 Task: Open Card Third-Party Integrations in Board Market Segmentation and Targeting Planning to Workspace E-commerce and add a team member Softage.3@softage.net, a label Purple, a checklist Web Design, an attachment from your onedrive, a color Purple and finally, add a card description 'Conduct user testing for new website design' and a comment 'Let us approach this task with a sense of ownership and responsibility, recognizing that its success is our responsibility.'. Add a start date 'Jan 03, 1900' with a due date 'Jan 10, 1900'
Action: Mouse moved to (70, 302)
Screenshot: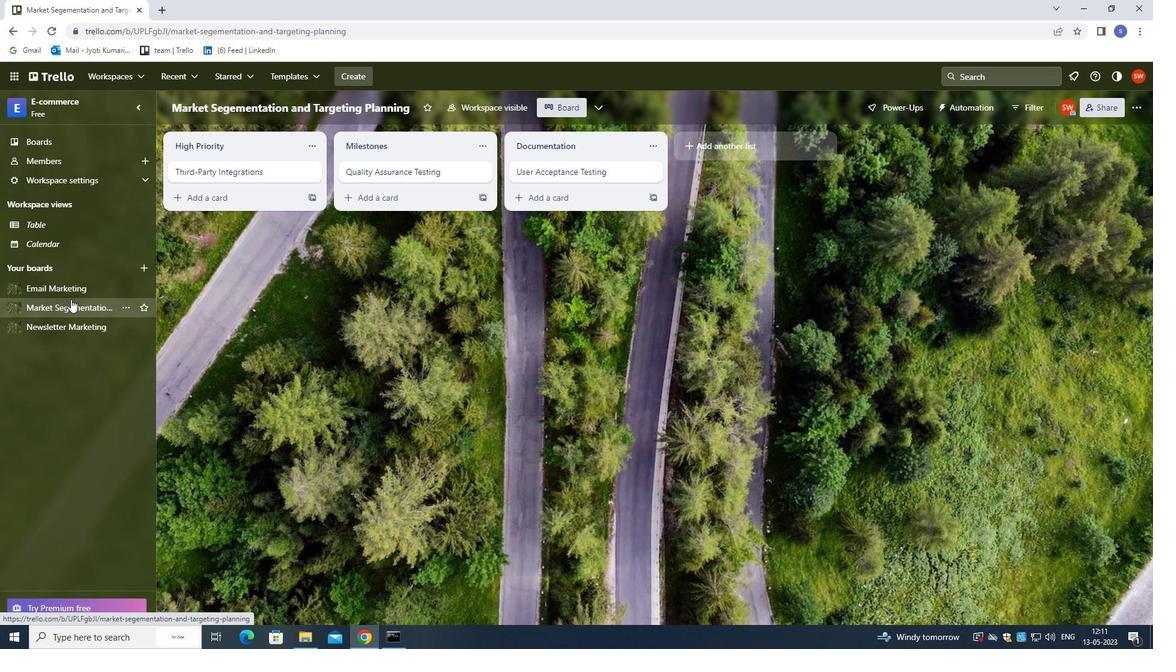 
Action: Mouse pressed left at (70, 302)
Screenshot: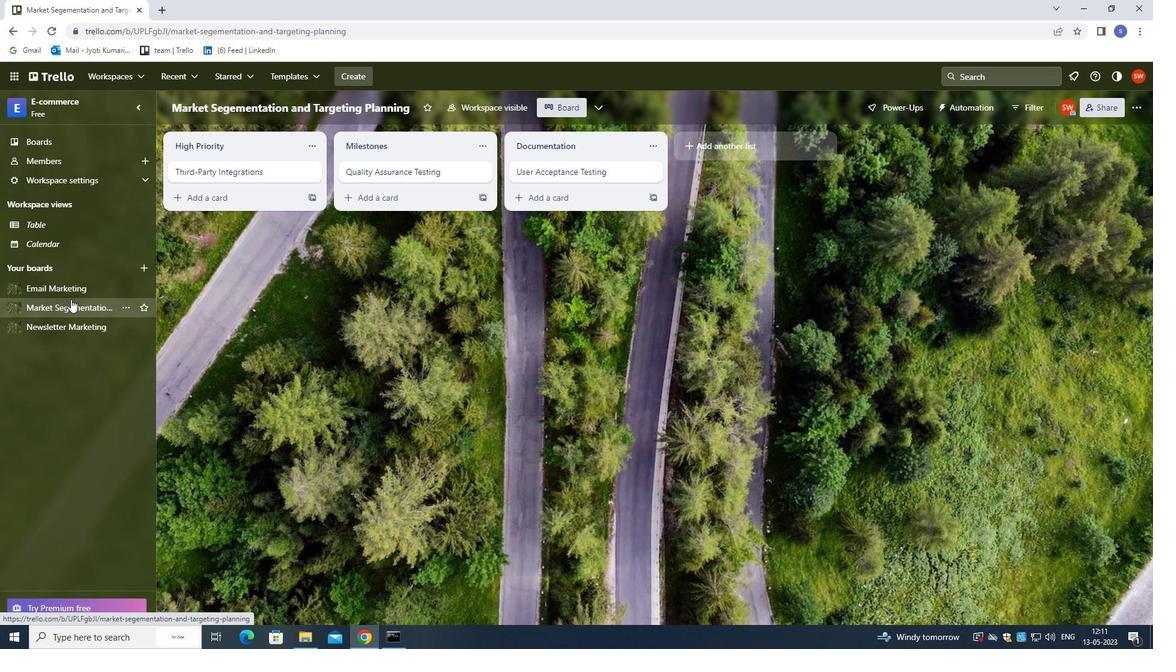 
Action: Mouse moved to (222, 165)
Screenshot: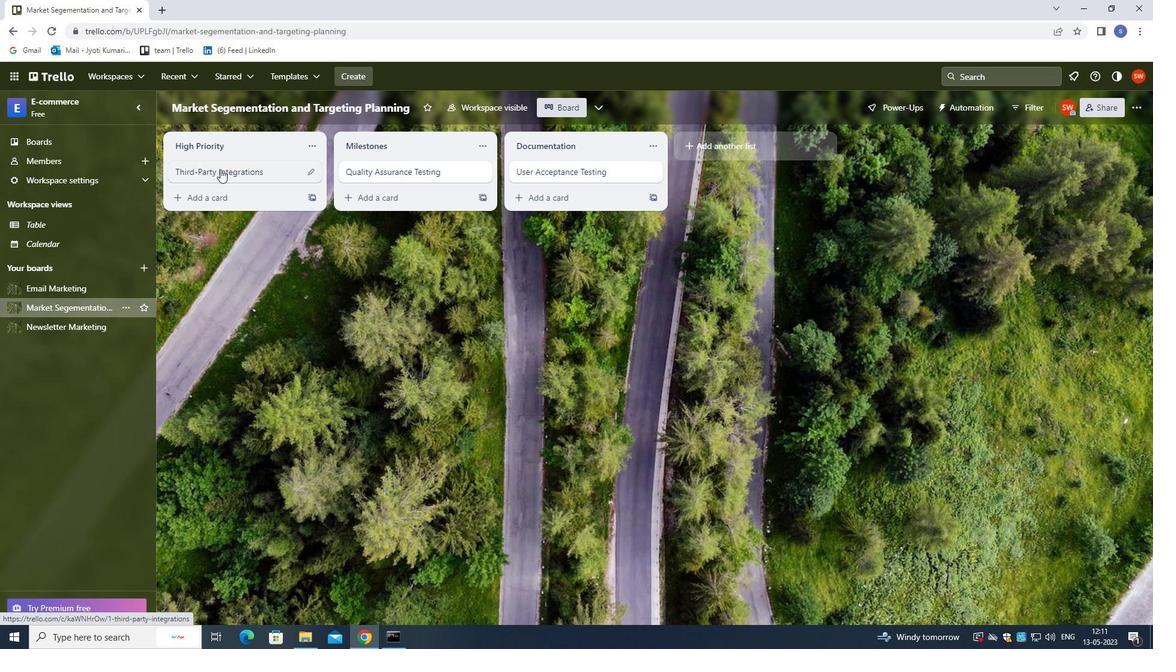 
Action: Mouse pressed left at (222, 165)
Screenshot: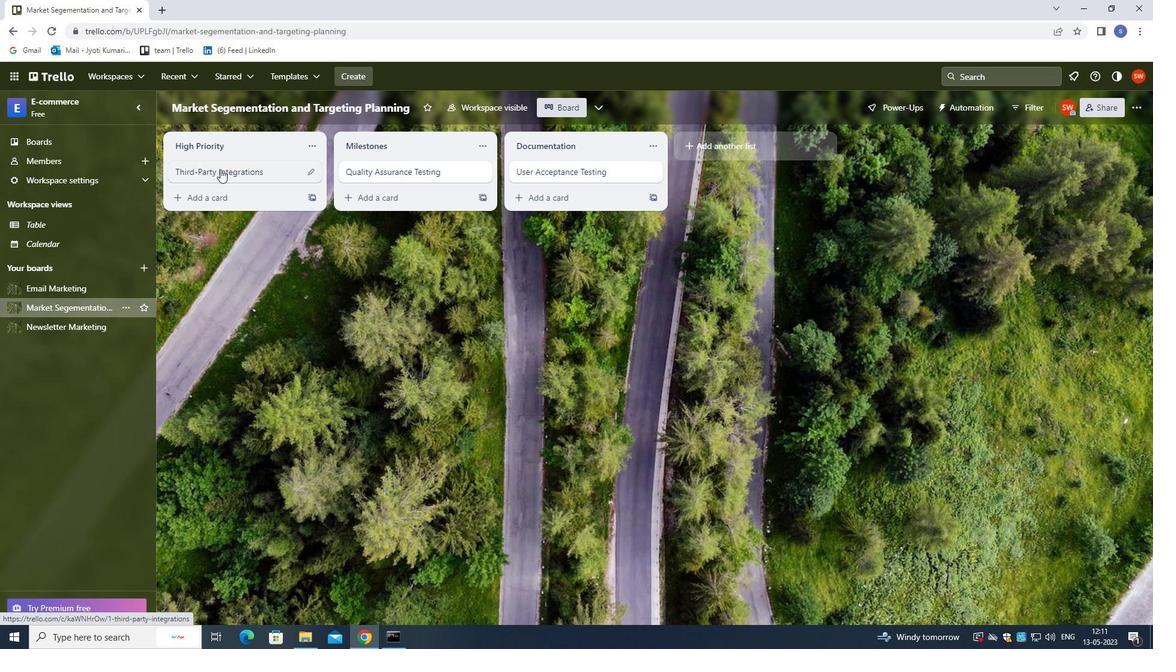 
Action: Mouse moved to (756, 172)
Screenshot: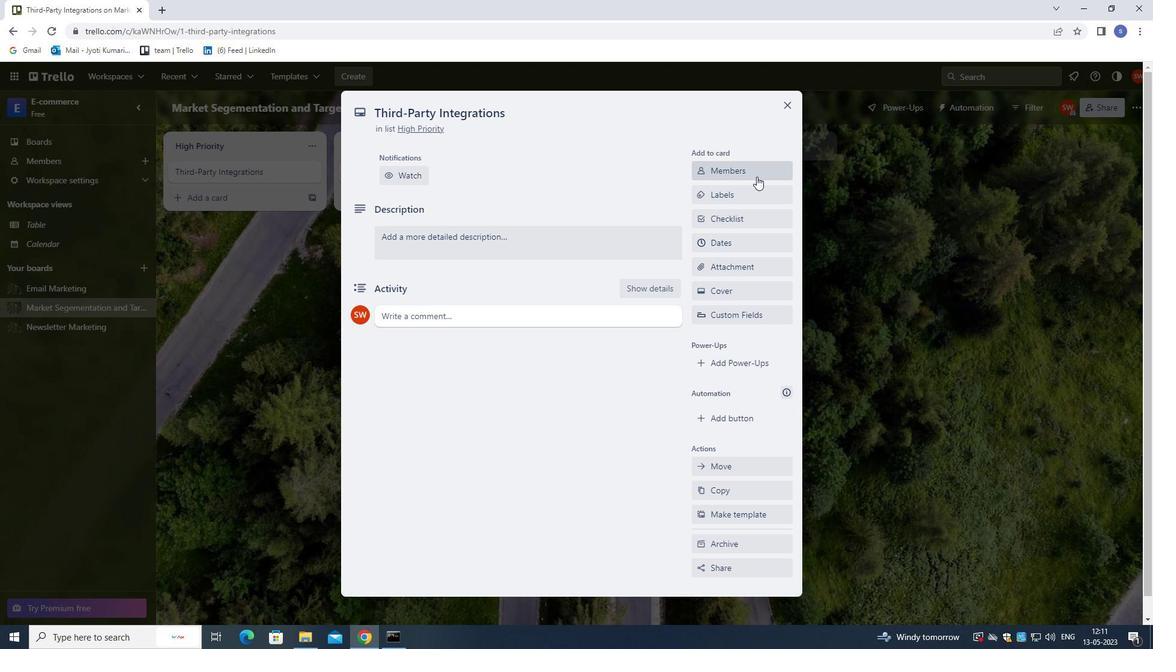 
Action: Mouse pressed left at (756, 172)
Screenshot: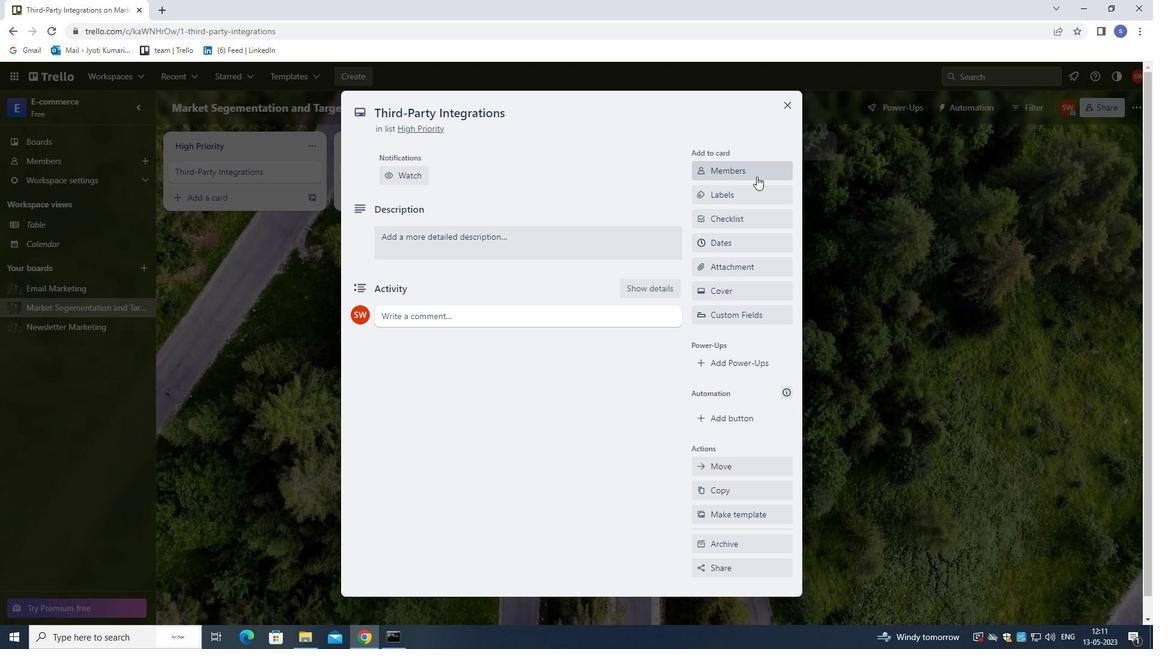 
Action: Mouse moved to (911, 364)
Screenshot: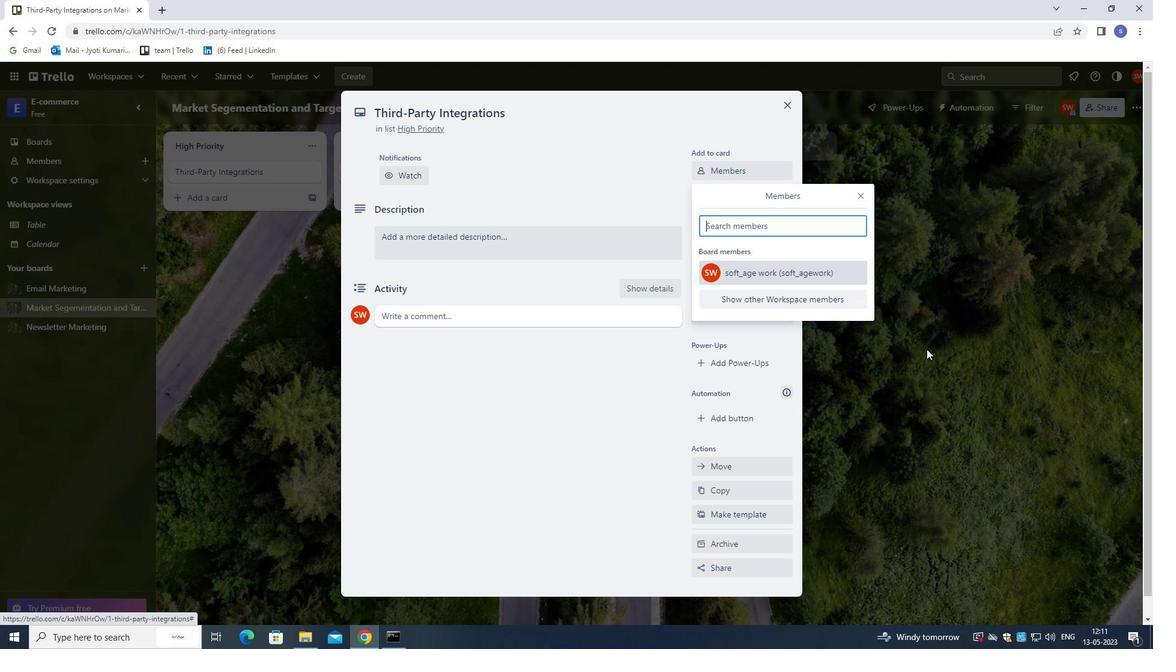 
Action: Key pressed softage.3<Key.shift>@SOFTAGE.NET
Screenshot: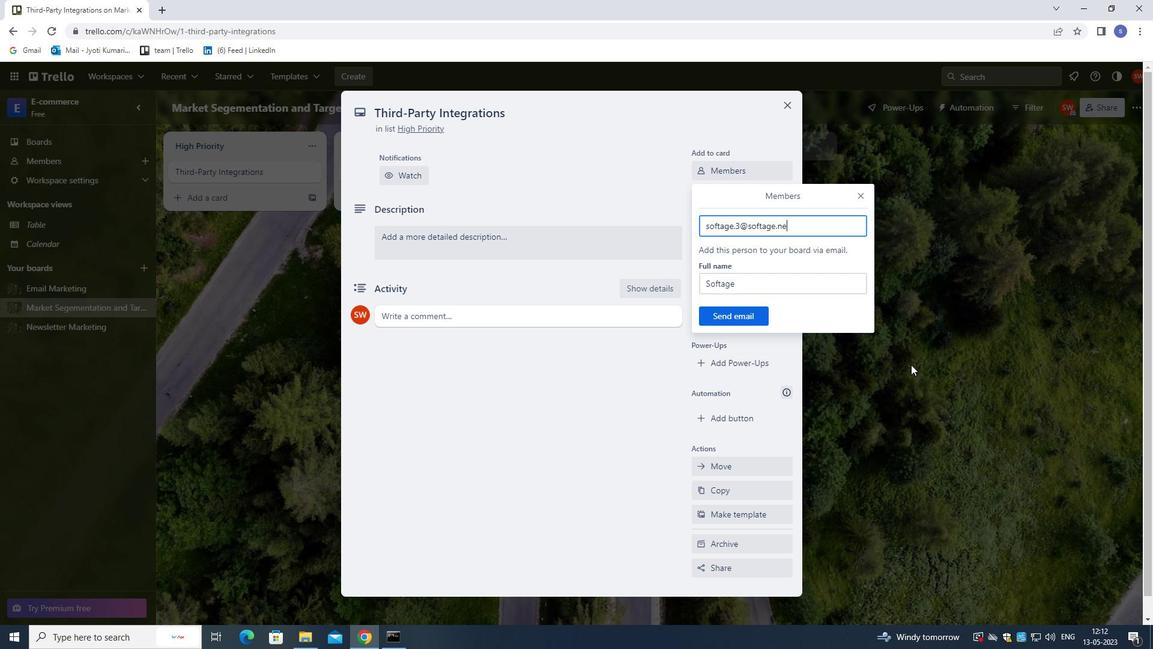 
Action: Mouse moved to (736, 314)
Screenshot: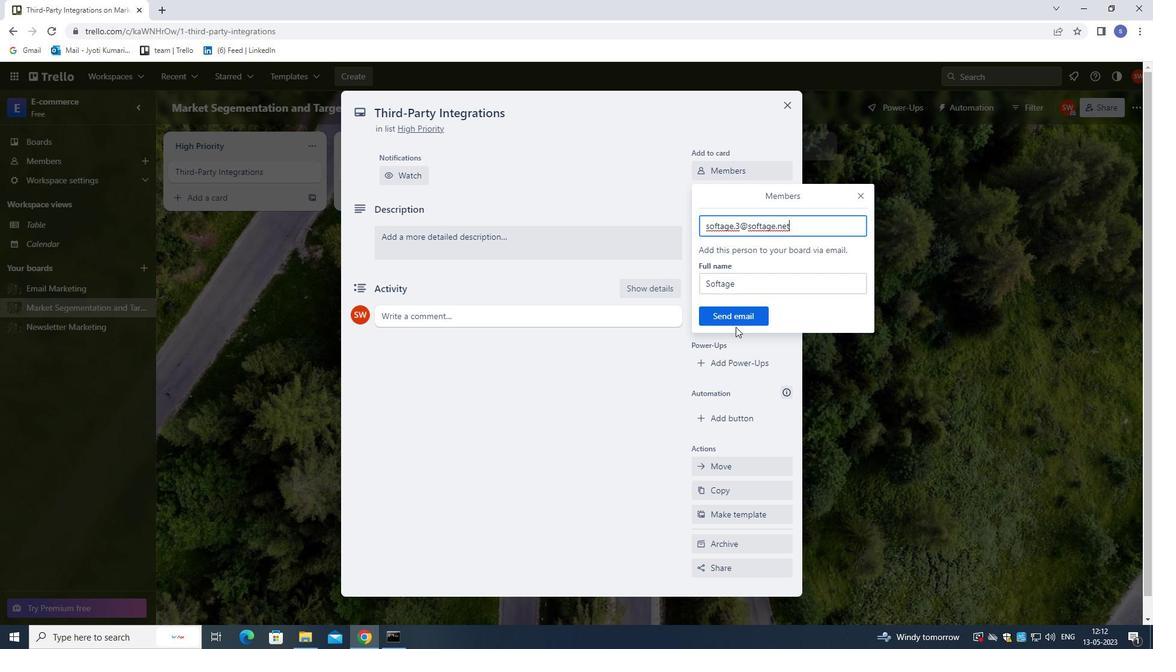 
Action: Mouse pressed left at (736, 314)
Screenshot: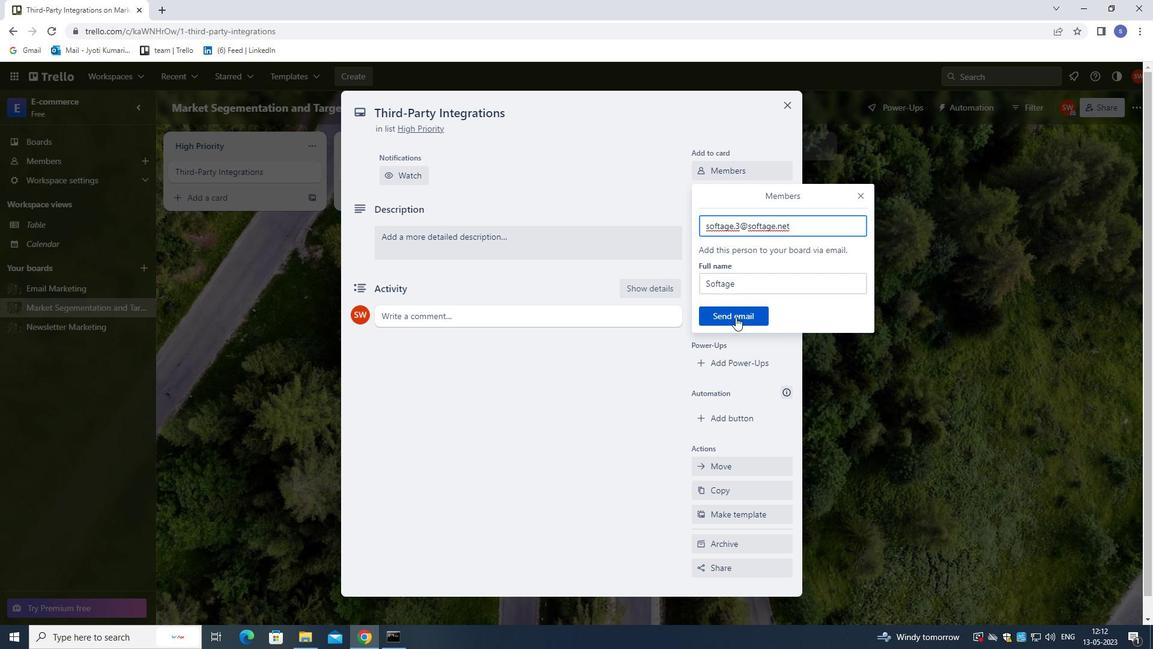 
Action: Mouse moved to (751, 238)
Screenshot: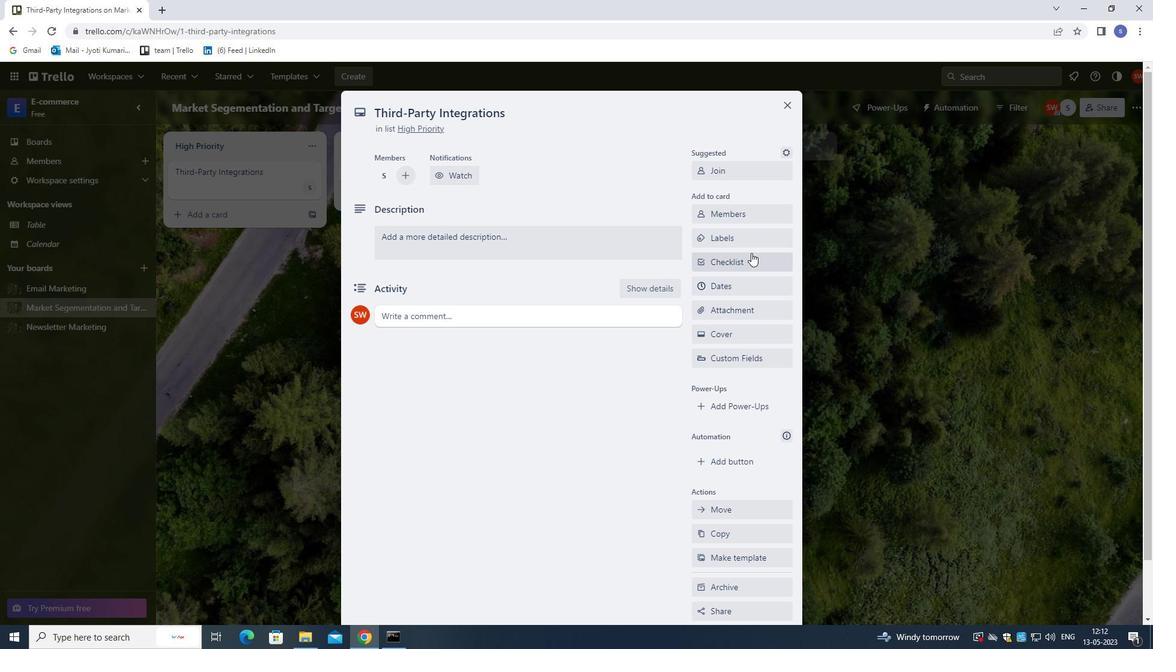 
Action: Mouse pressed left at (751, 238)
Screenshot: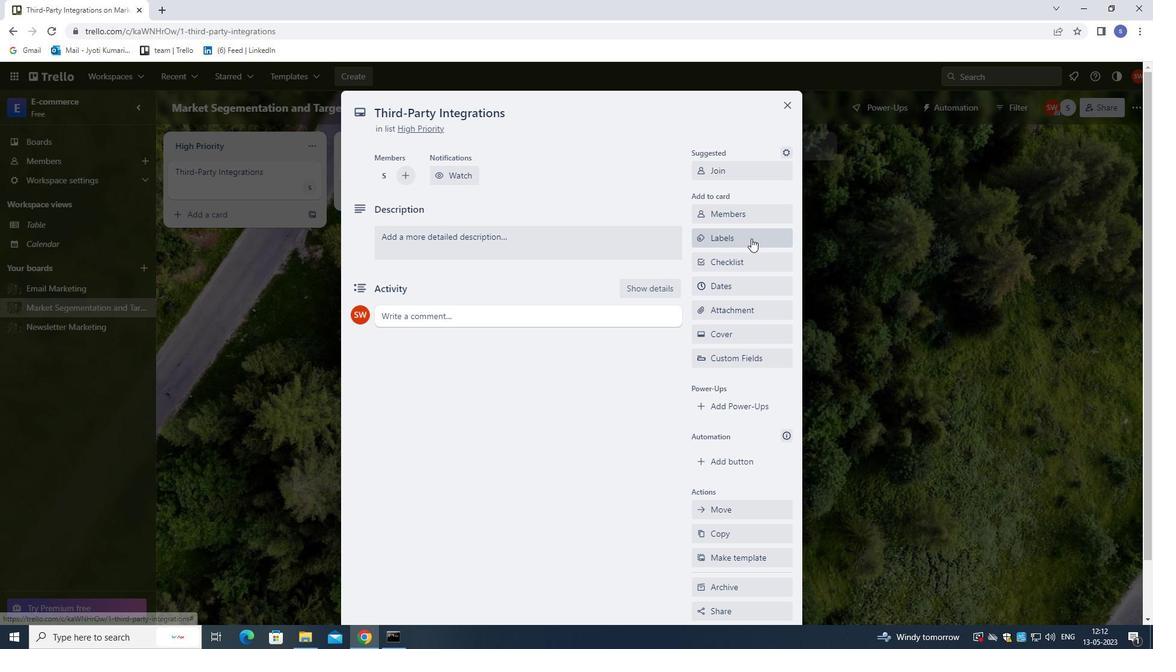 
Action: Mouse moved to (751, 238)
Screenshot: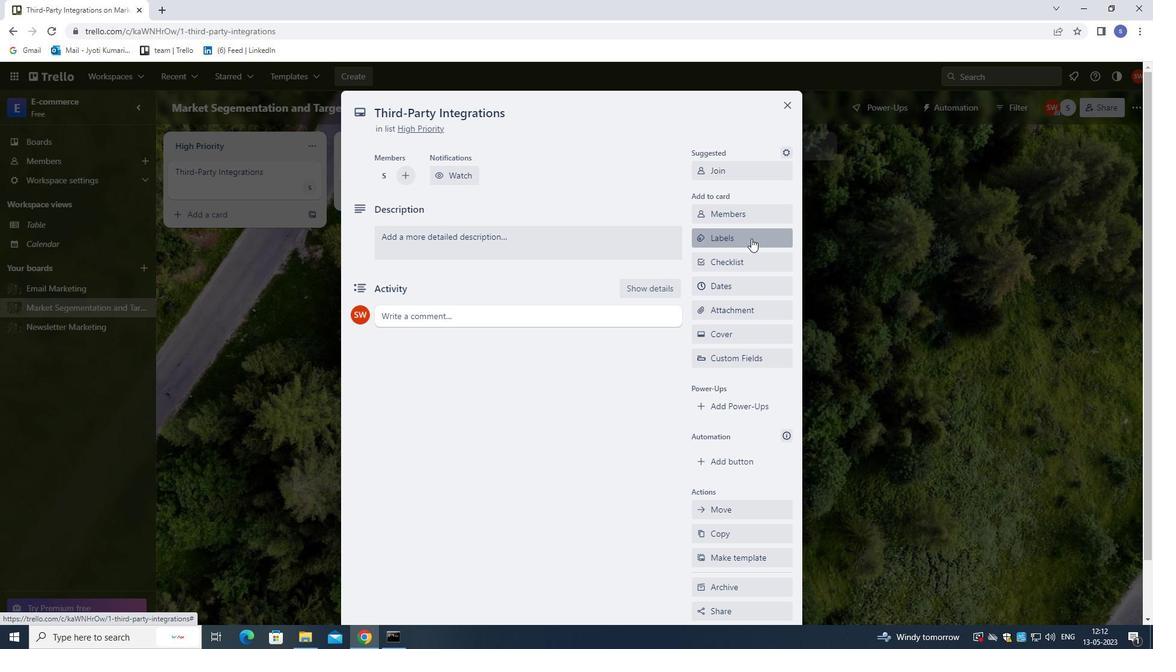 
Action: Key pressed P
Screenshot: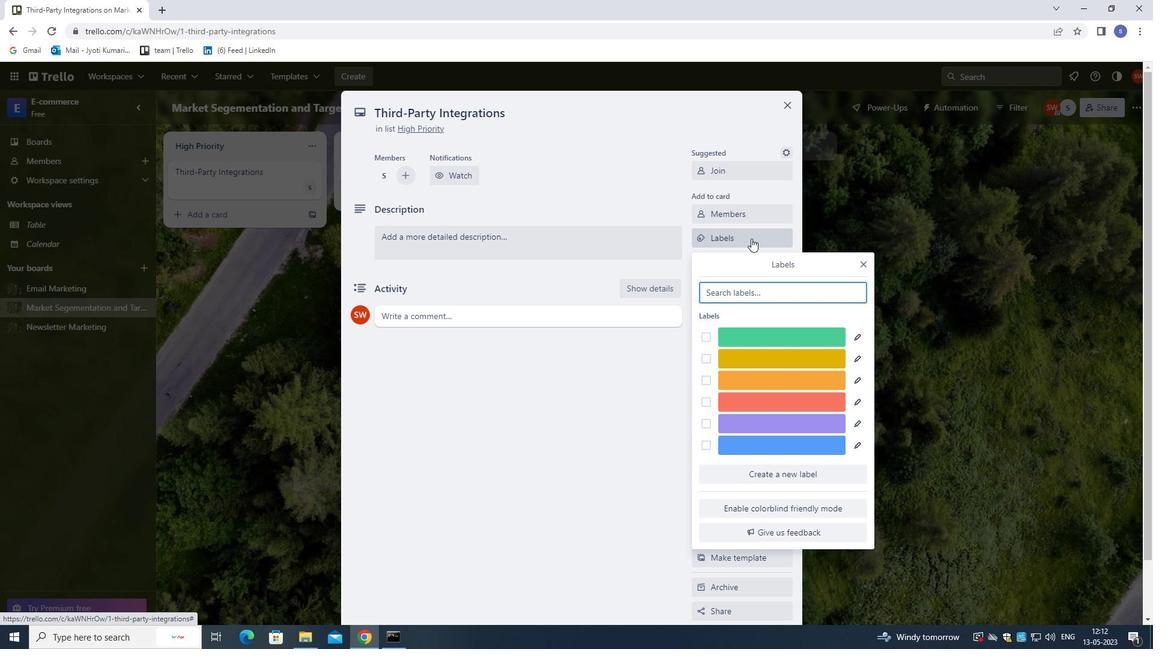 
Action: Mouse moved to (769, 329)
Screenshot: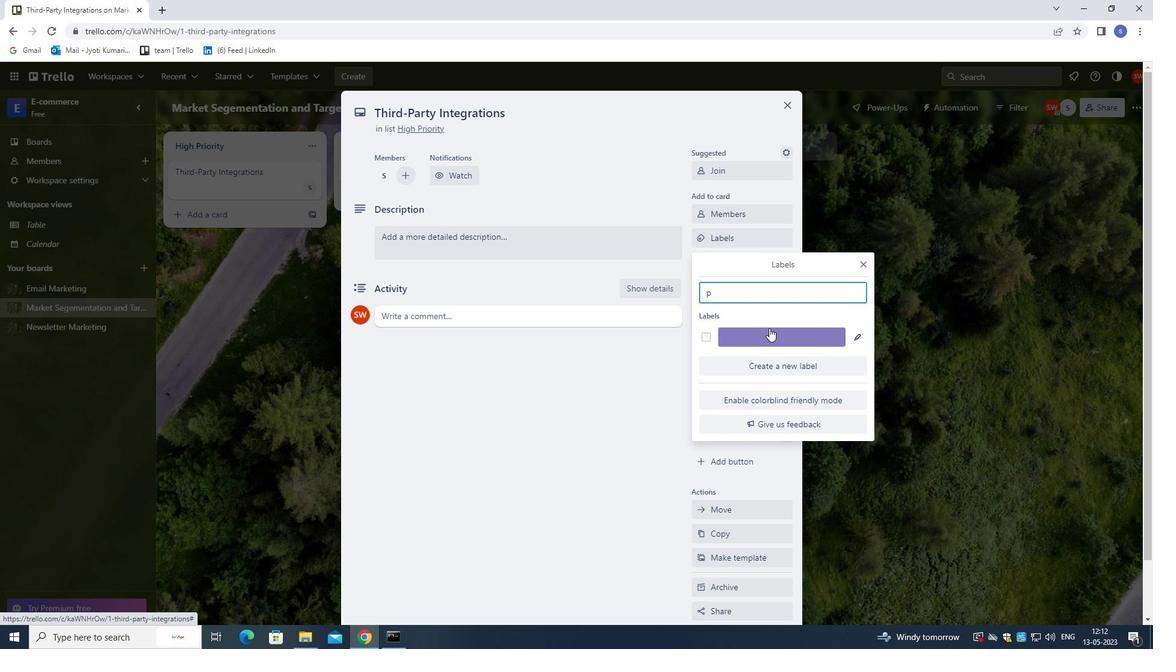 
Action: Mouse pressed left at (769, 329)
Screenshot: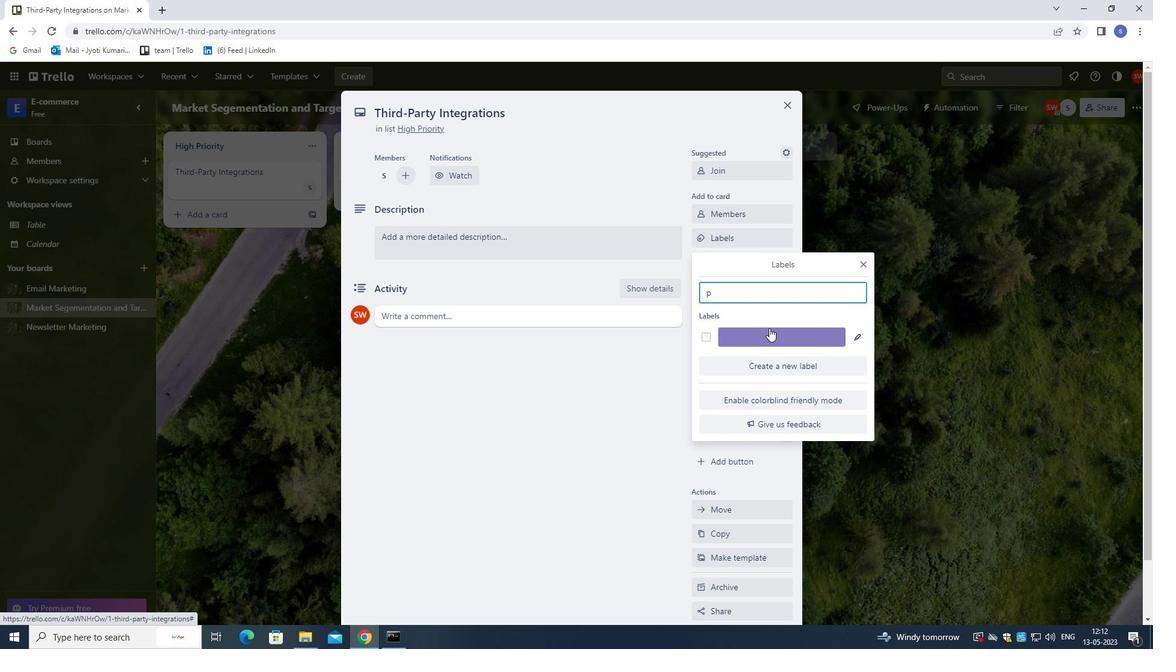 
Action: Mouse moved to (864, 265)
Screenshot: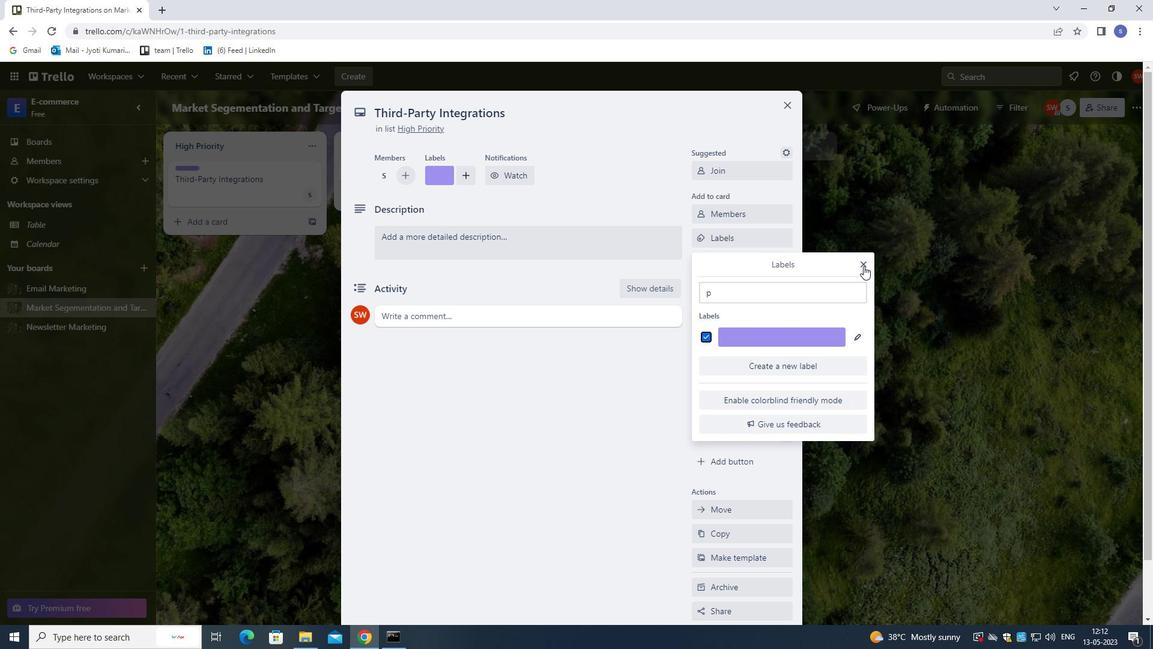 
Action: Mouse pressed left at (864, 265)
Screenshot: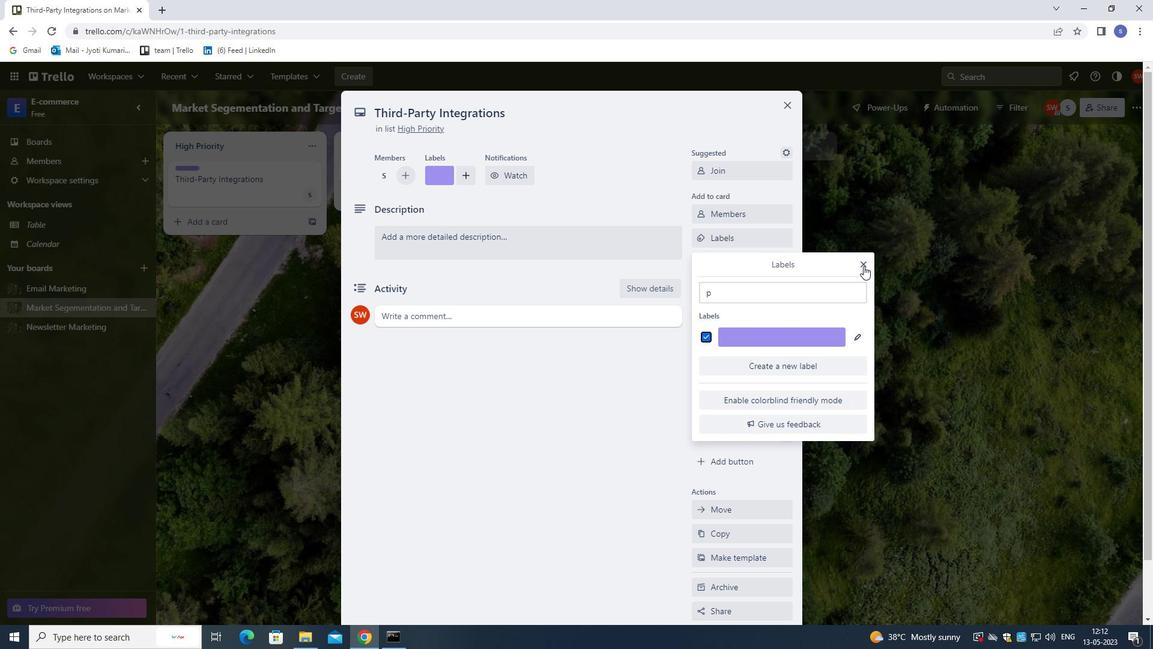 
Action: Mouse moved to (772, 262)
Screenshot: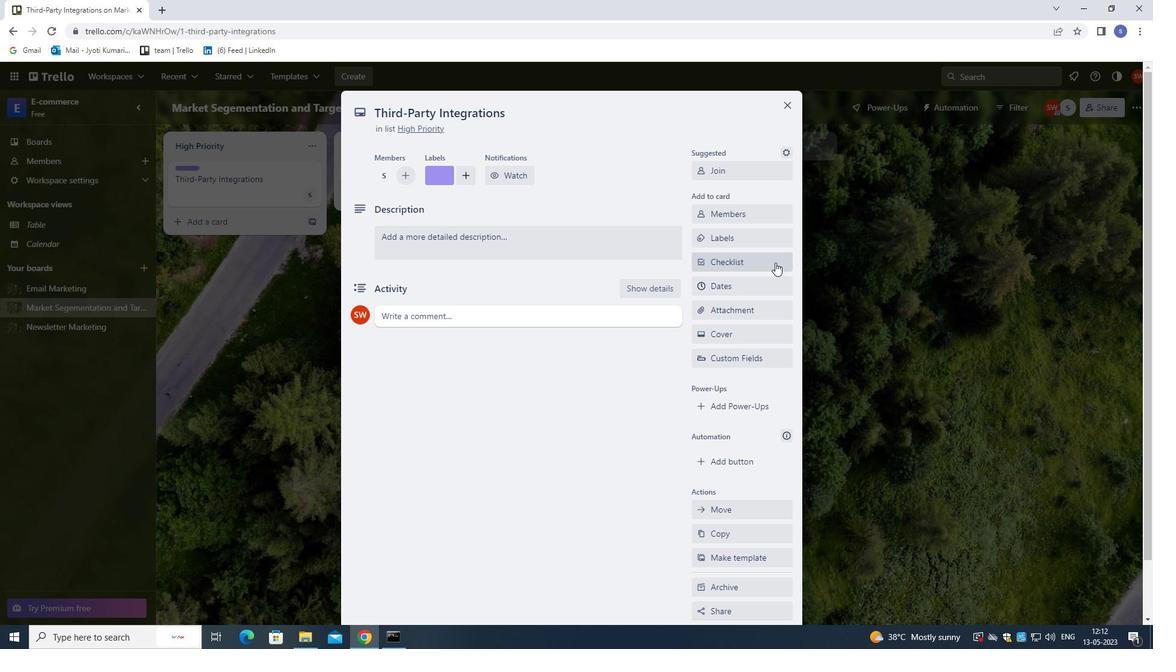 
Action: Mouse pressed left at (772, 262)
Screenshot: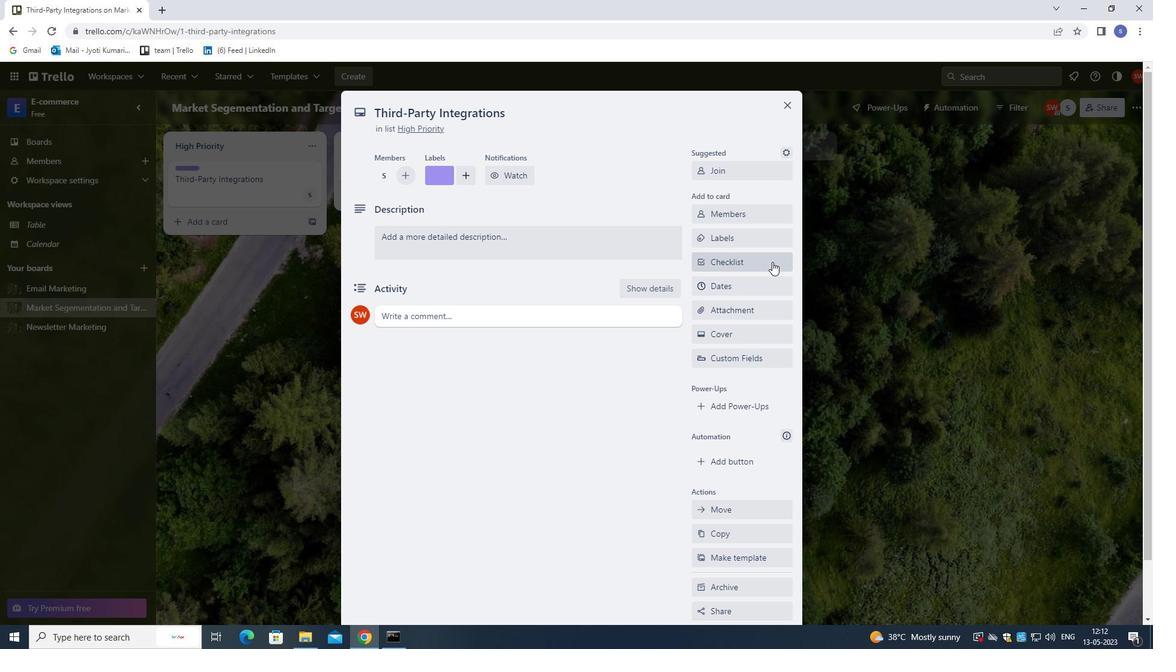 
Action: Key pressed <Key.shift>WEB<Key.space><Key.shift>DE
Screenshot: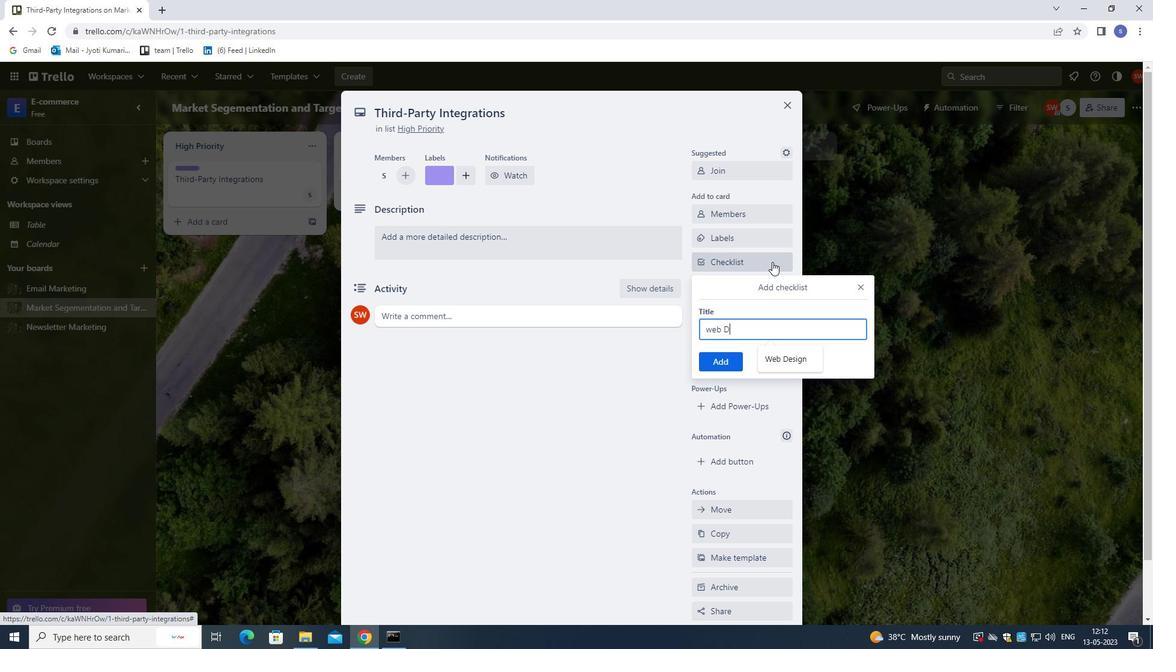 
Action: Mouse moved to (772, 262)
Screenshot: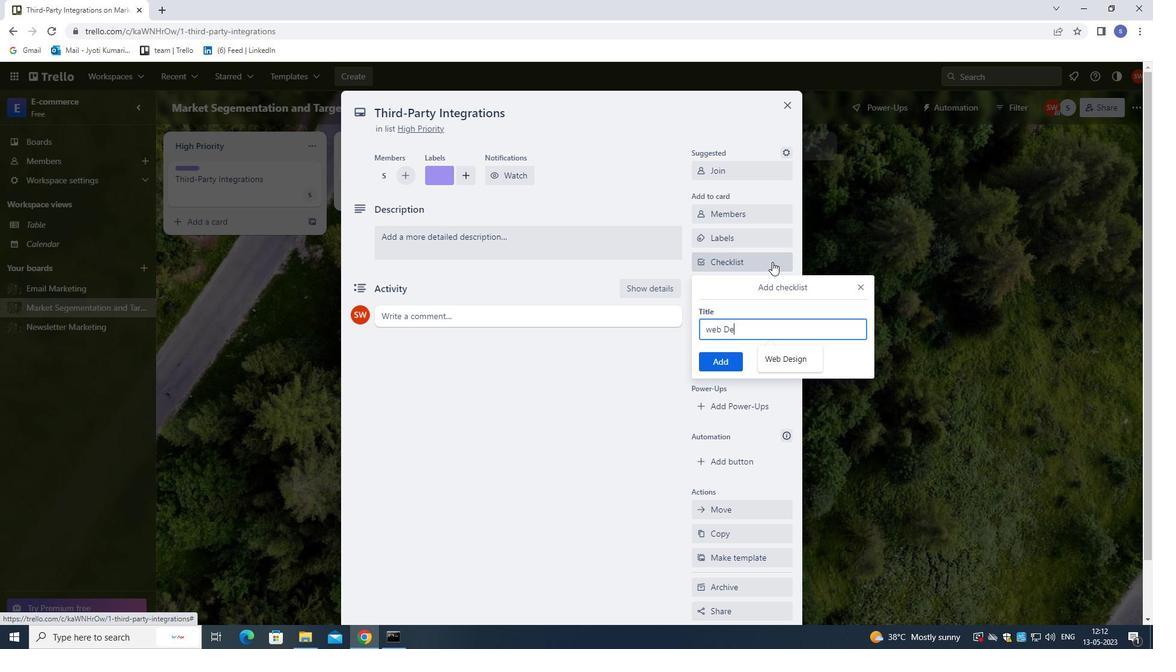 
Action: Key pressed SIGN
Screenshot: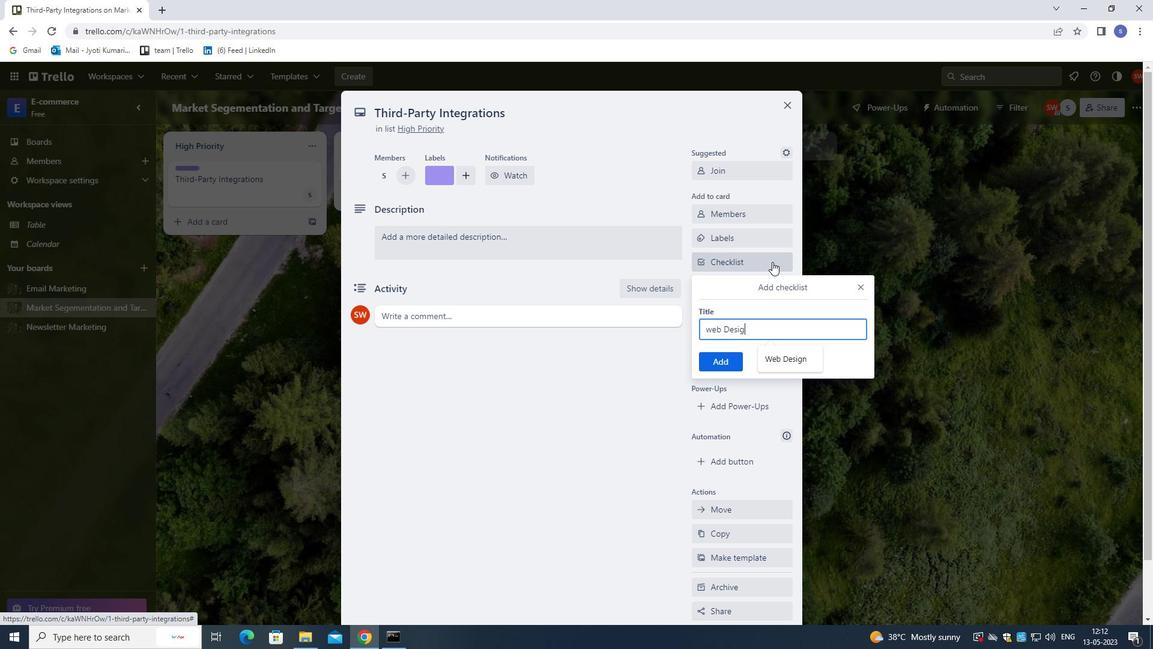 
Action: Mouse moved to (727, 368)
Screenshot: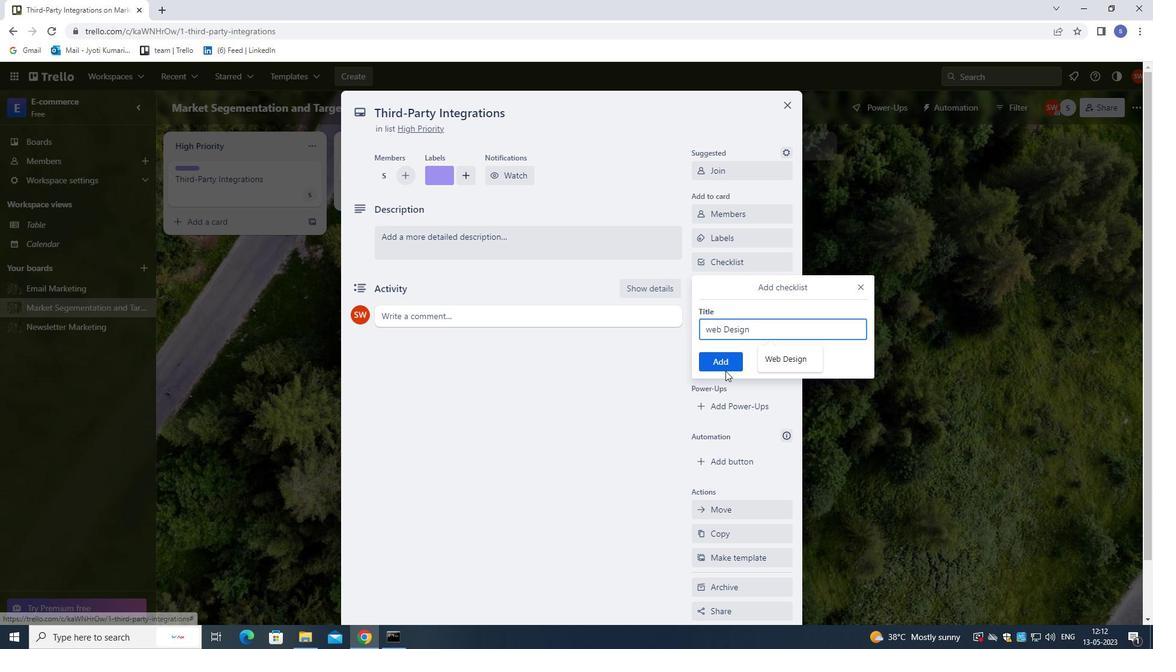 
Action: Mouse pressed left at (727, 368)
Screenshot: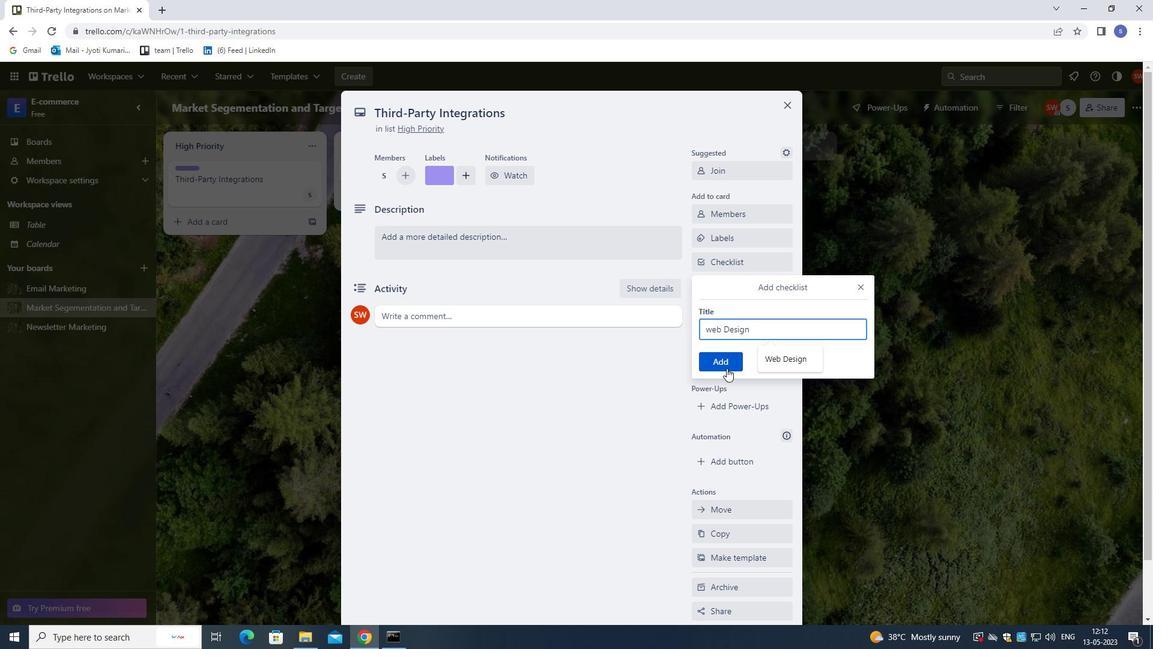 
Action: Mouse moved to (739, 285)
Screenshot: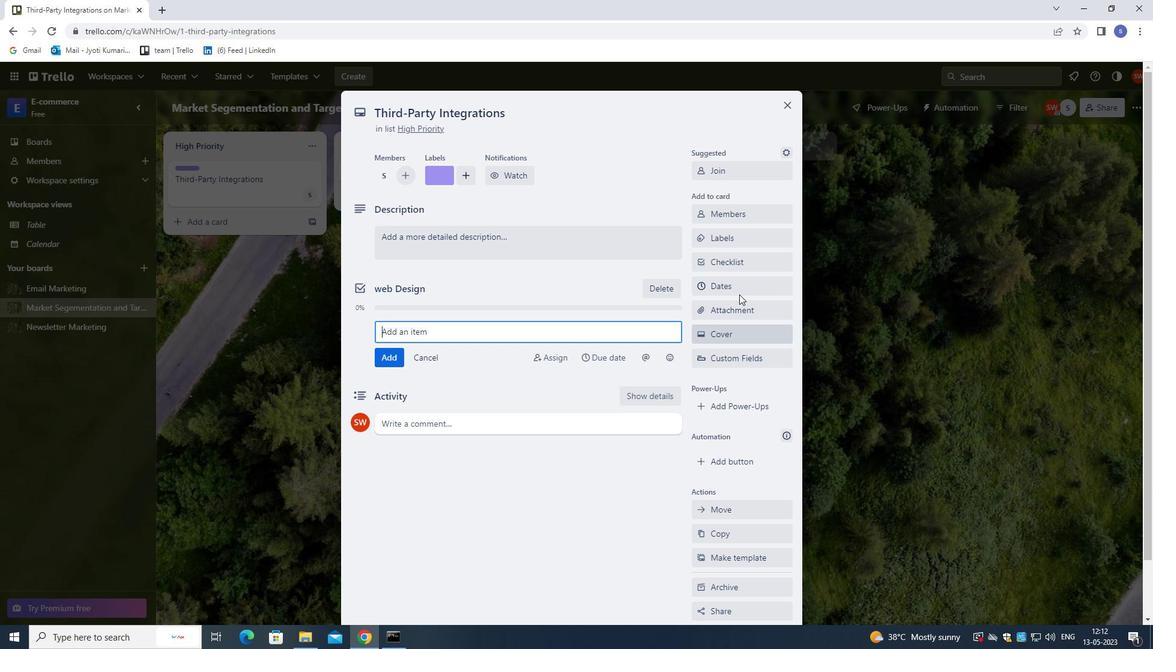 
Action: Mouse pressed left at (739, 285)
Screenshot: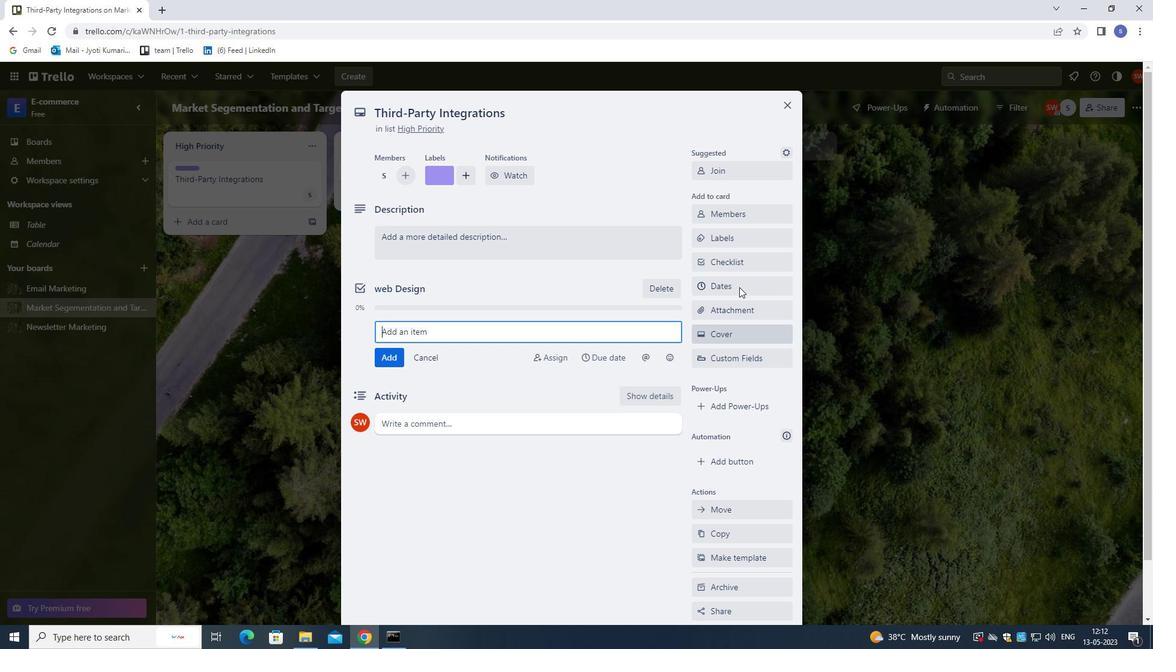 
Action: Mouse moved to (703, 326)
Screenshot: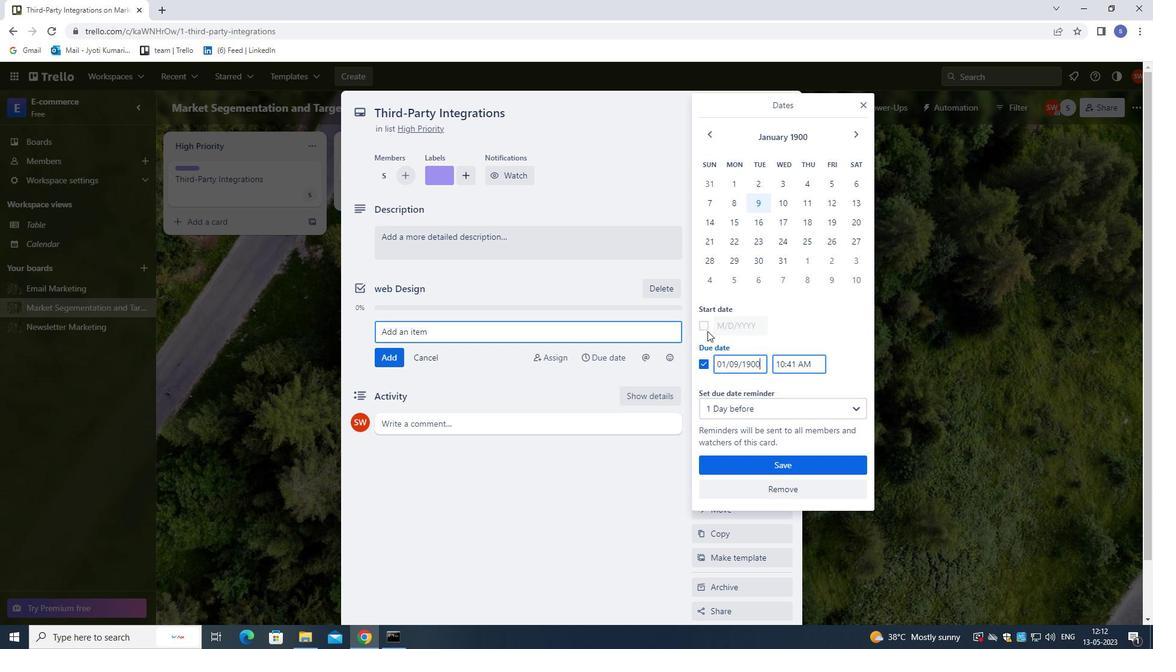 
Action: Mouse pressed left at (703, 326)
Screenshot: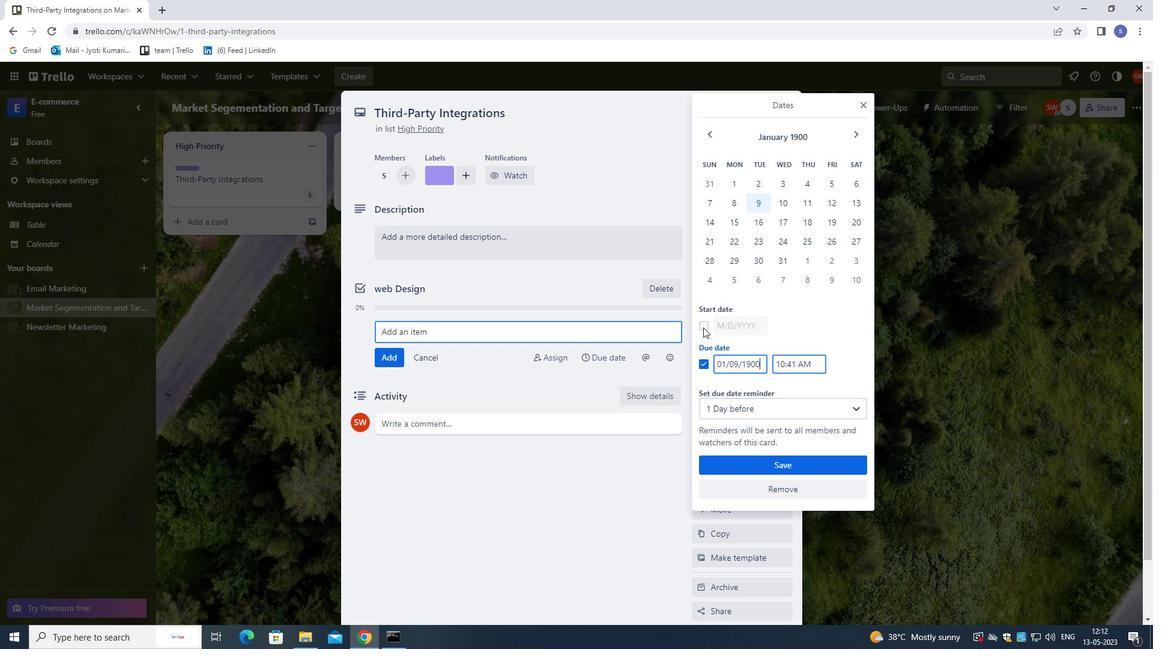 
Action: Mouse moved to (786, 181)
Screenshot: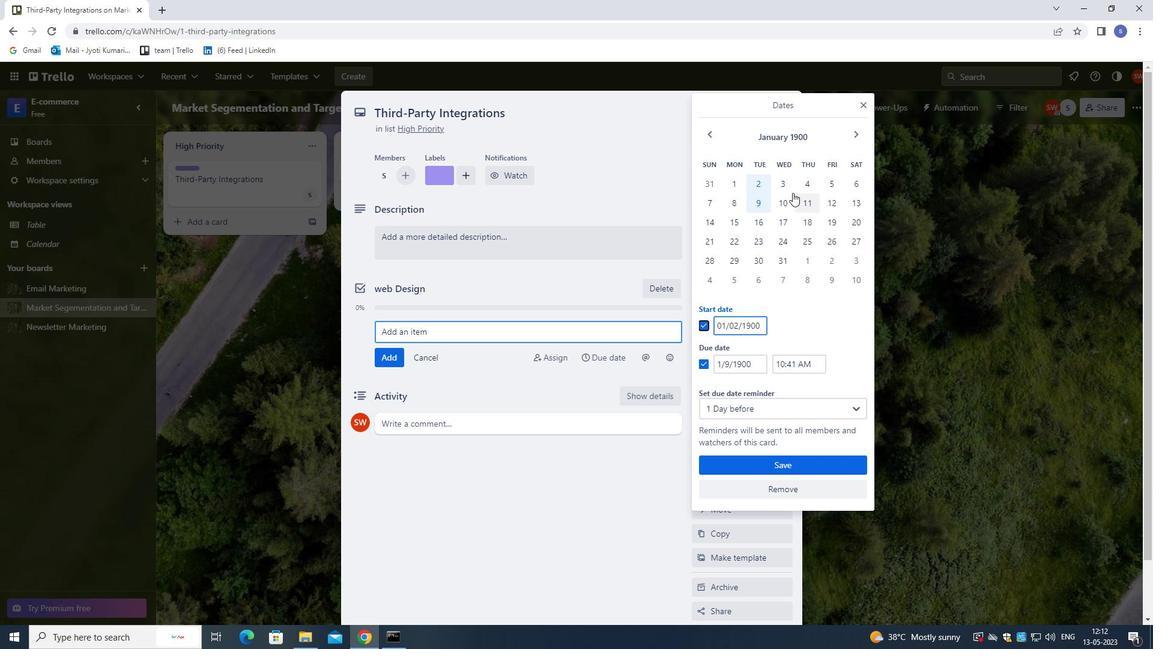 
Action: Mouse pressed left at (786, 181)
Screenshot: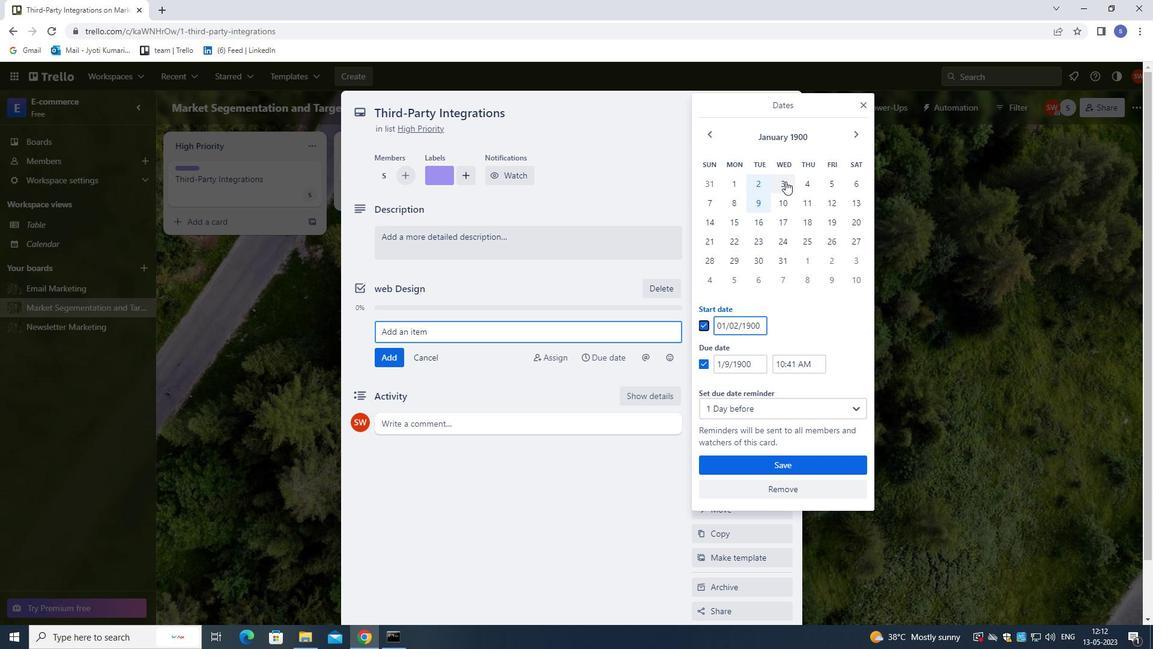 
Action: Mouse moved to (853, 280)
Screenshot: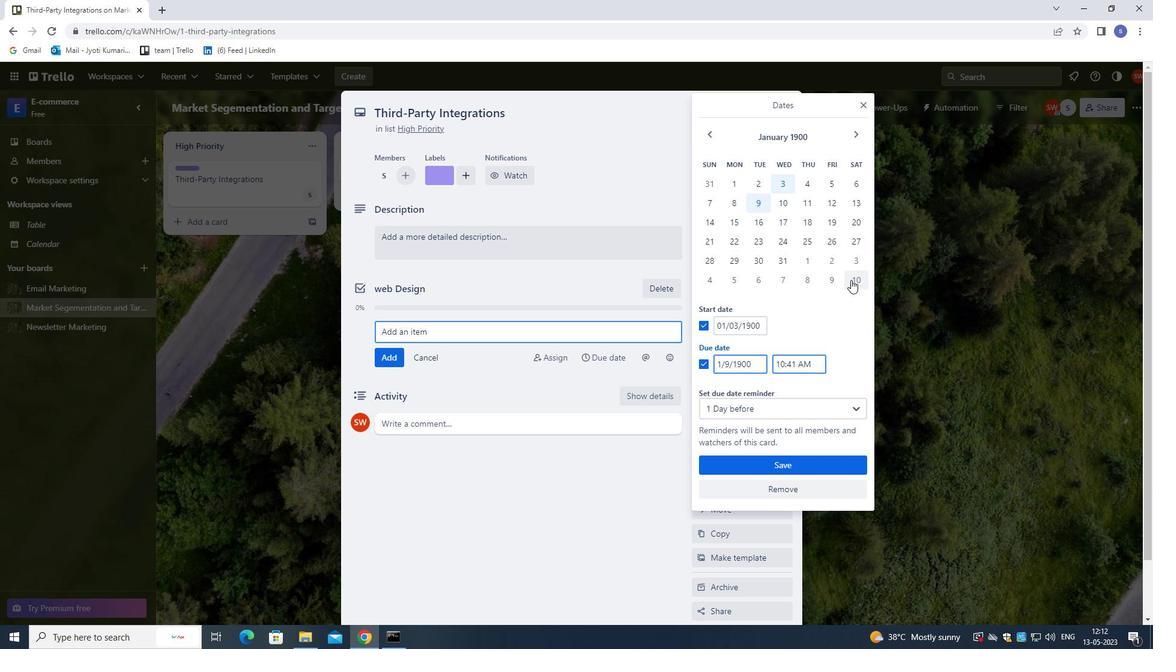 
Action: Mouse pressed left at (853, 280)
Screenshot: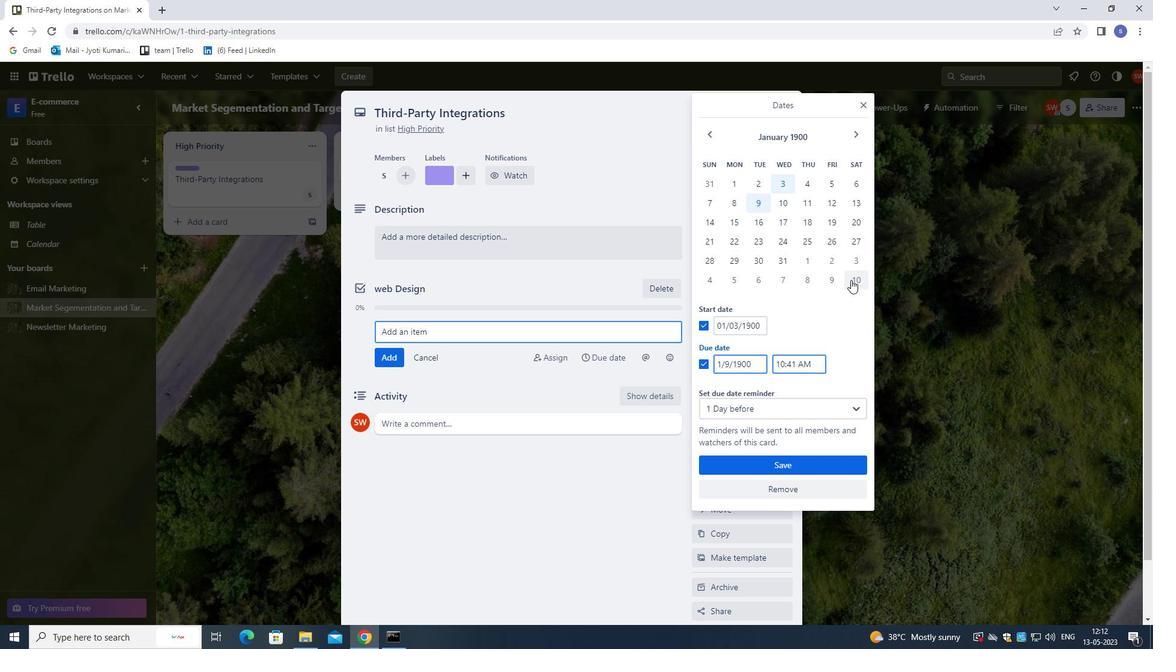 
Action: Mouse moved to (724, 363)
Screenshot: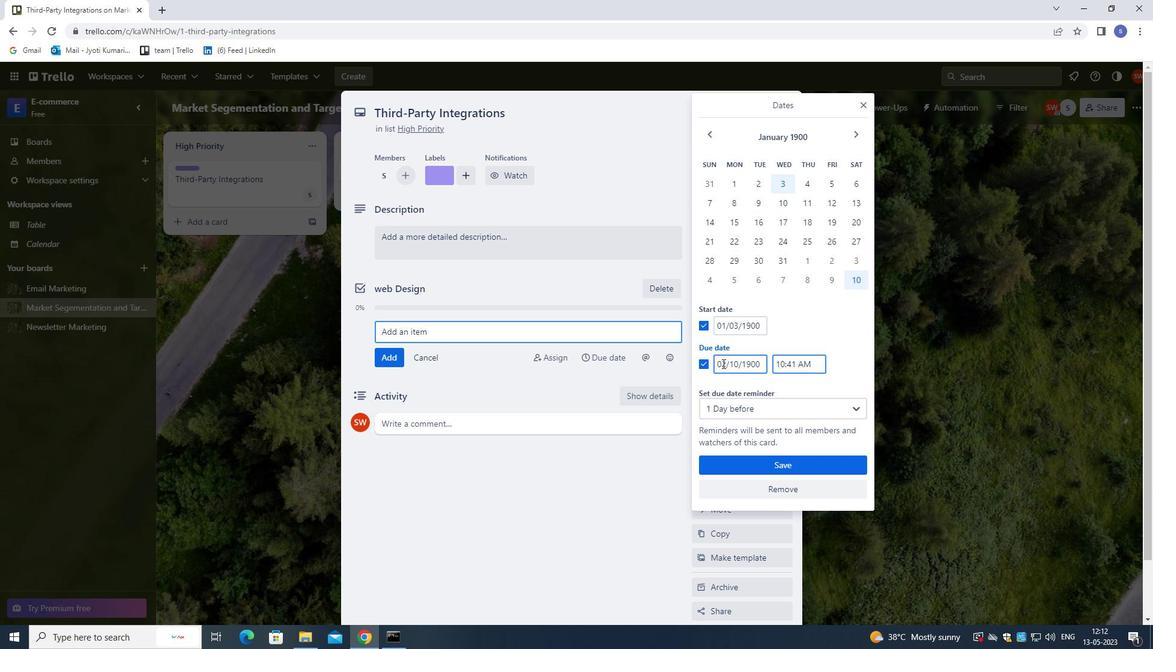 
Action: Mouse pressed left at (724, 363)
Screenshot: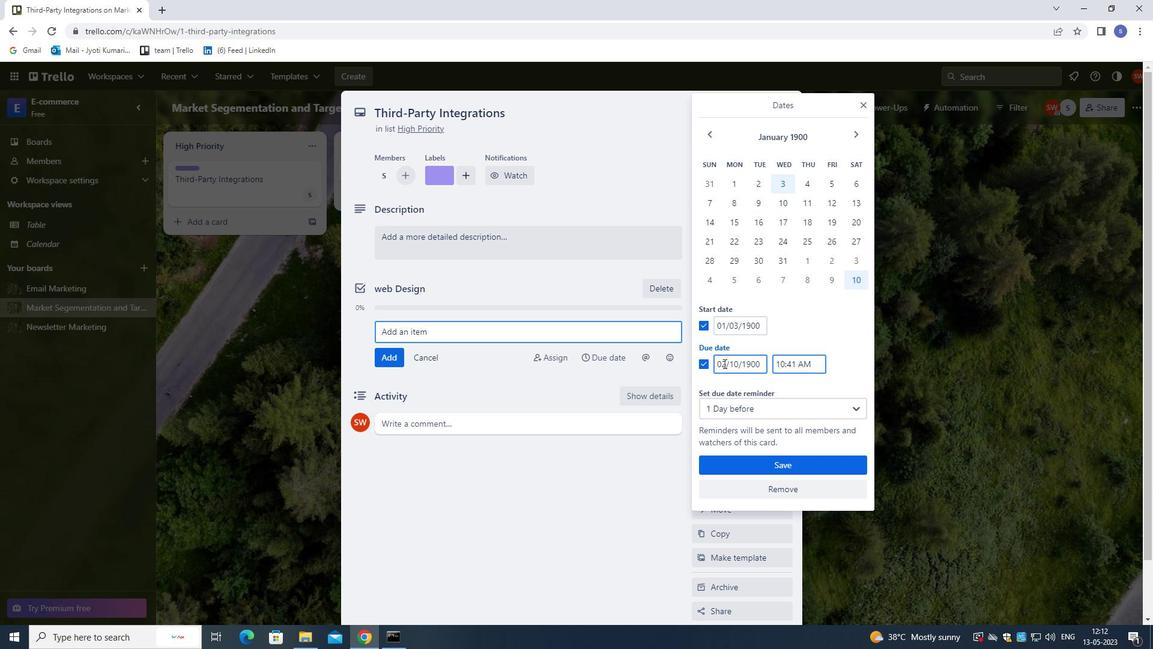 
Action: Mouse moved to (727, 379)
Screenshot: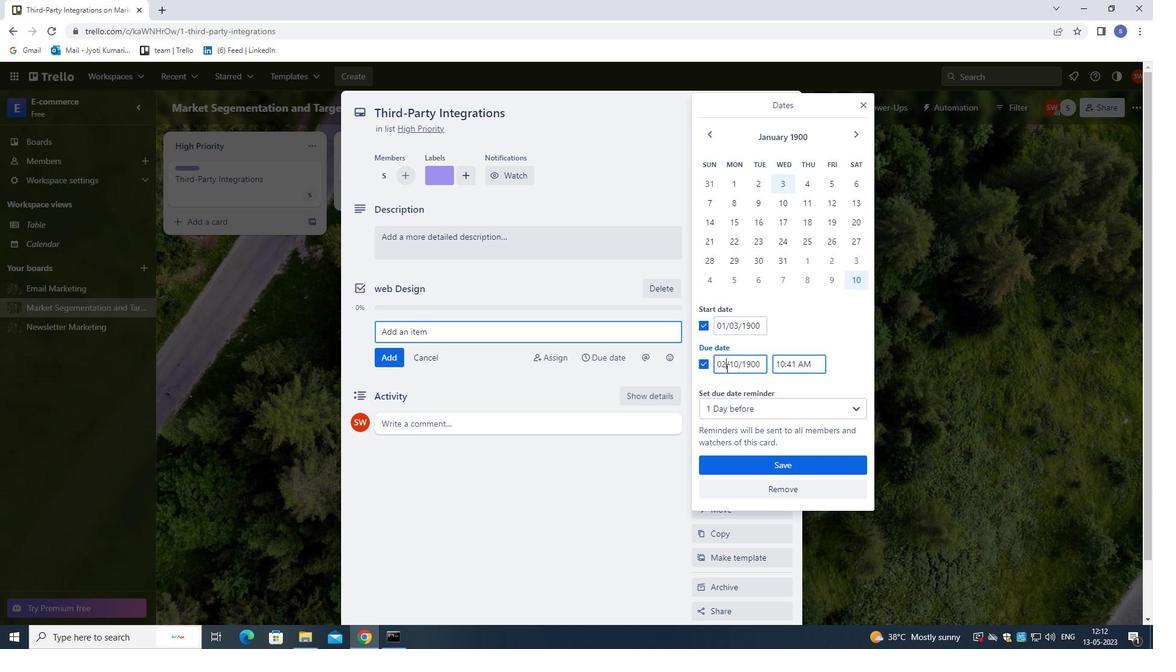 
Action: Key pressed <Key.backspace>
Screenshot: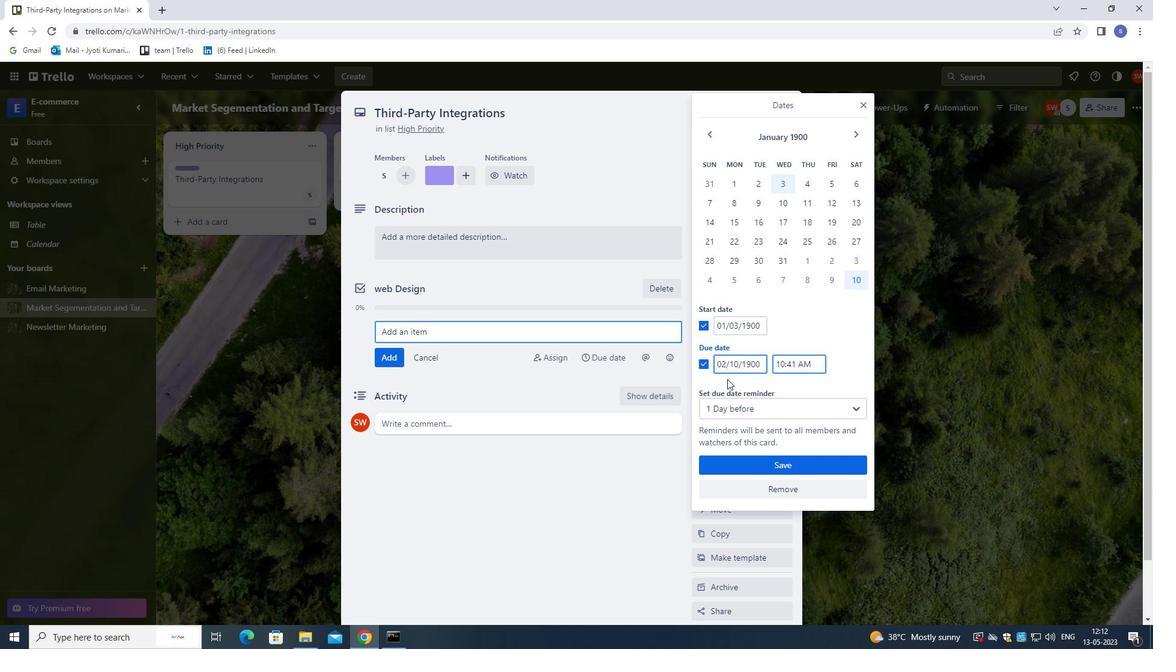 
Action: Mouse moved to (728, 379)
Screenshot: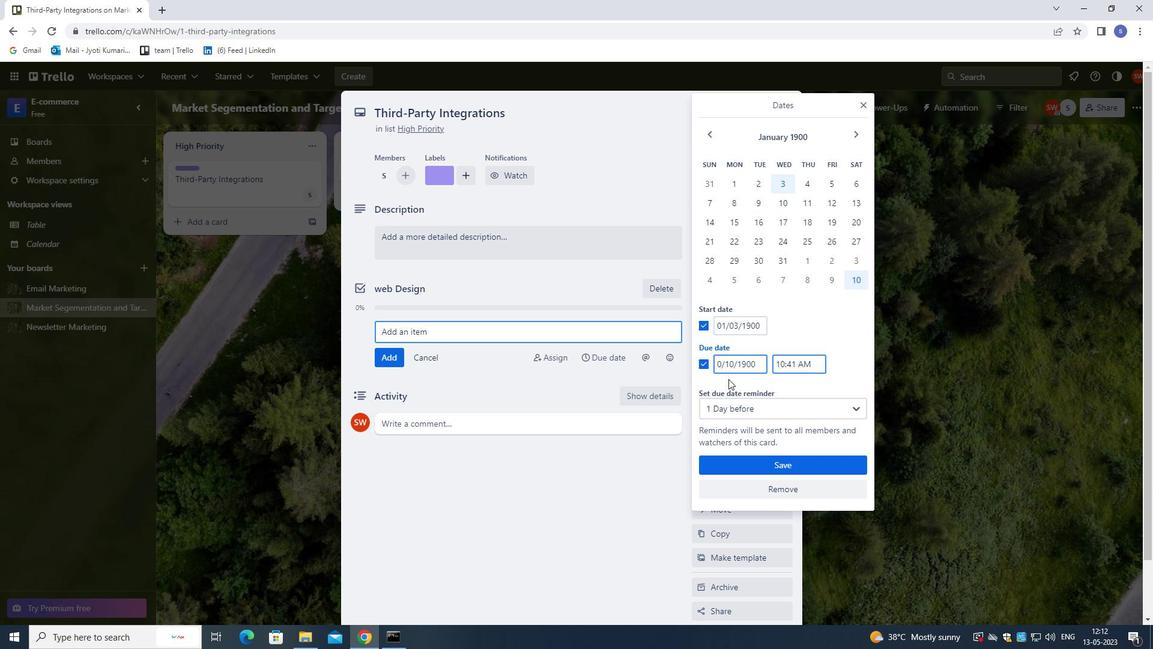 
Action: Key pressed 1
Screenshot: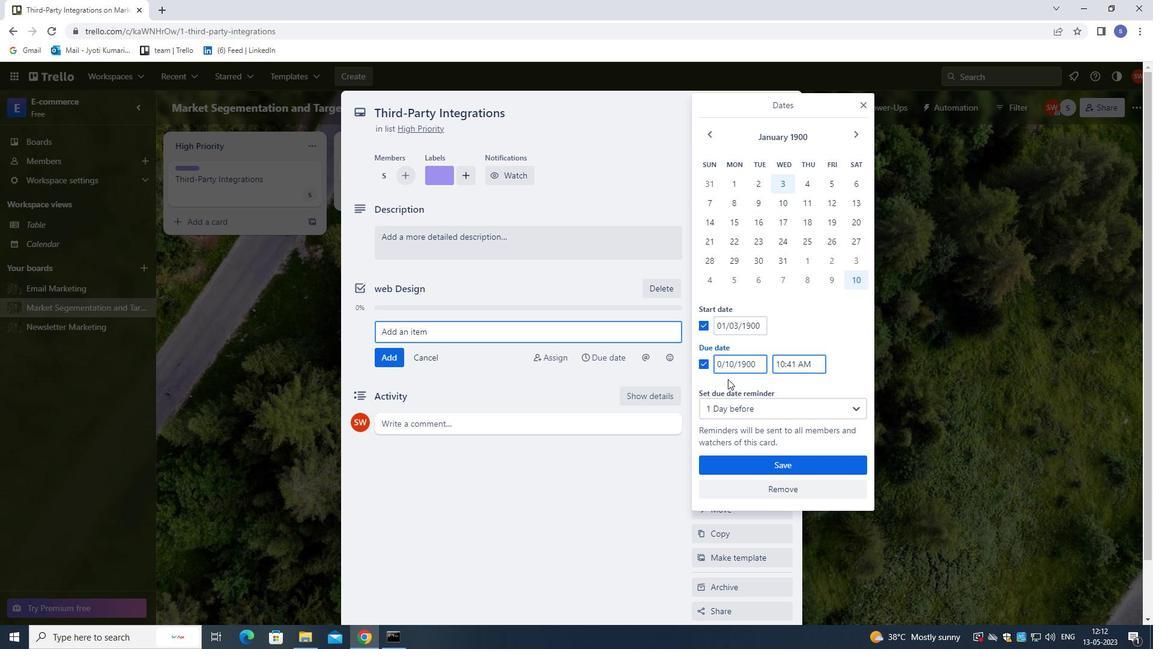 
Action: Mouse moved to (754, 465)
Screenshot: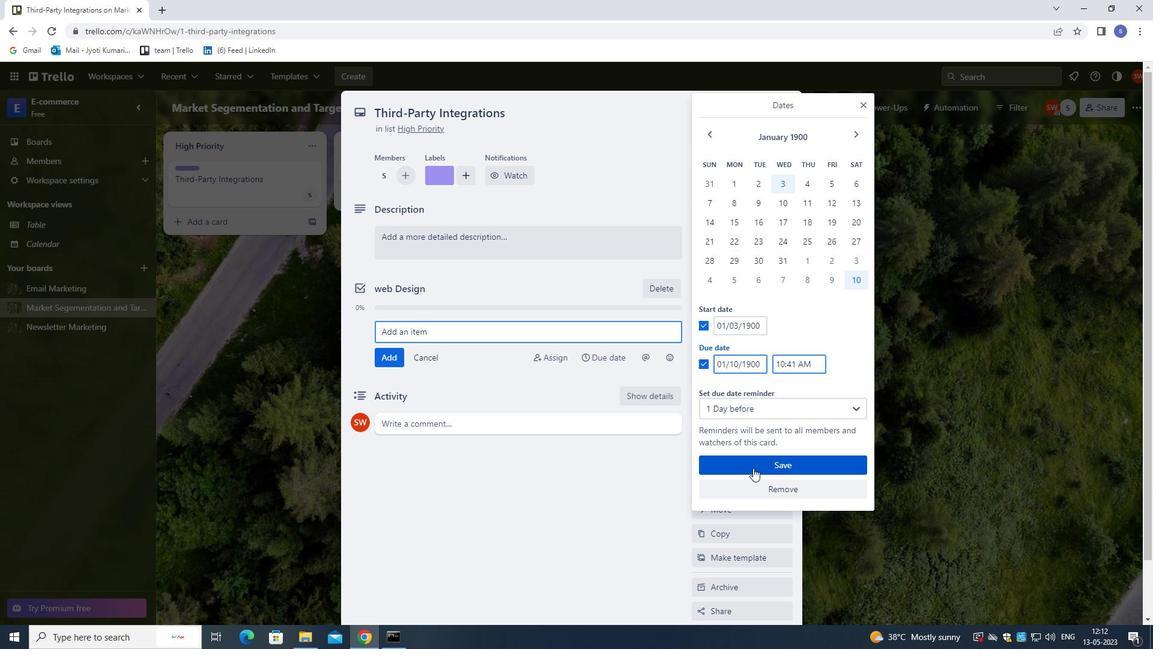 
Action: Mouse pressed left at (754, 465)
Screenshot: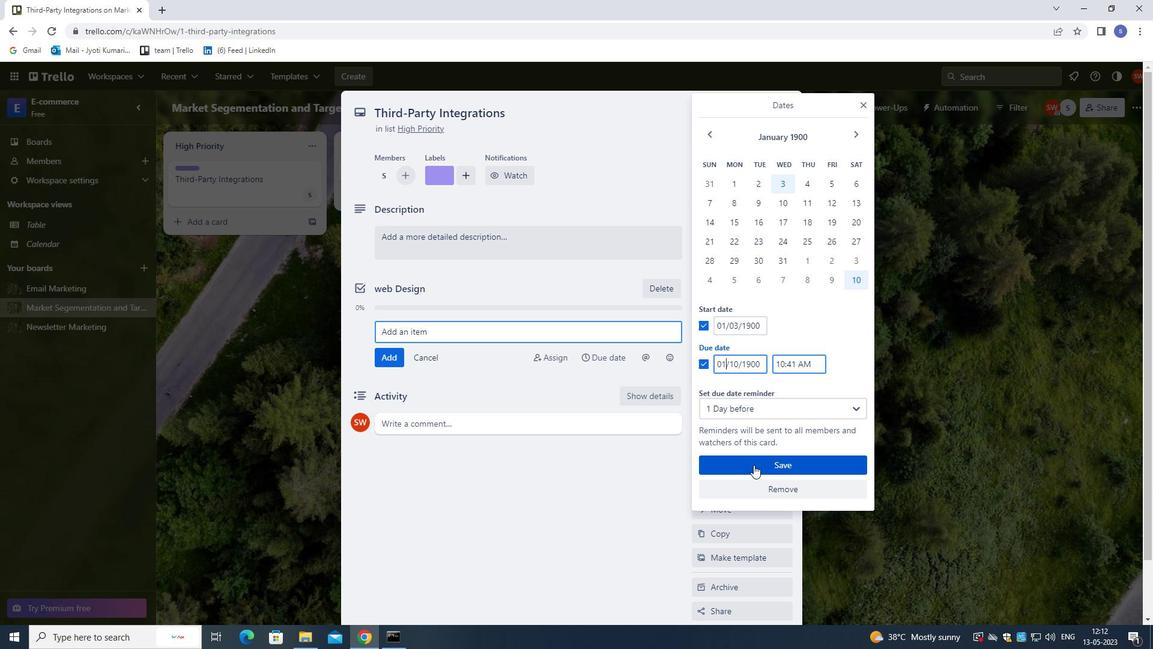 
Action: Mouse moved to (715, 309)
Screenshot: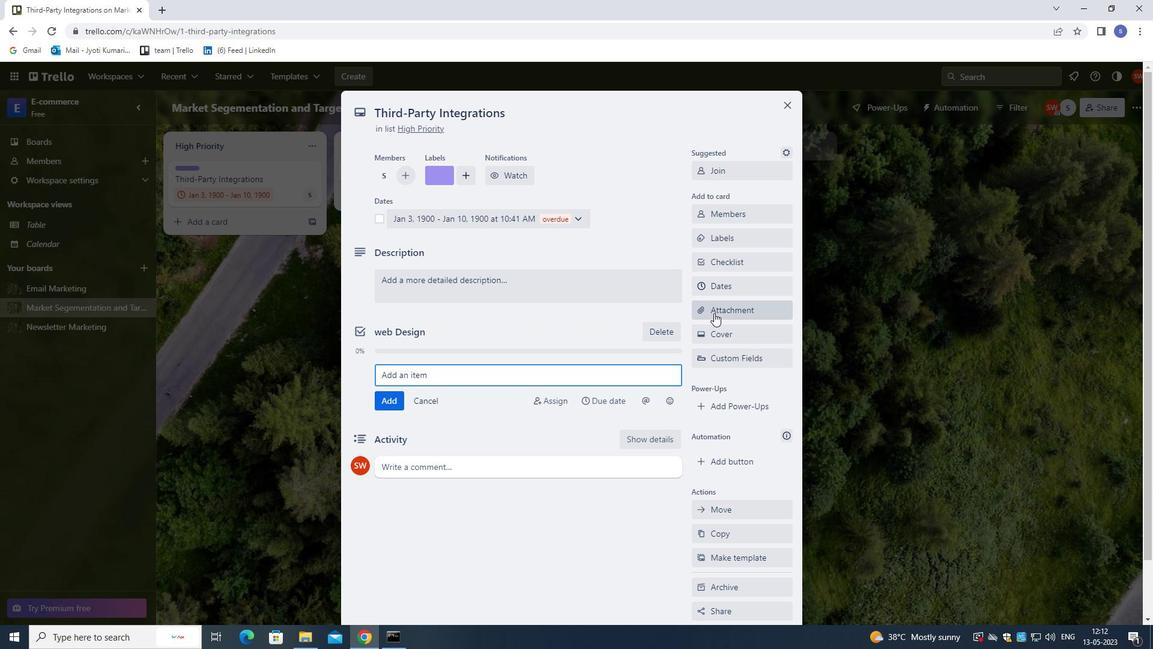 
Action: Mouse pressed left at (715, 309)
Screenshot: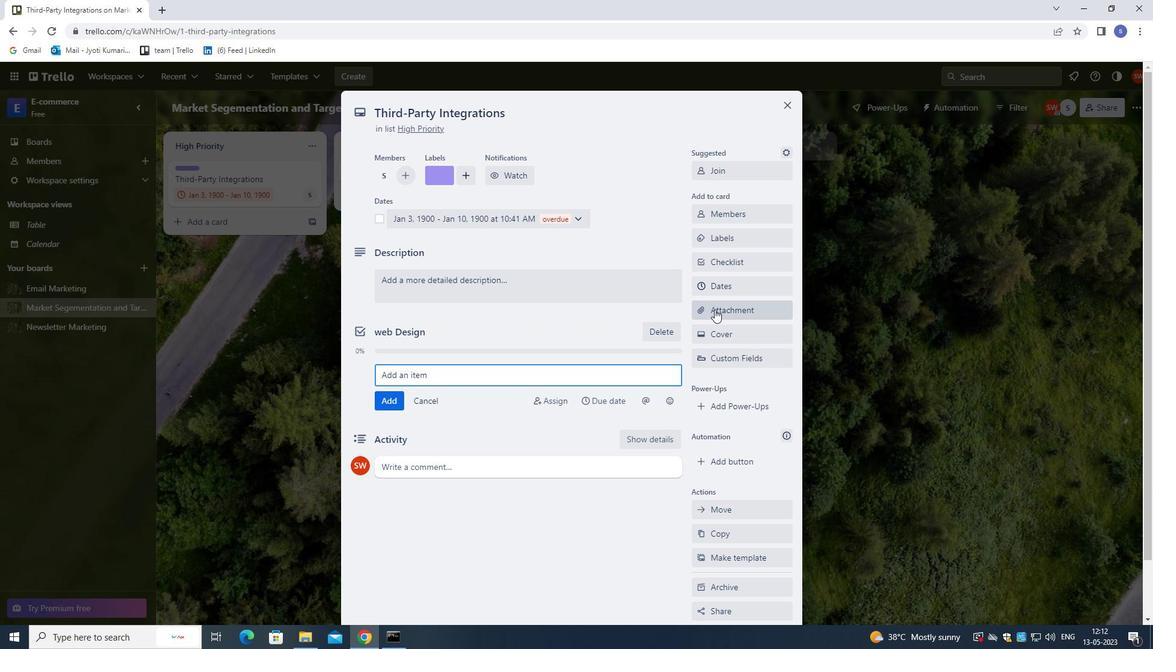 
Action: Mouse moved to (732, 454)
Screenshot: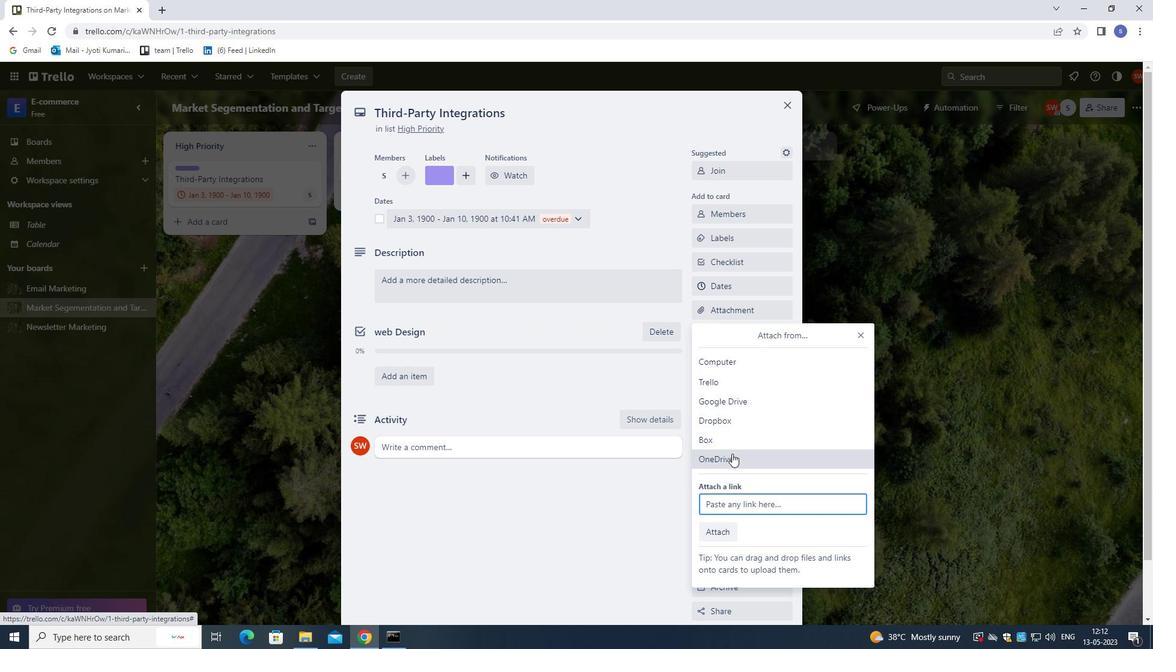 
Action: Mouse pressed left at (732, 454)
Screenshot: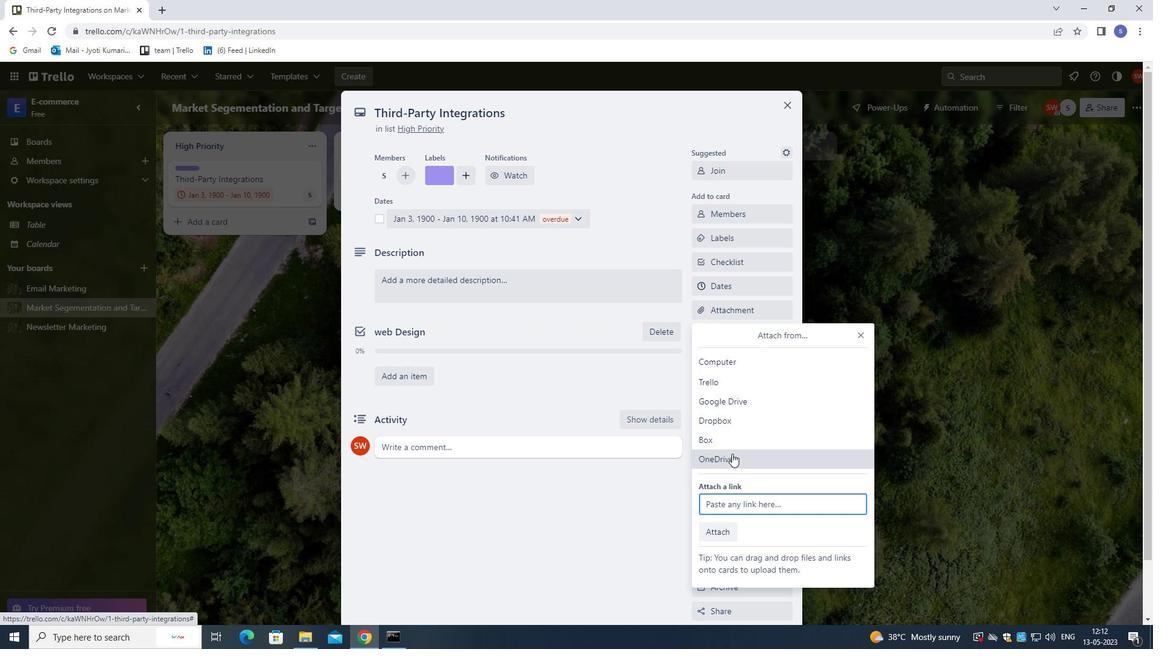 
Action: Mouse moved to (453, 234)
Screenshot: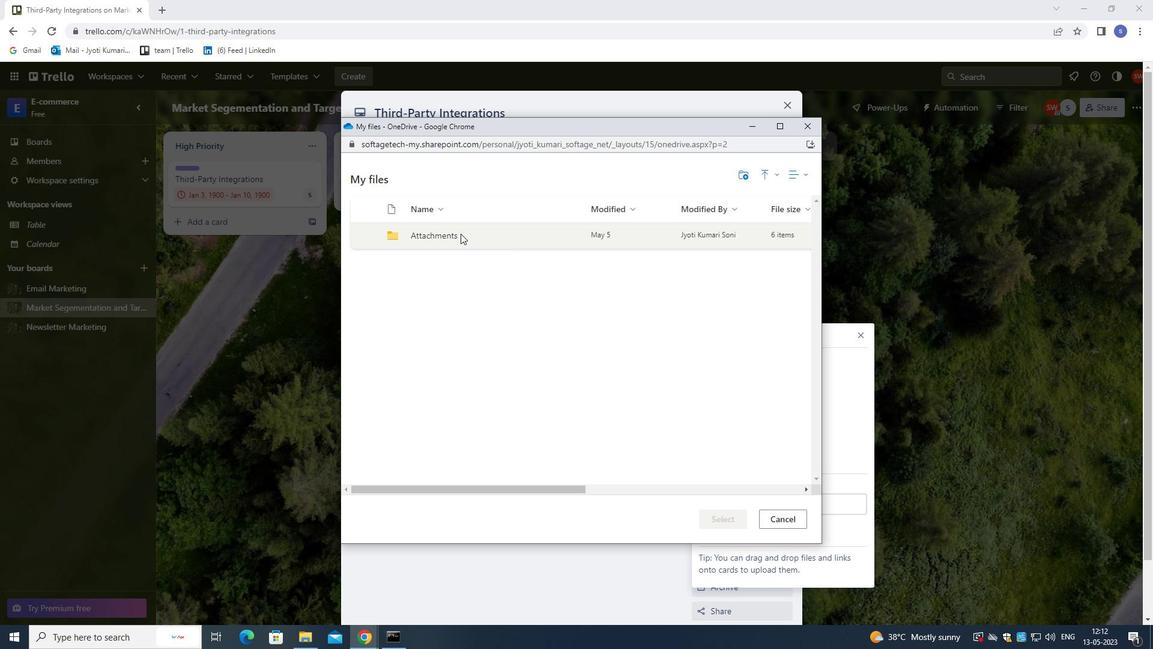 
Action: Mouse pressed left at (453, 234)
Screenshot: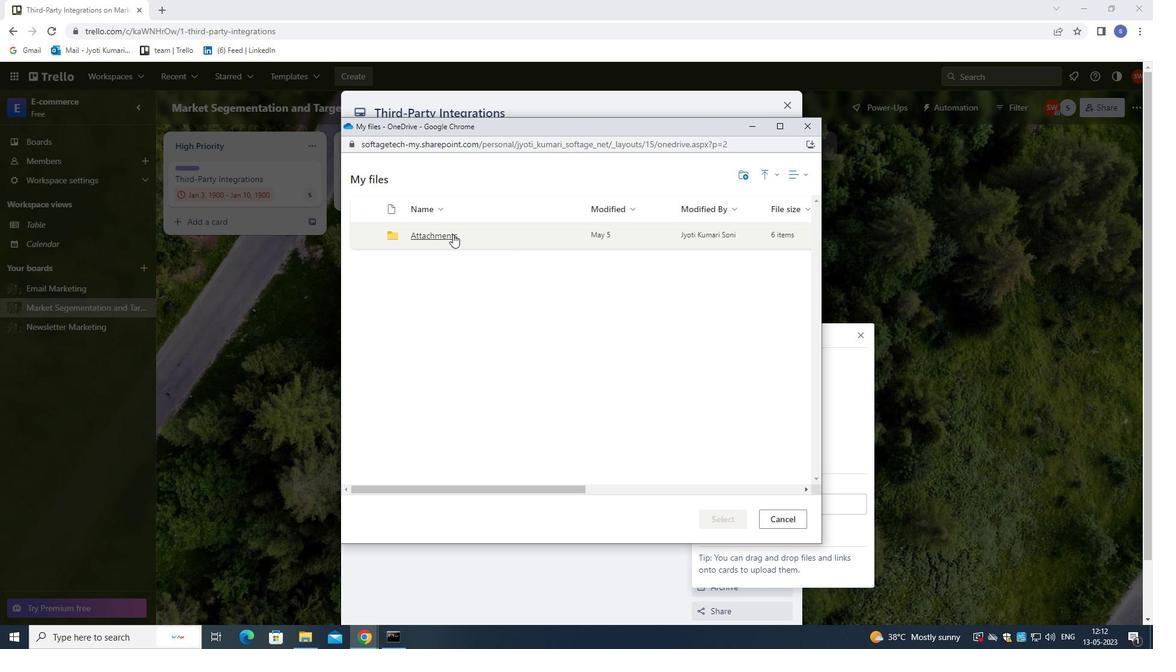 
Action: Mouse moved to (478, 340)
Screenshot: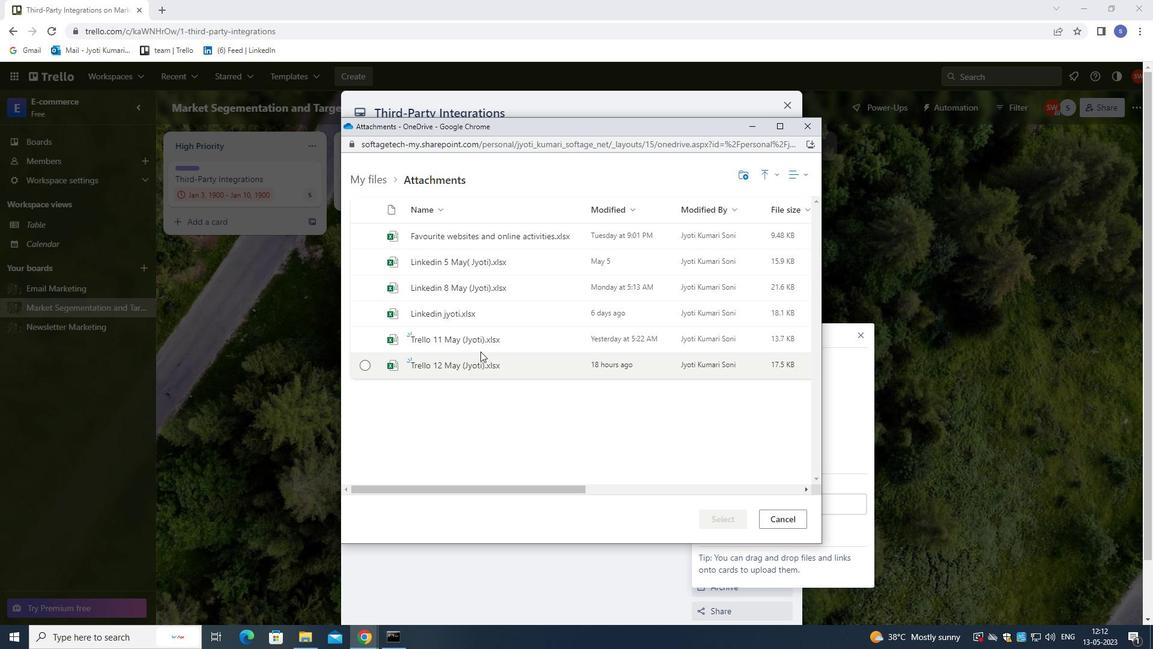 
Action: Mouse pressed left at (478, 340)
Screenshot: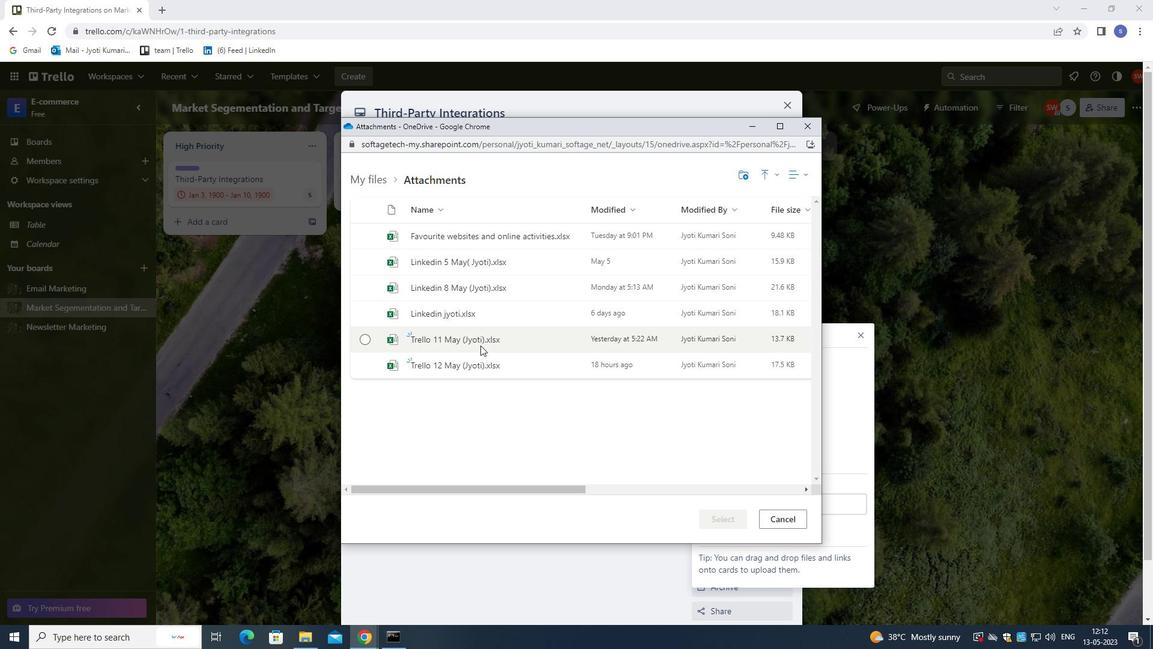 
Action: Mouse moved to (728, 515)
Screenshot: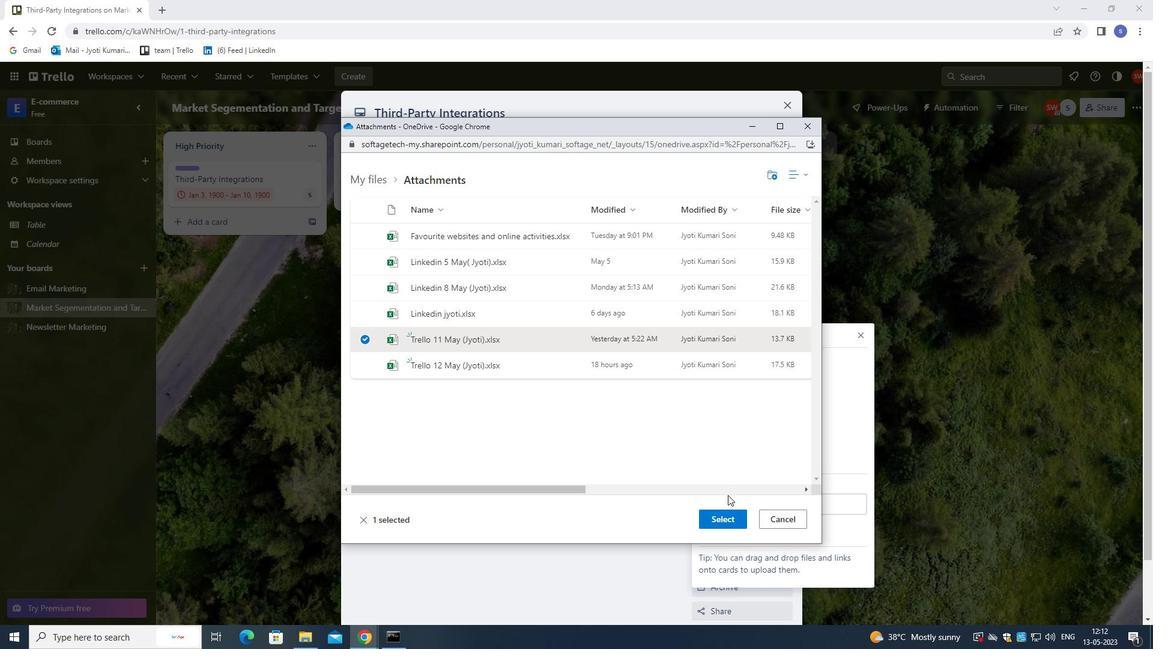 
Action: Mouse pressed left at (728, 515)
Screenshot: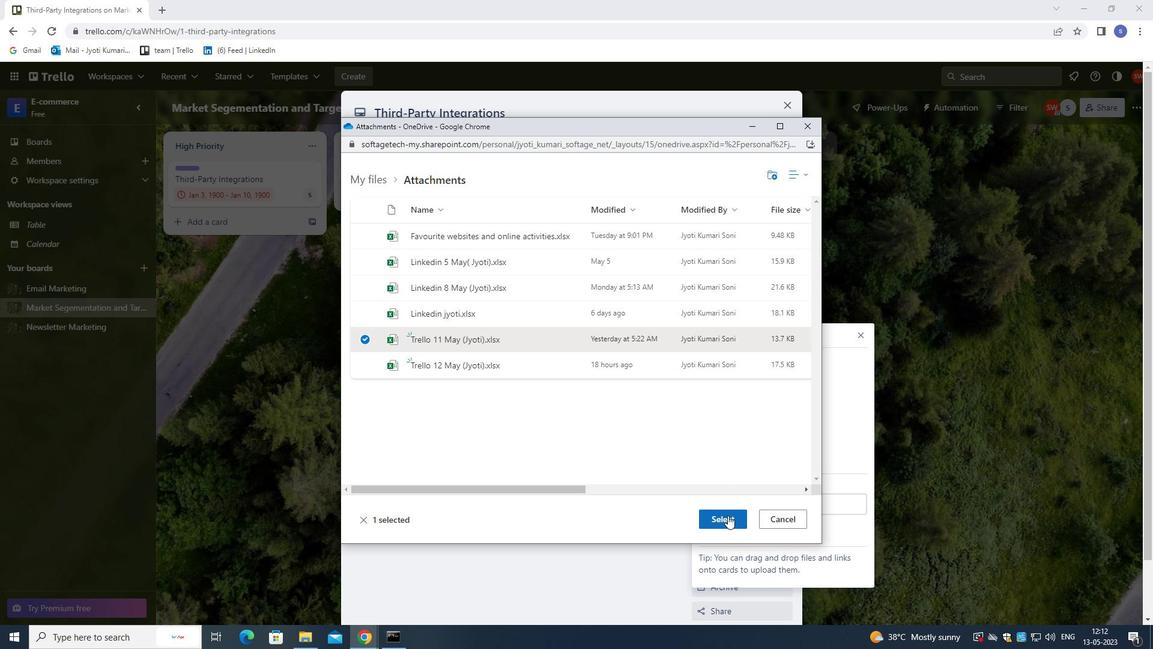 
Action: Mouse moved to (737, 334)
Screenshot: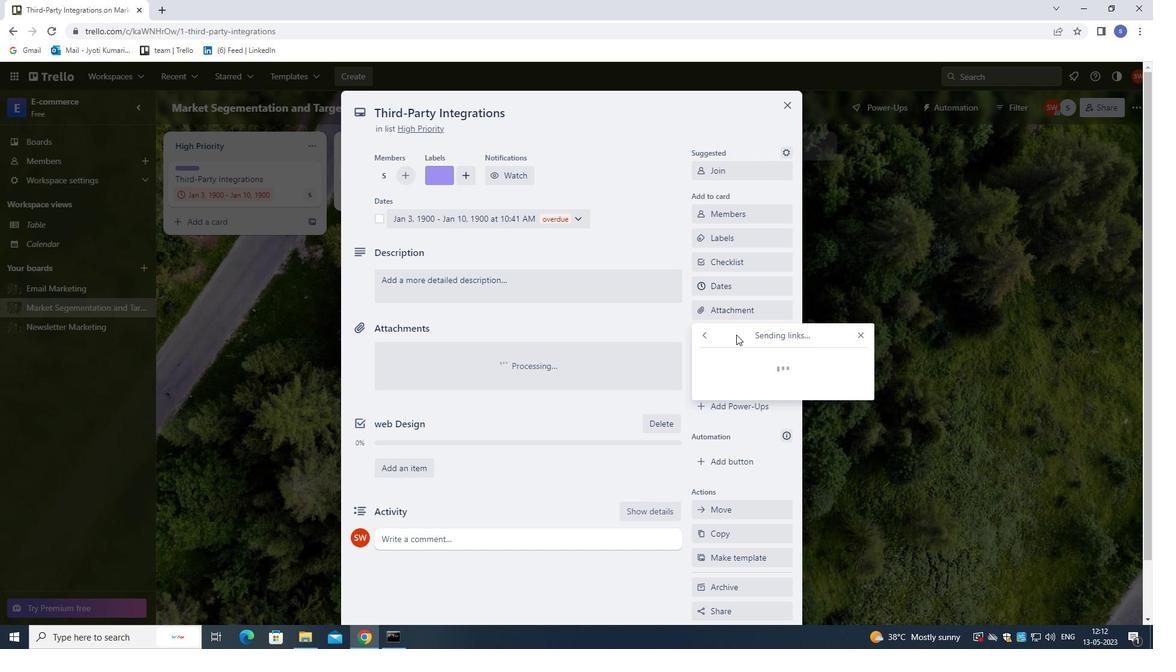 
Action: Mouse pressed left at (737, 334)
Screenshot: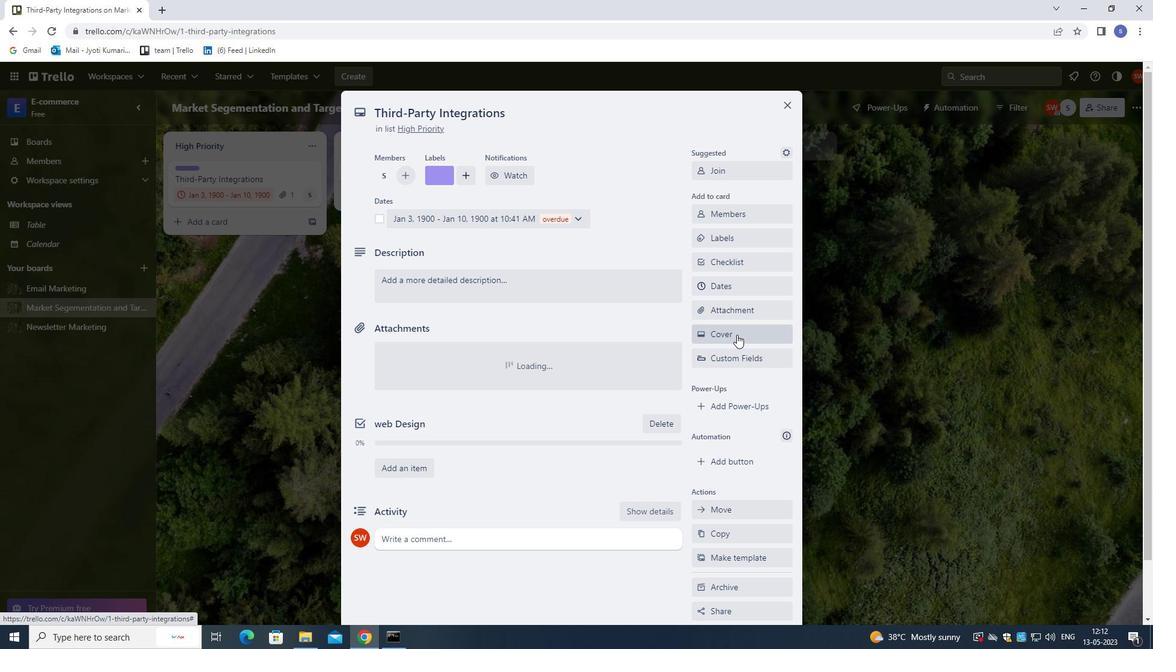 
Action: Mouse moved to (847, 385)
Screenshot: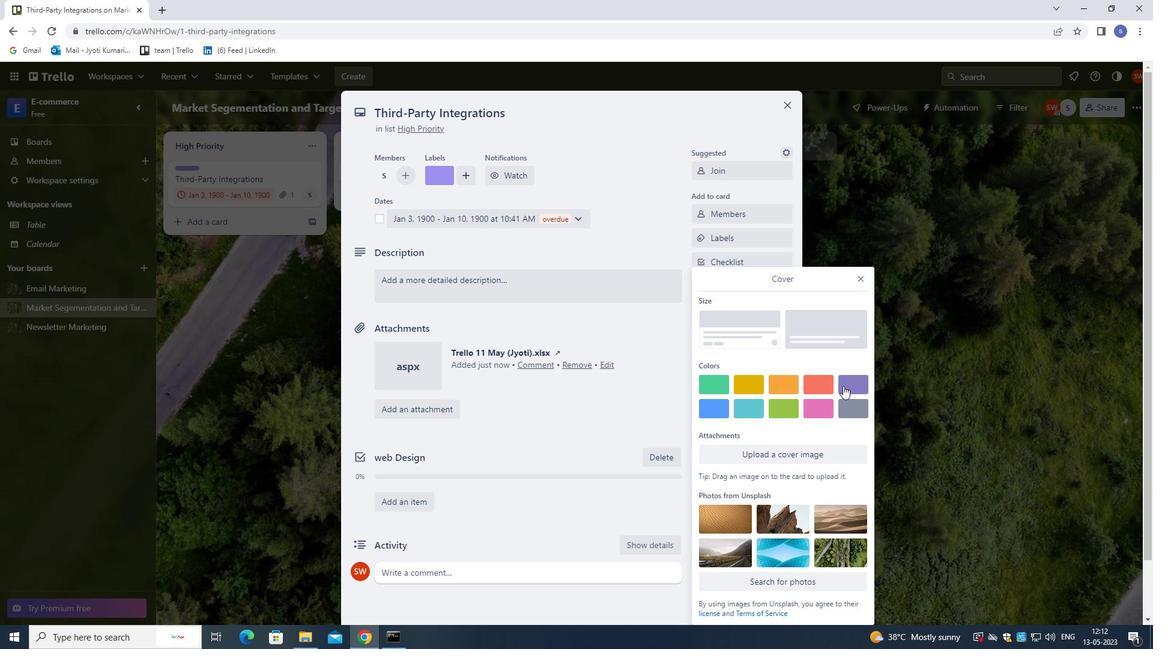 
Action: Mouse pressed left at (847, 385)
Screenshot: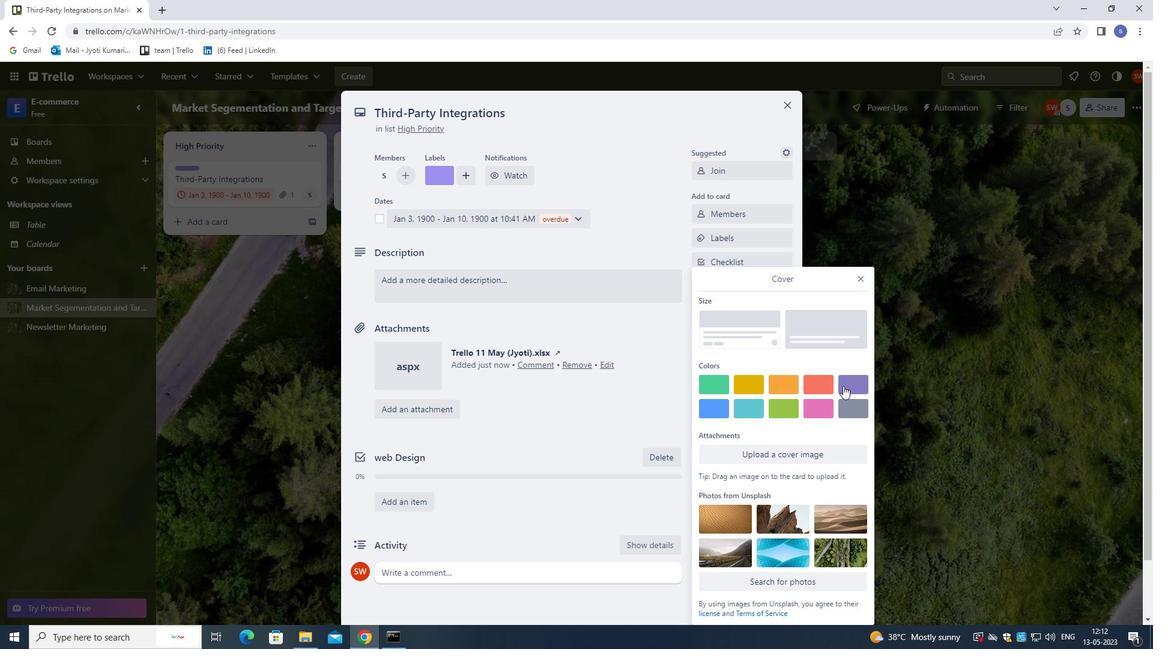 
Action: Mouse moved to (858, 253)
Screenshot: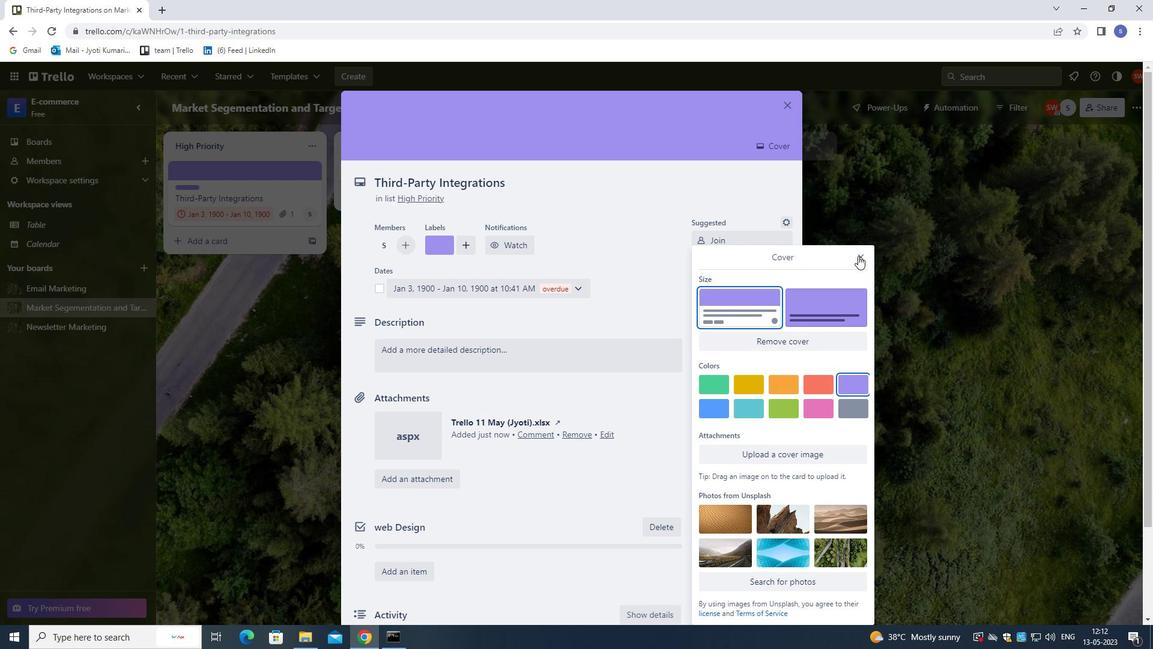 
Action: Mouse pressed left at (858, 253)
Screenshot: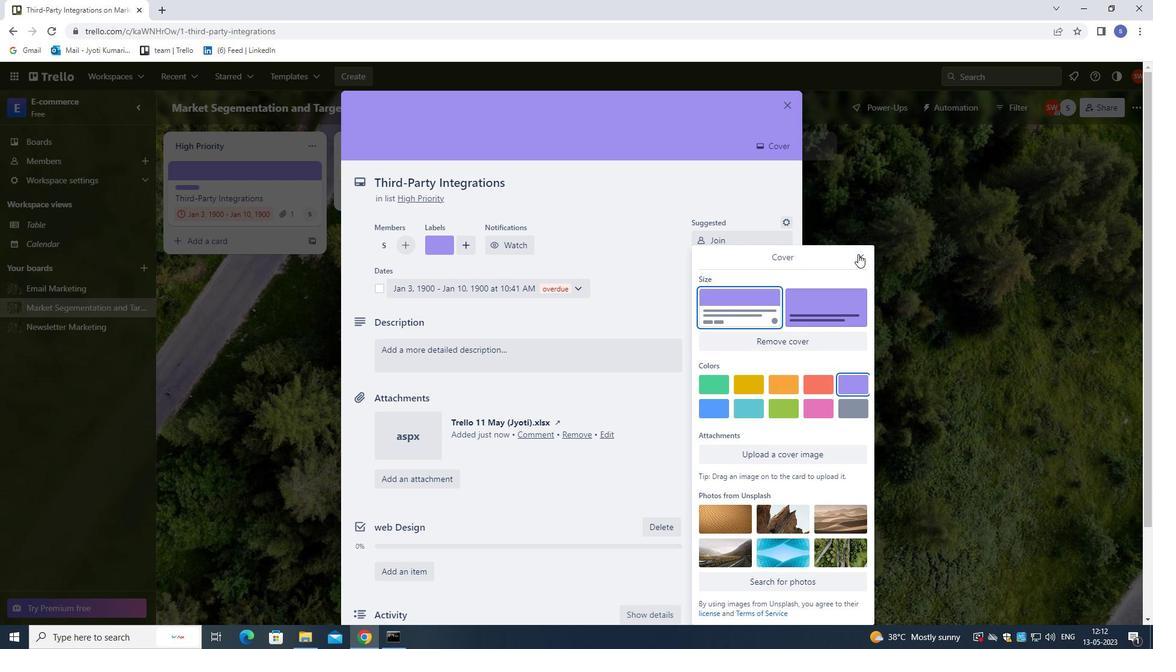 
Action: Mouse moved to (521, 351)
Screenshot: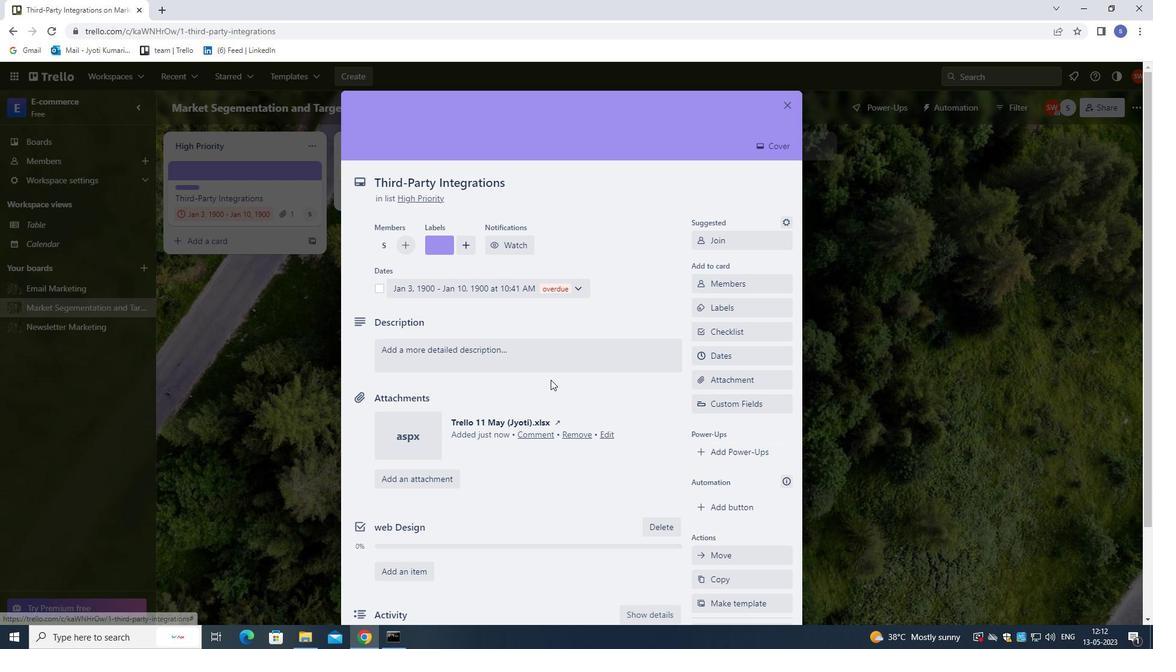 
Action: Mouse pressed left at (521, 351)
Screenshot: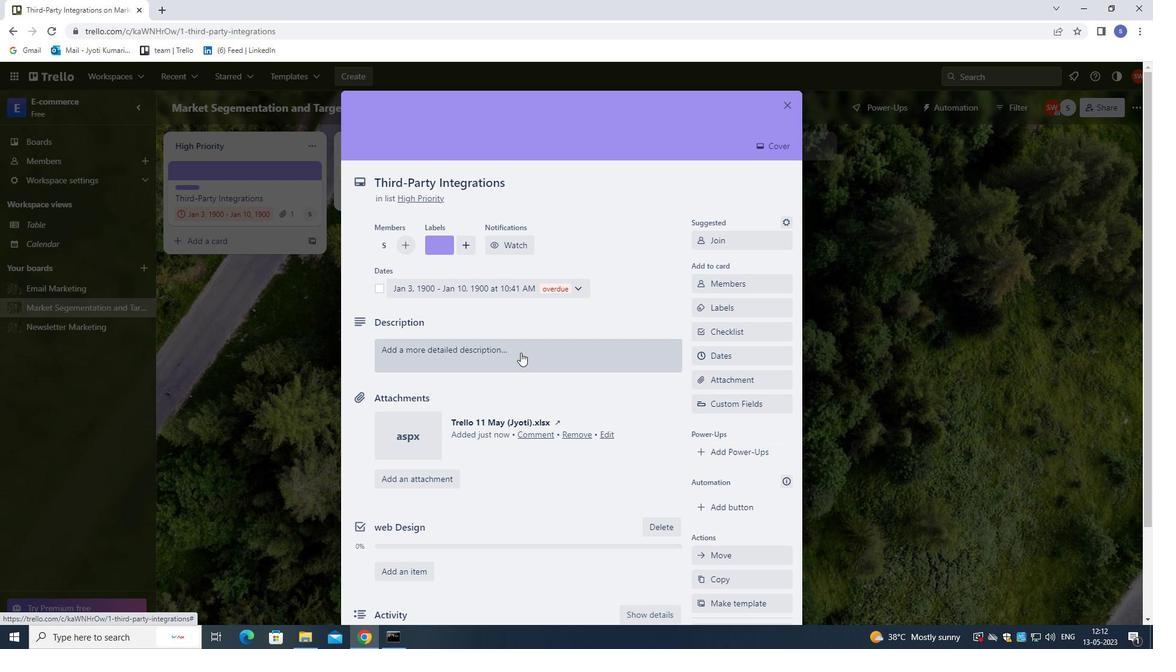 
Action: Mouse moved to (521, 349)
Screenshot: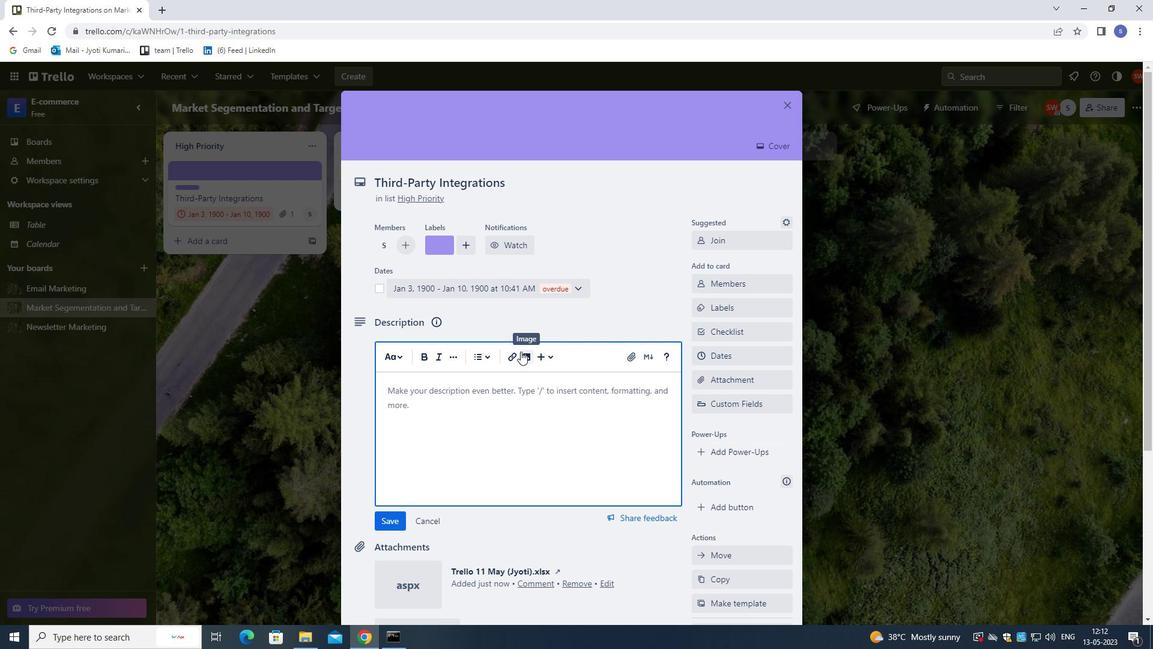 
Action: Key pressed <Key.shift>CONDUCT<Key.space>USER<Key.space>TESTING<Key.space>FOR<Key.space>NEW<Key.space>WEBSITE<Key.space>DESIGN<Key.space>AND<Key.space><Key.backspace><Key.backspace><Key.backspace><Key.backspace><Key.backspace>.
Screenshot: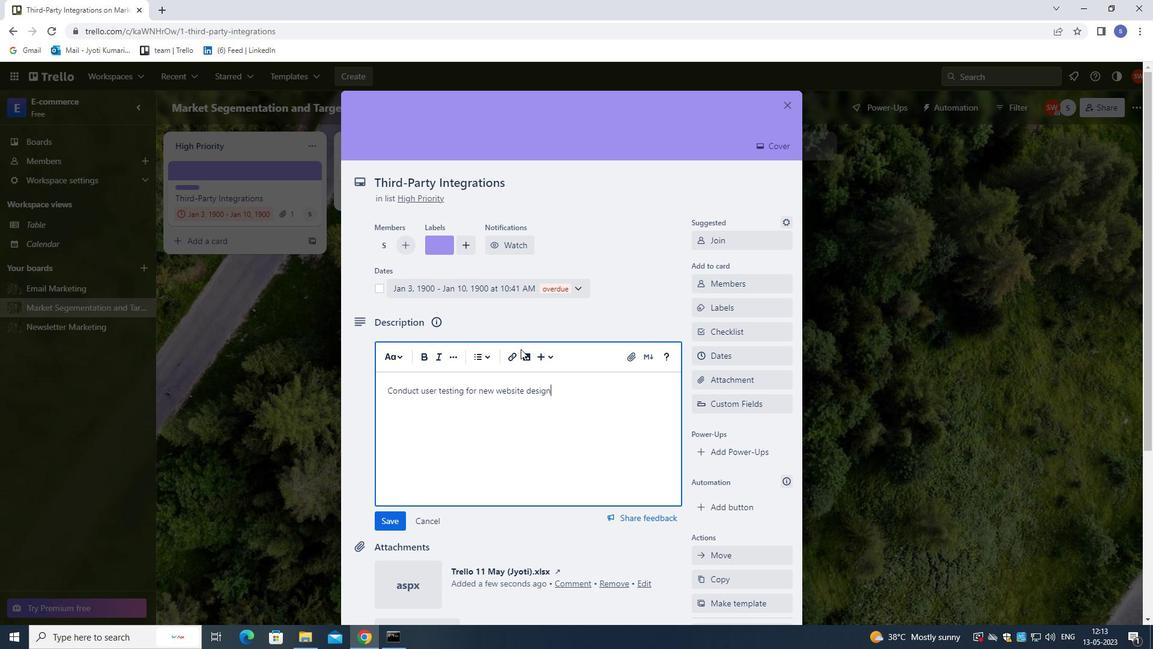 
Action: Mouse scrolled (521, 348) with delta (0, 0)
Screenshot: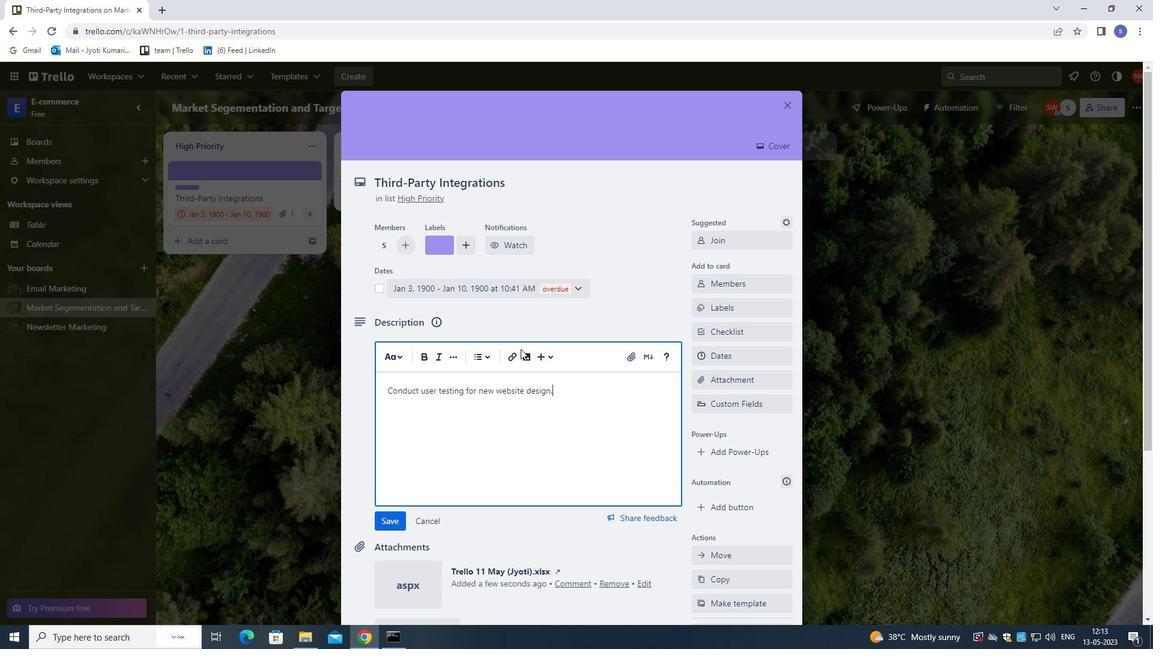 
Action: Mouse scrolled (521, 348) with delta (0, 0)
Screenshot: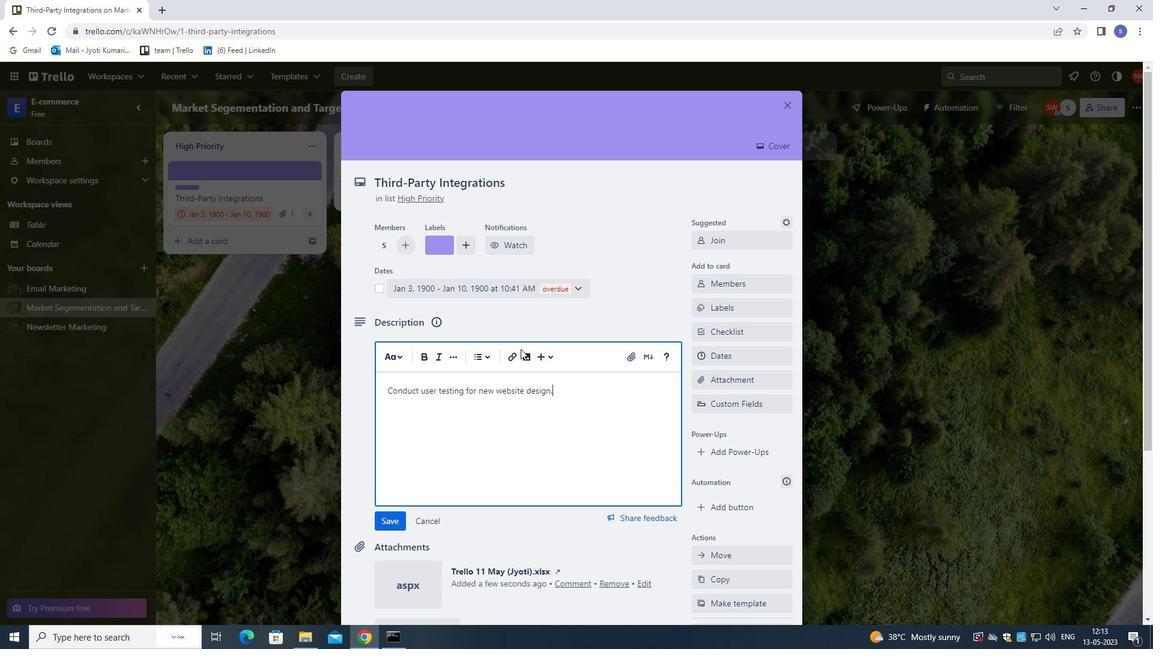 
Action: Mouse moved to (522, 371)
Screenshot: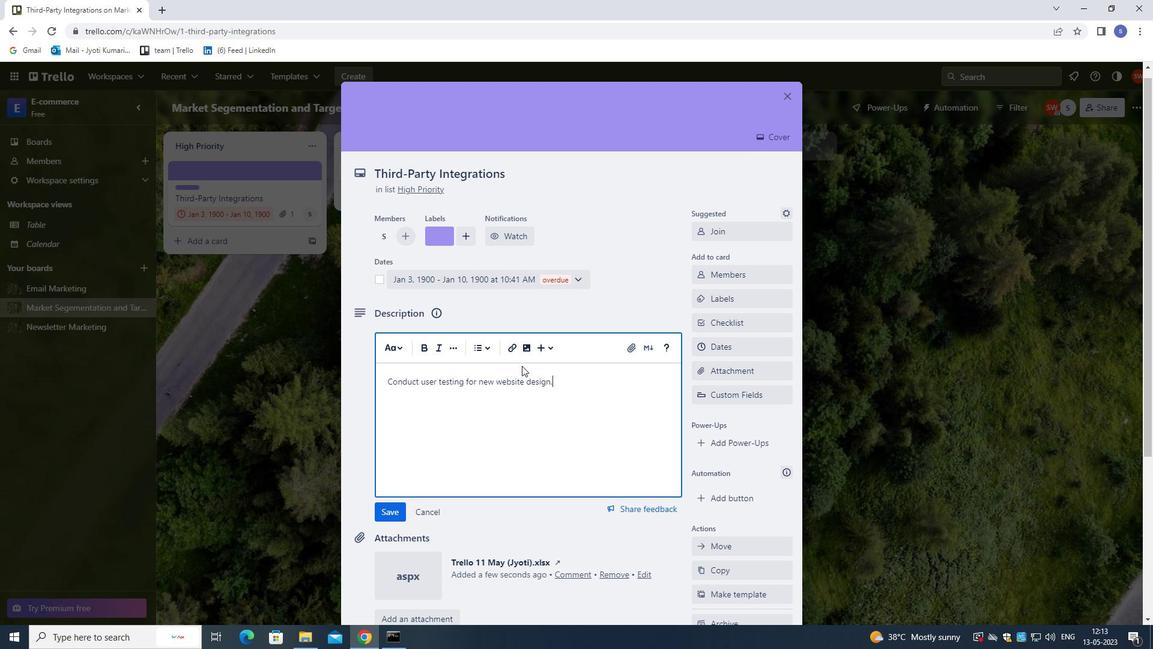 
Action: Mouse scrolled (522, 370) with delta (0, 0)
Screenshot: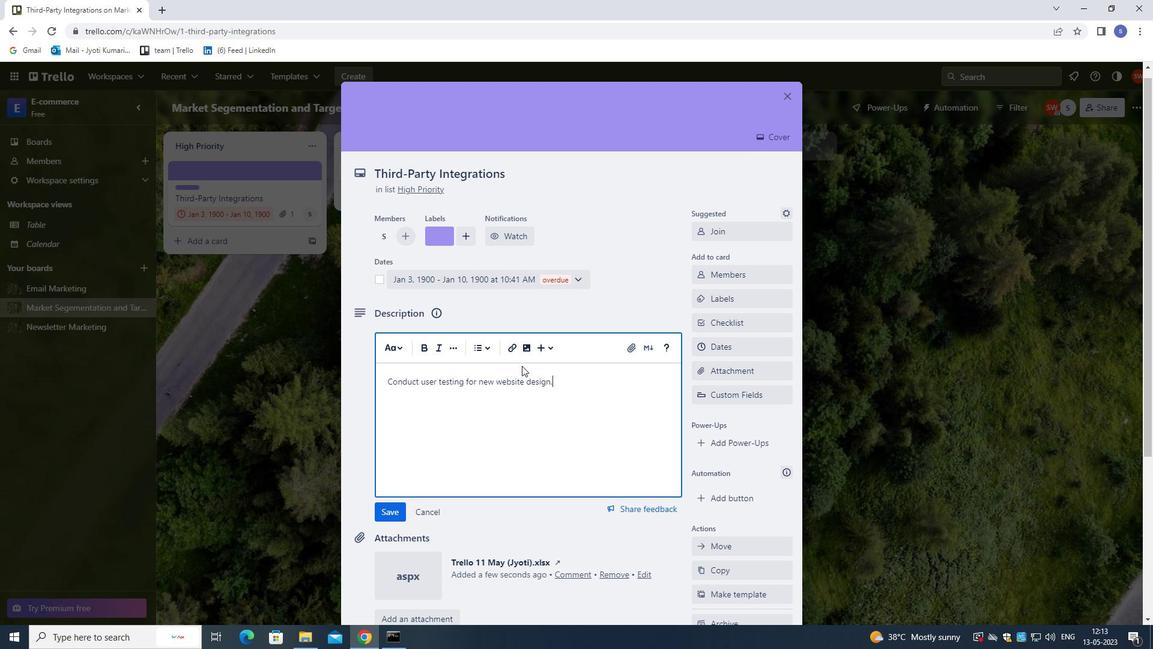 
Action: Mouse moved to (522, 373)
Screenshot: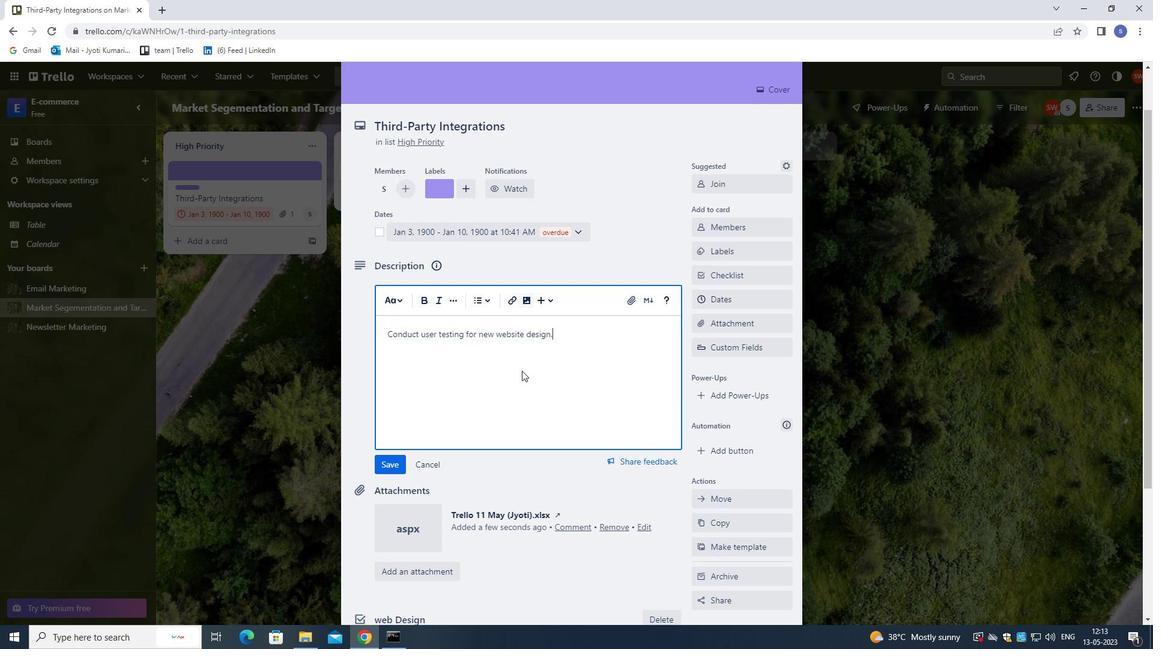 
Action: Mouse scrolled (522, 373) with delta (0, 0)
Screenshot: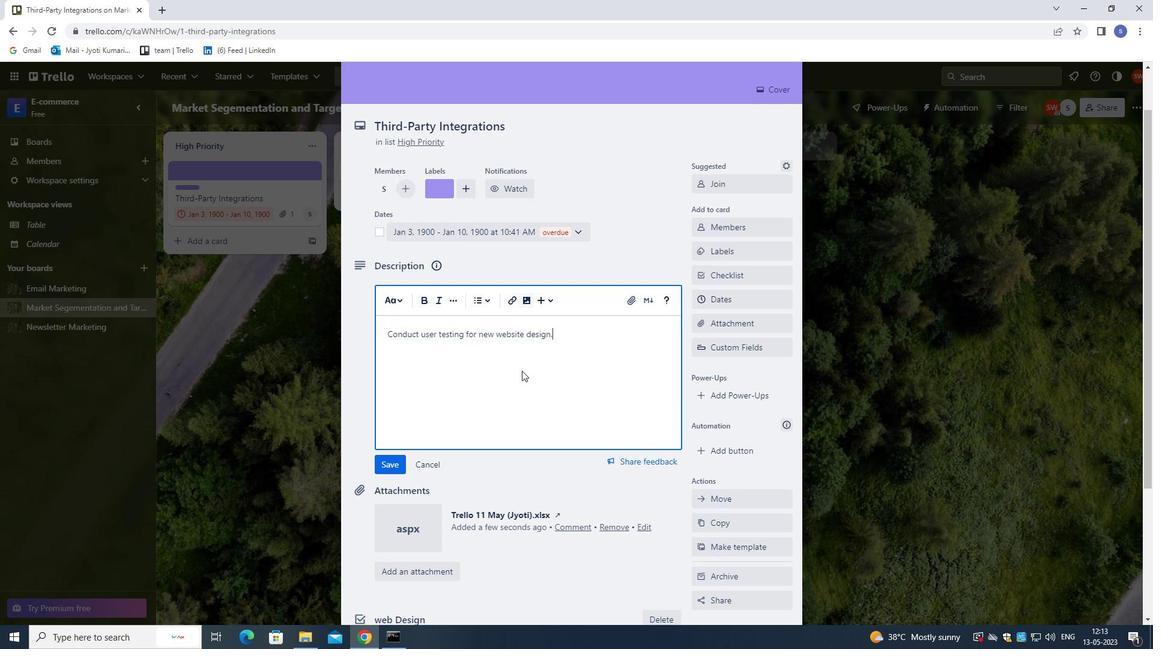 
Action: Mouse moved to (524, 379)
Screenshot: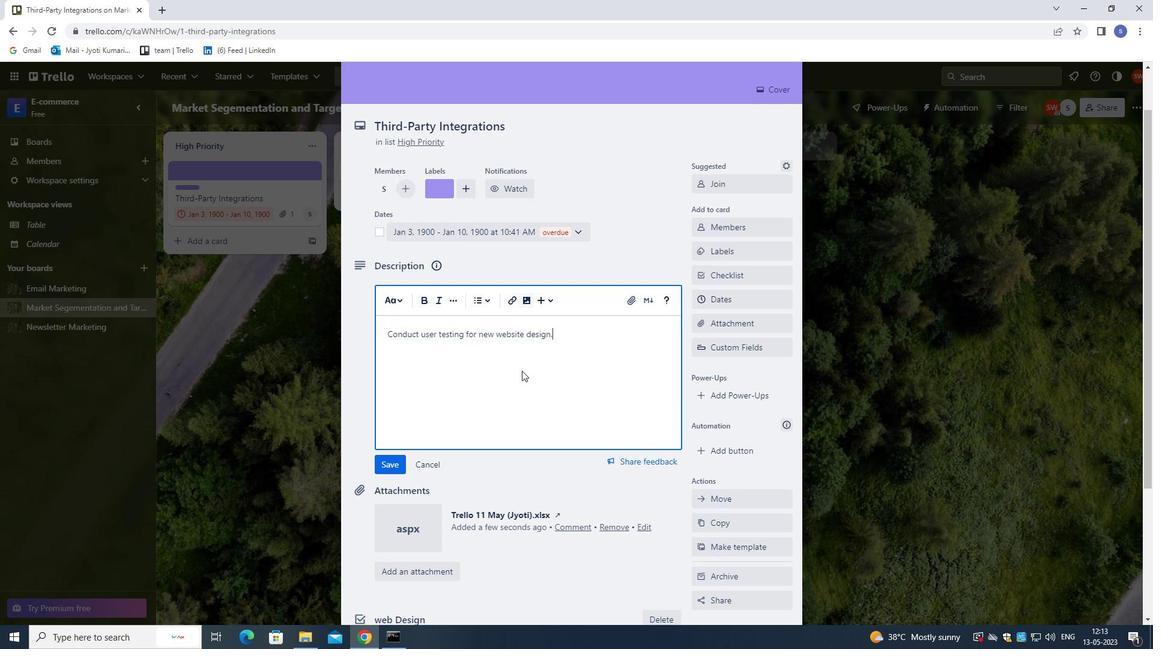 
Action: Mouse scrolled (524, 378) with delta (0, 0)
Screenshot: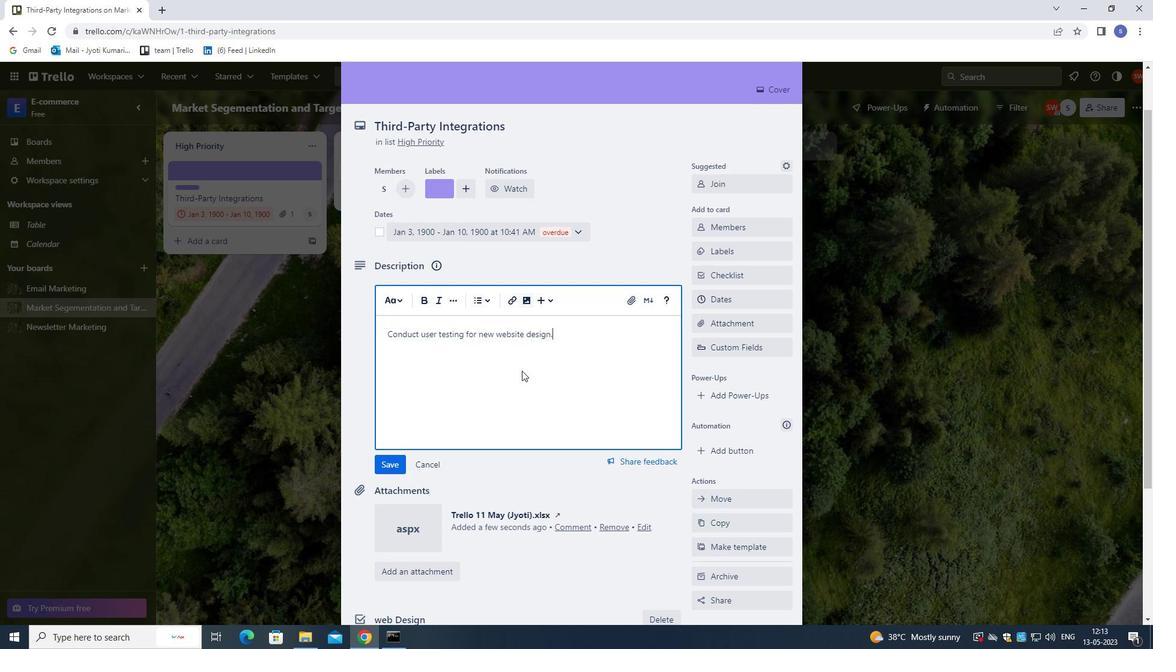 
Action: Mouse moved to (527, 384)
Screenshot: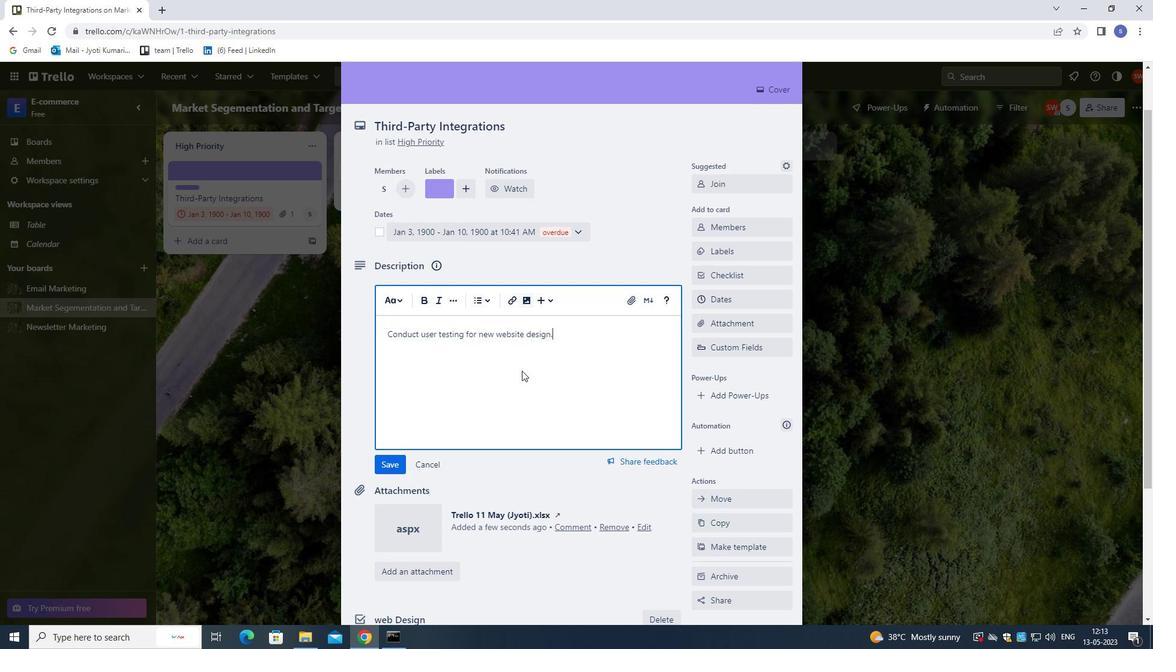 
Action: Mouse scrolled (527, 384) with delta (0, 0)
Screenshot: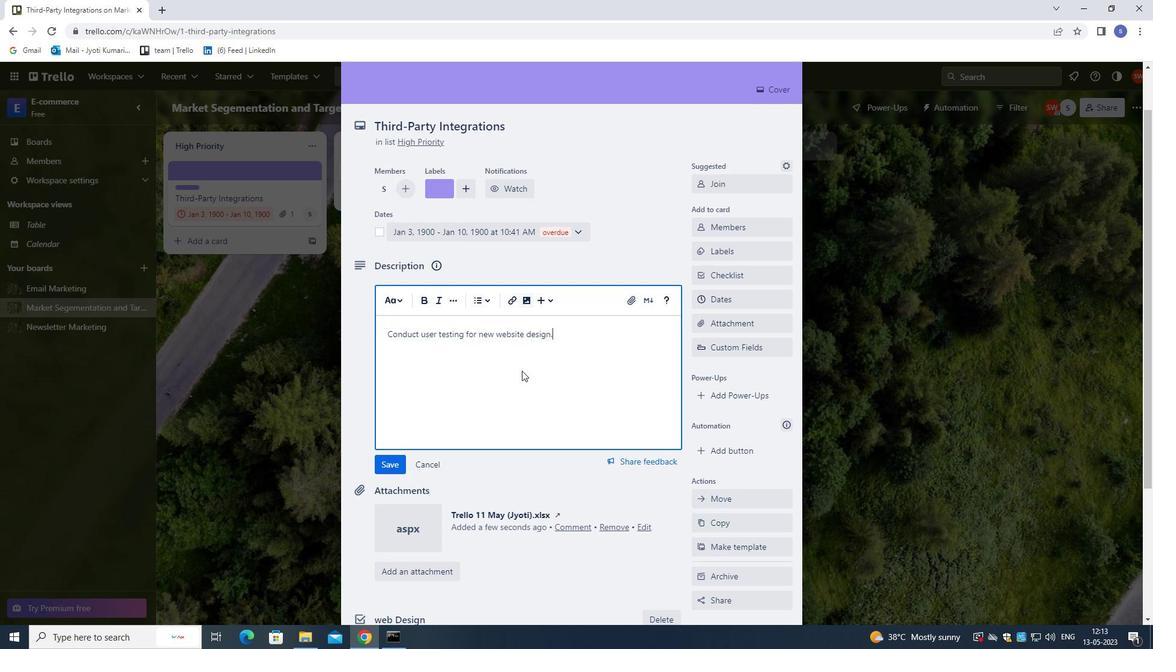 
Action: Mouse moved to (530, 395)
Screenshot: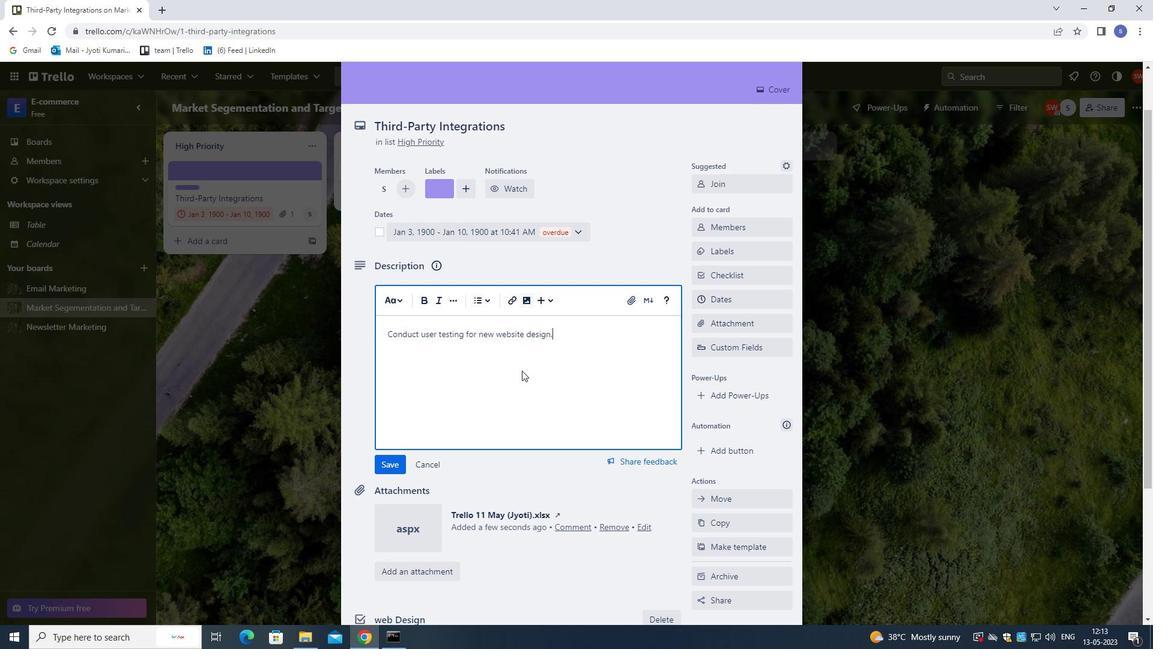 
Action: Mouse scrolled (530, 394) with delta (0, 0)
Screenshot: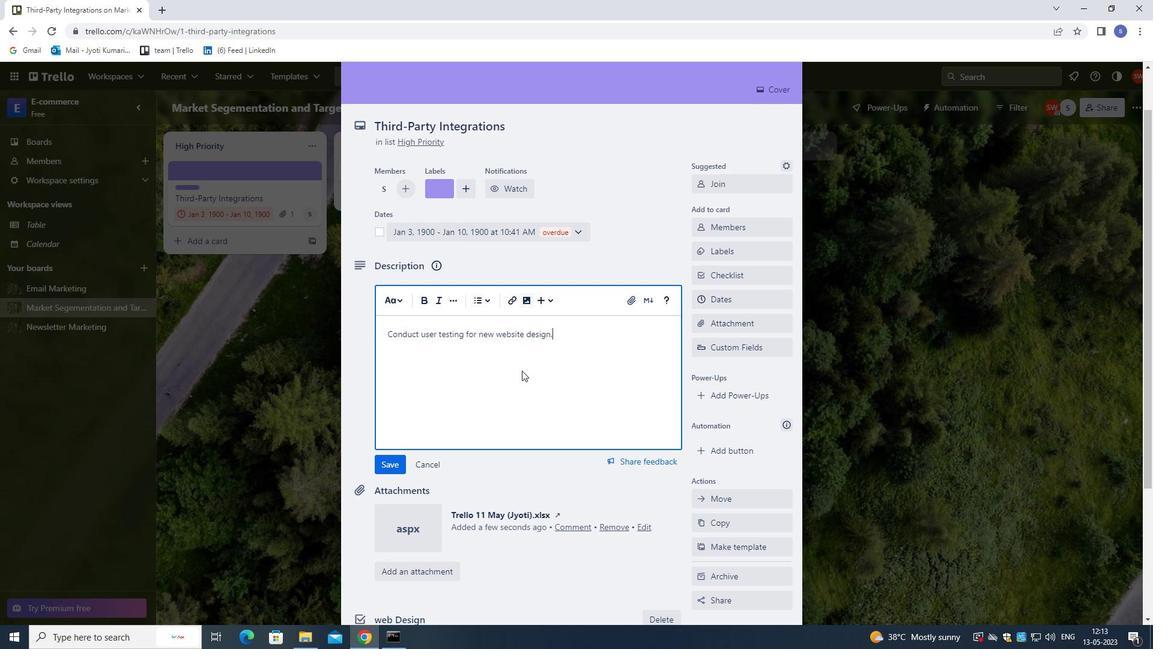 
Action: Mouse moved to (451, 539)
Screenshot: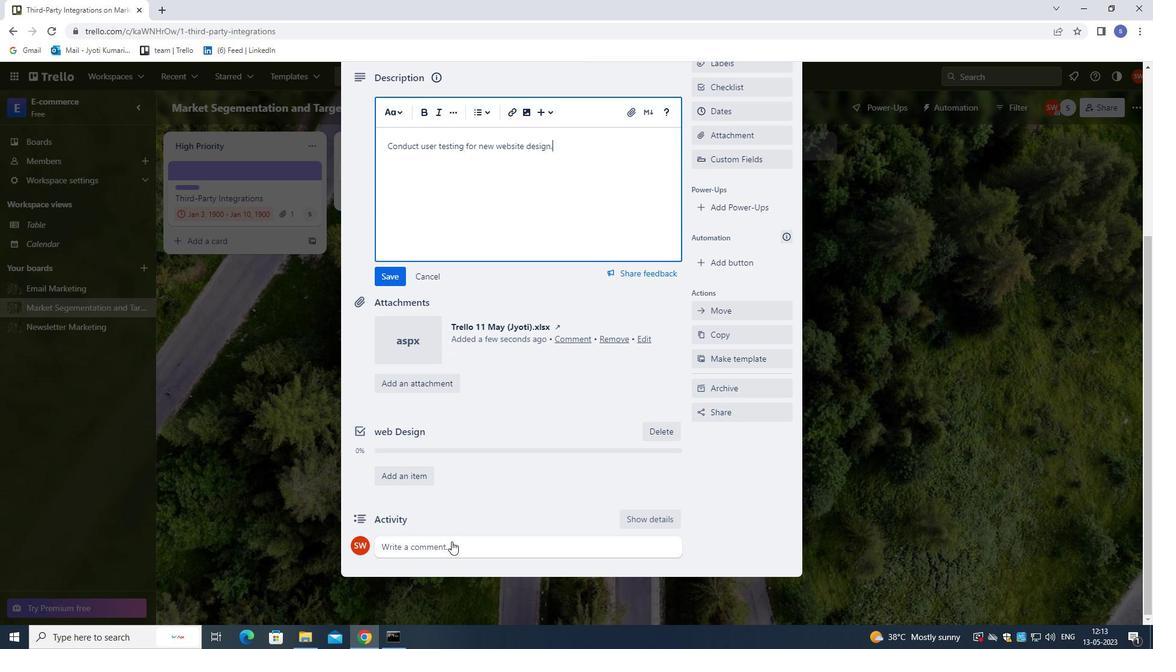 
Action: Mouse pressed left at (451, 539)
Screenshot: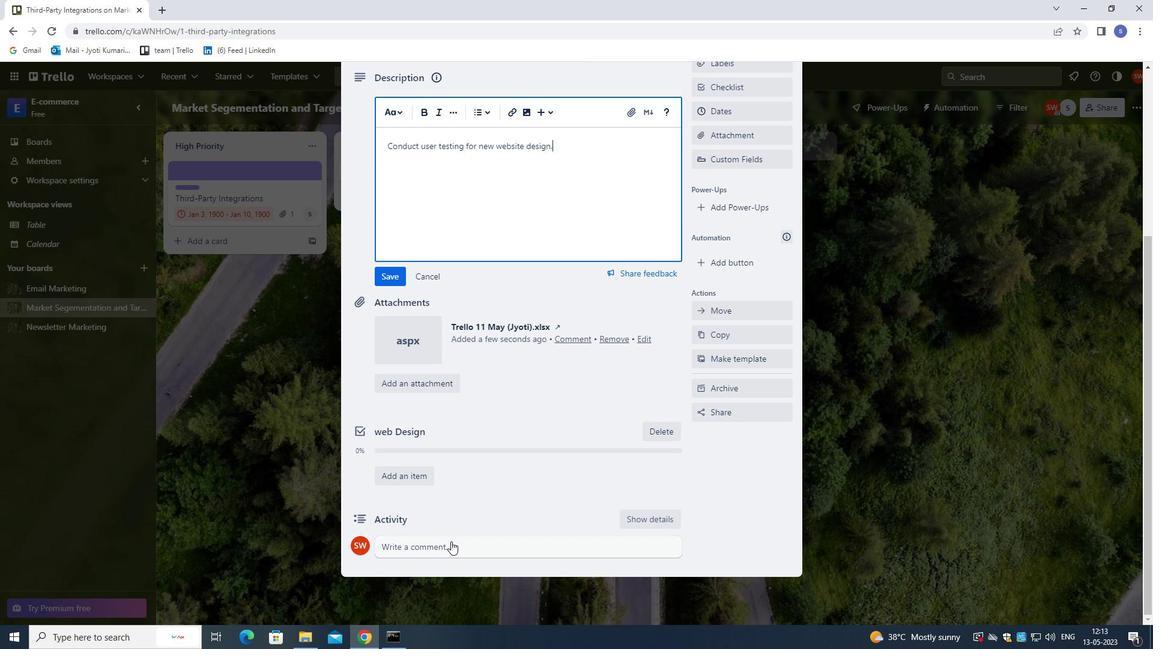 
Action: Mouse moved to (549, 566)
Screenshot: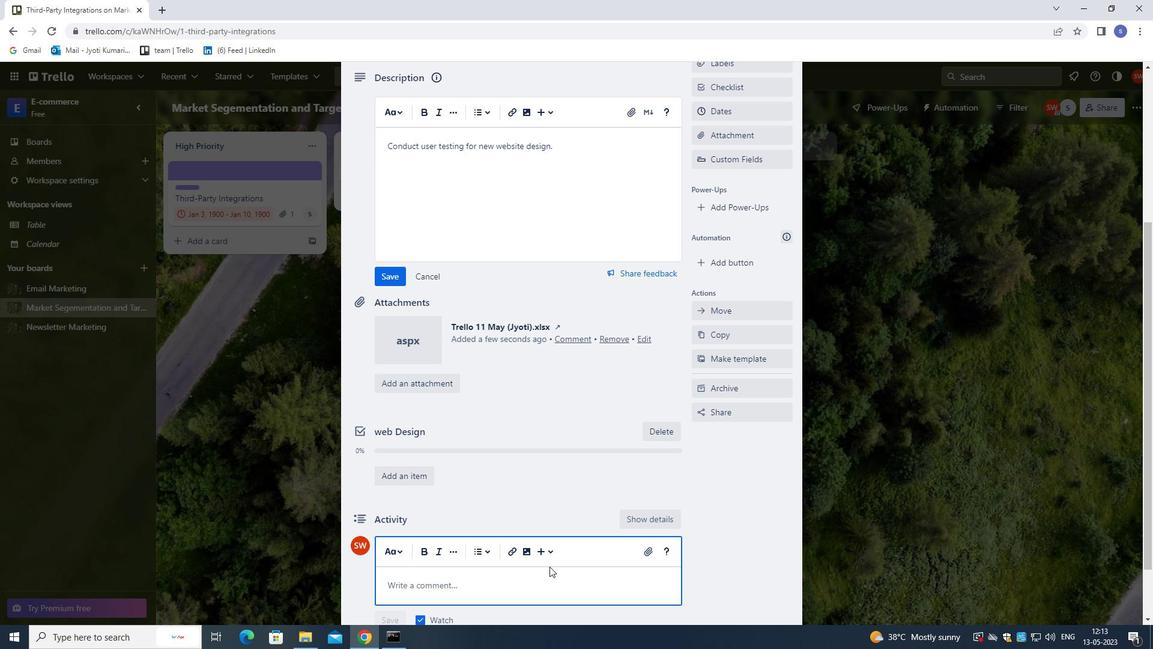 
Action: Key pressed L<Key.backspace><Key.shift>LET<Key.space>US<Key.space>APPROACH<Key.space>THIS<Key.space>TASK<Key.space>WITH<Key.space>A<Key.space>SENSE<Key.space>OF<Key.space>OWNERSHIP<Key.space>AND<Key.space>RESPONSIBILITIES<Key.space>,<Key.space>RECOGNITION<Key.space>THAT<Key.space>IS<Key.space>SUCCESS<Key.space>IS<Key.space>UR<Key.space><Key.backspace><Key.backspace><Key.backspace>OUR<Key.space>RESPONSBILITIES<Key.backspace><Key.backspace><Key.backspace>Y<Key.space><Key.backspace><Key.backspace><Key.backspace>TY.
Screenshot: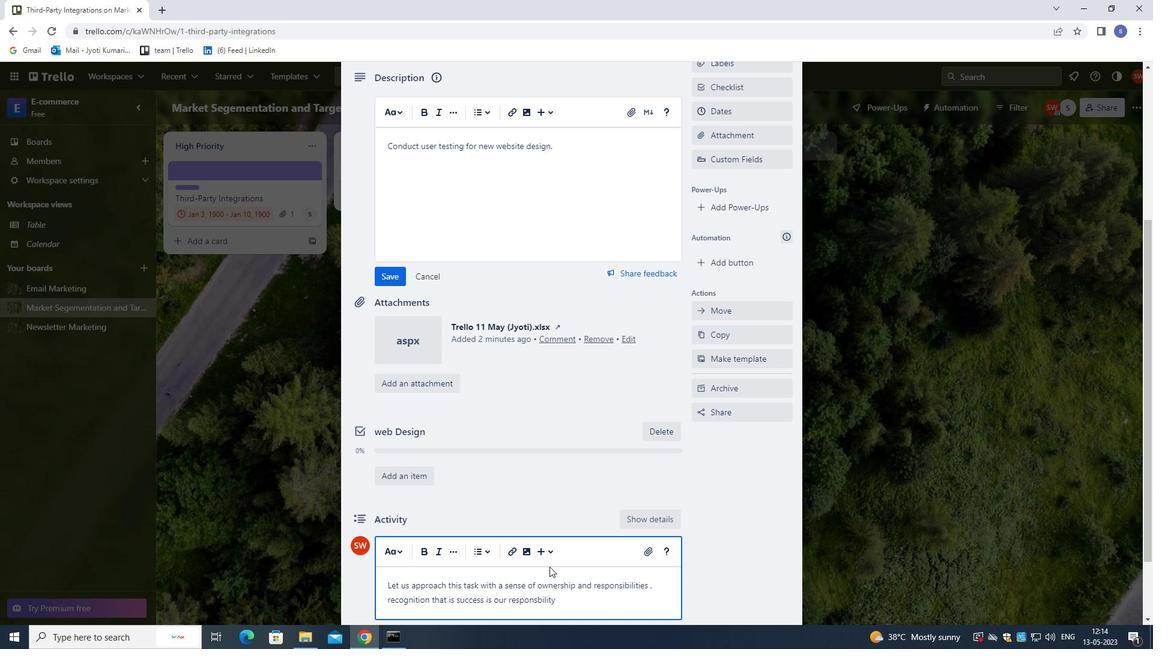 
Action: Mouse moved to (537, 602)
Screenshot: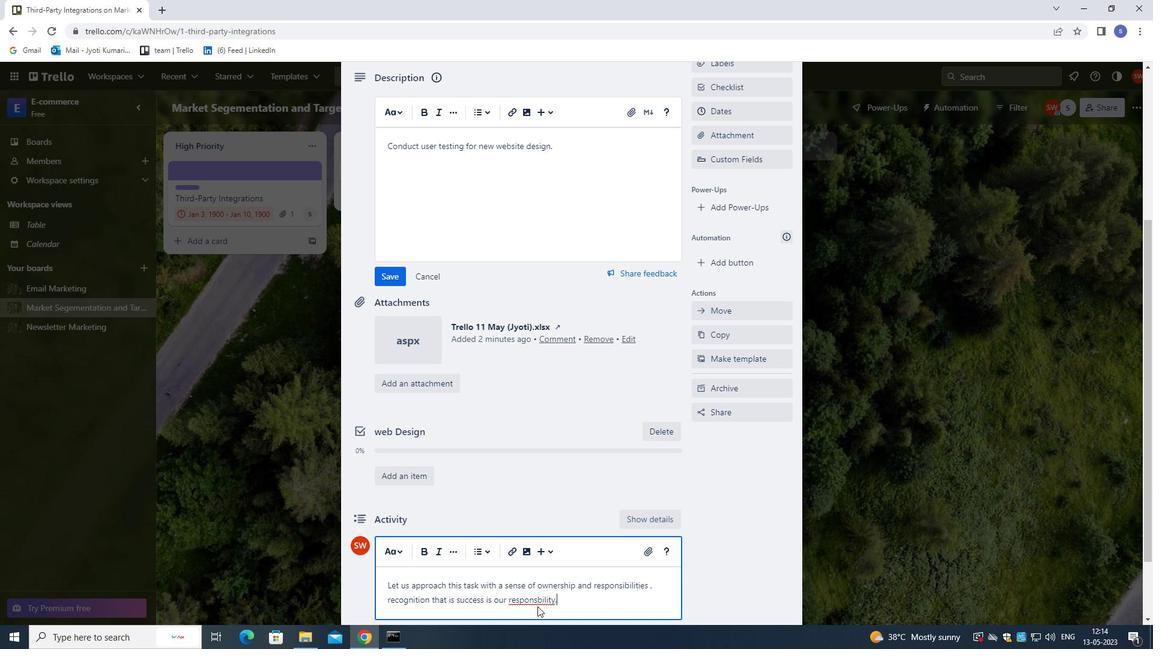 
Action: Mouse pressed left at (537, 602)
Screenshot: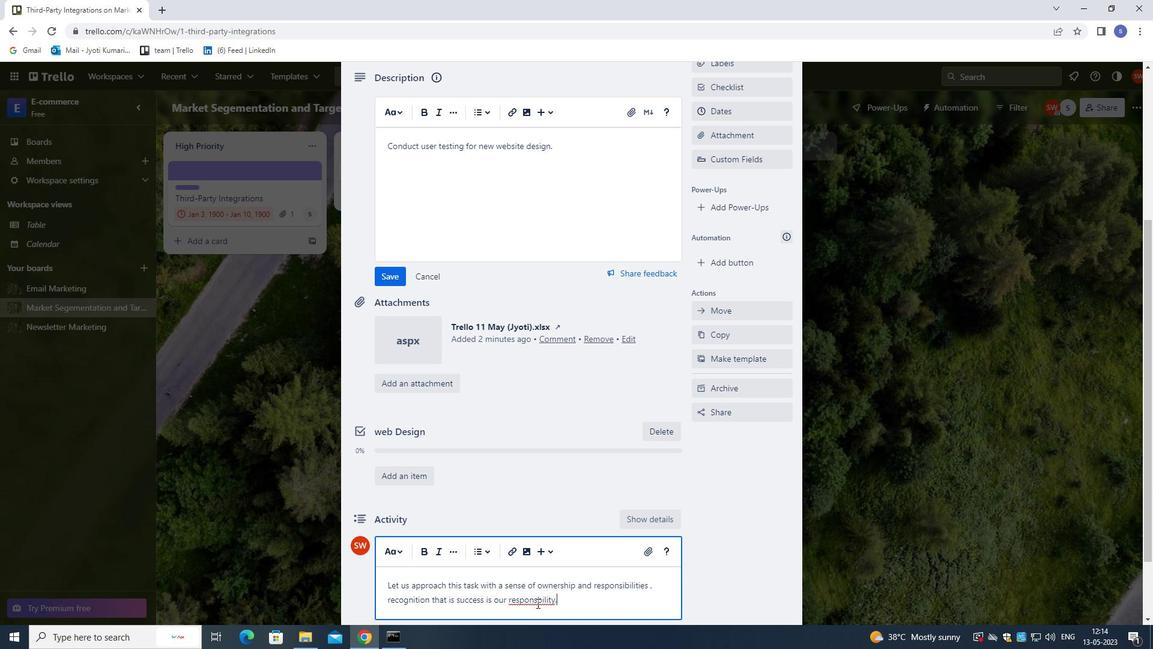 
Action: Mouse moved to (547, 642)
Screenshot: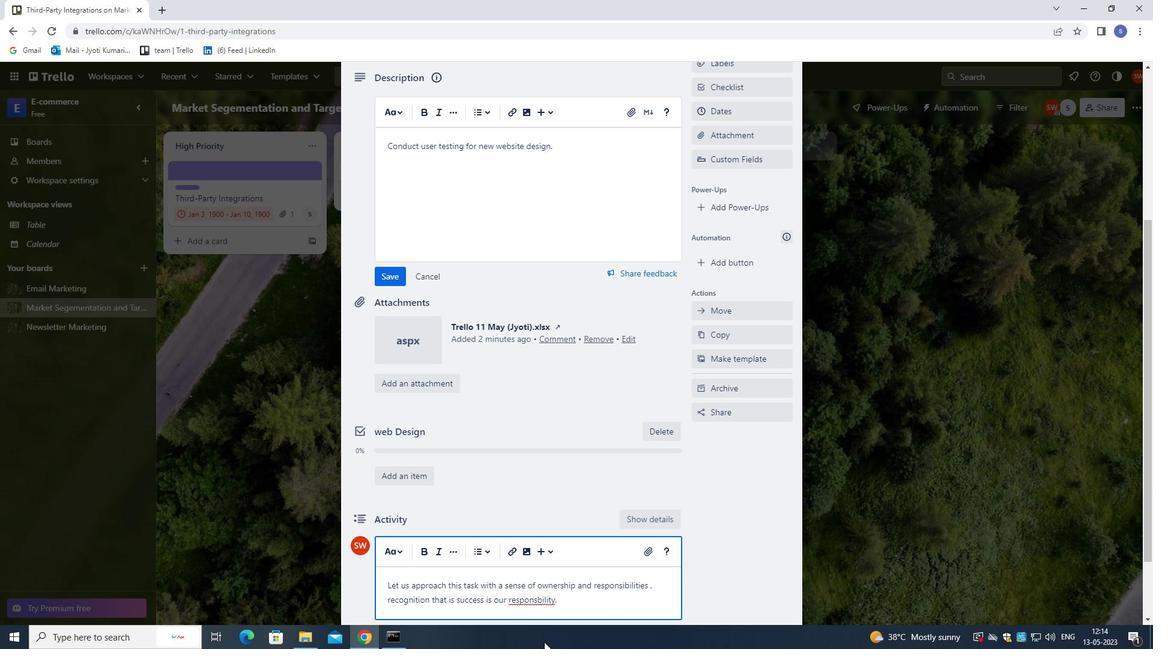 
Action: Key pressed I
Screenshot: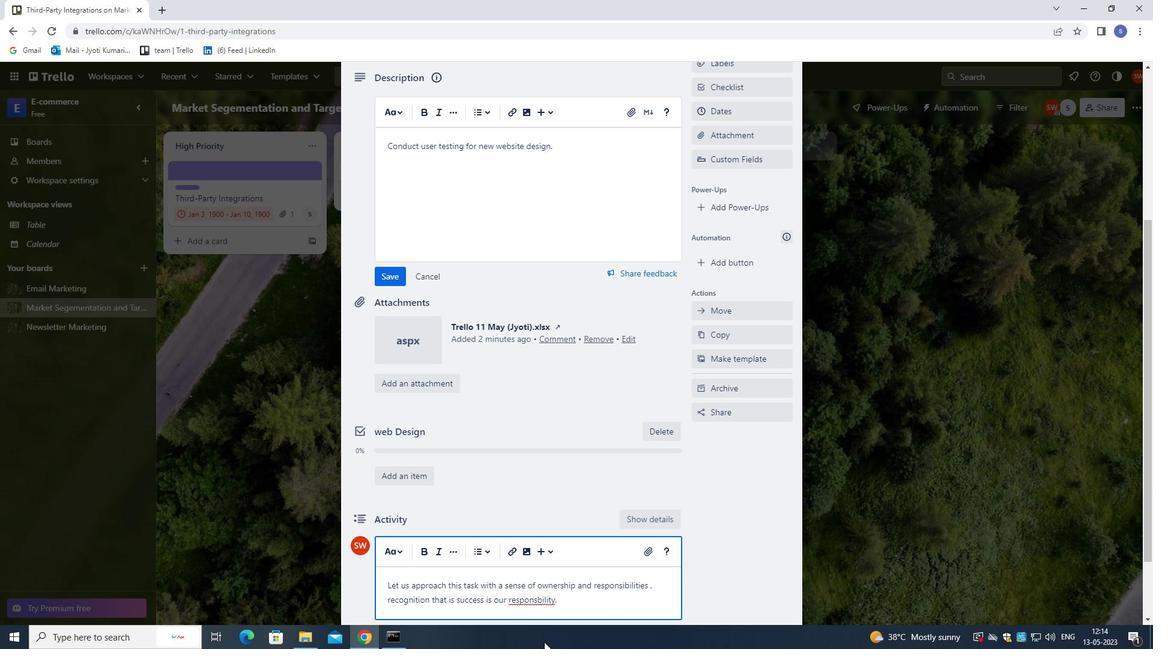 
Action: Mouse moved to (387, 278)
Screenshot: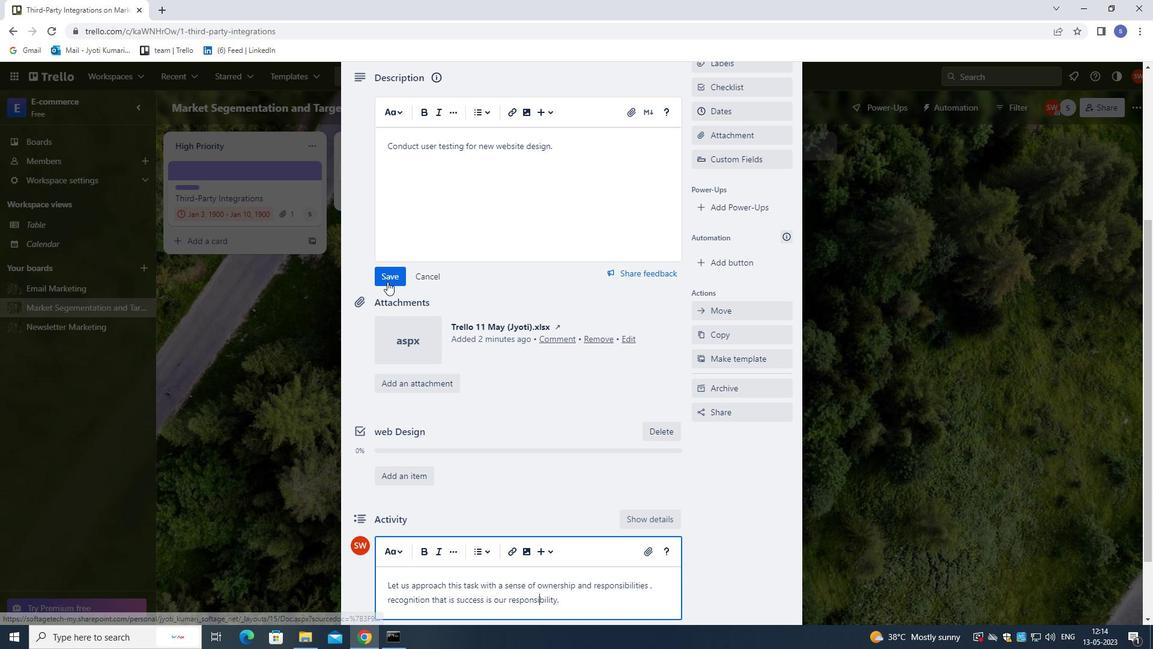 
Action: Mouse pressed left at (387, 278)
Screenshot: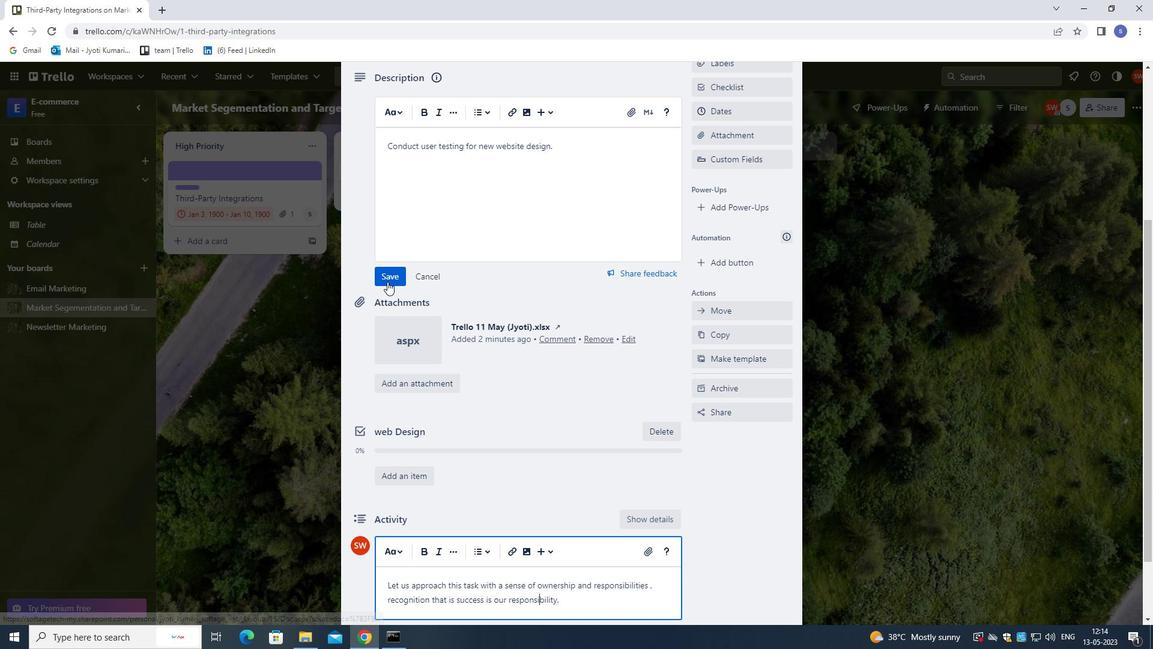 
Action: Mouse moved to (503, 570)
Screenshot: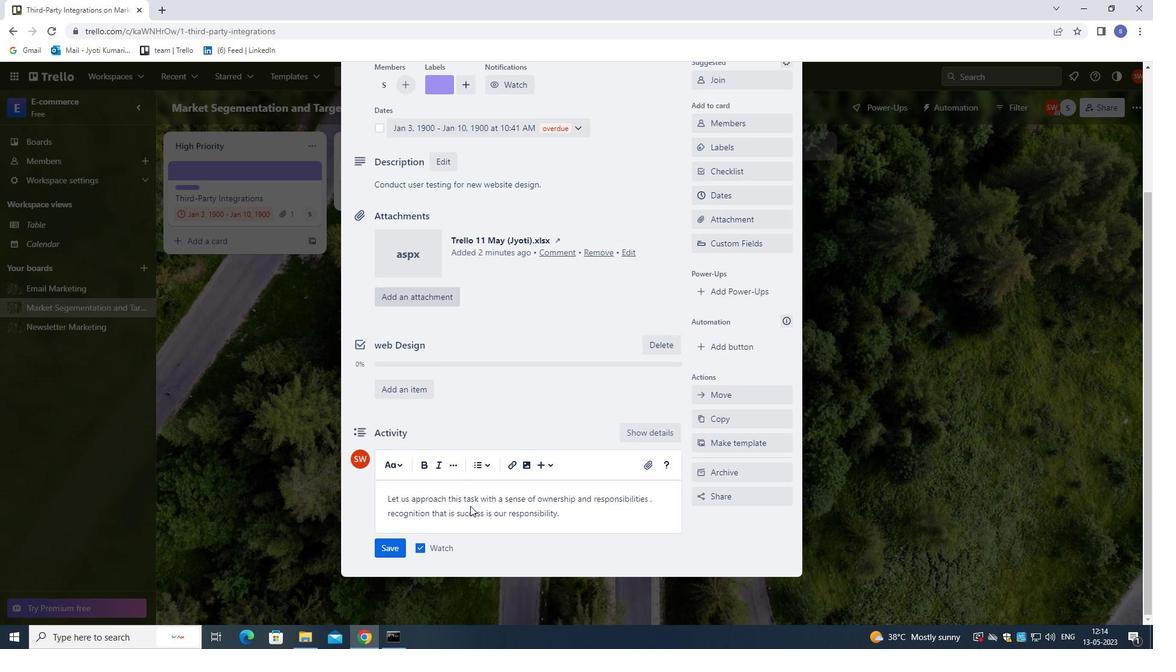 
Action: Mouse scrolled (503, 569) with delta (0, 0)
Screenshot: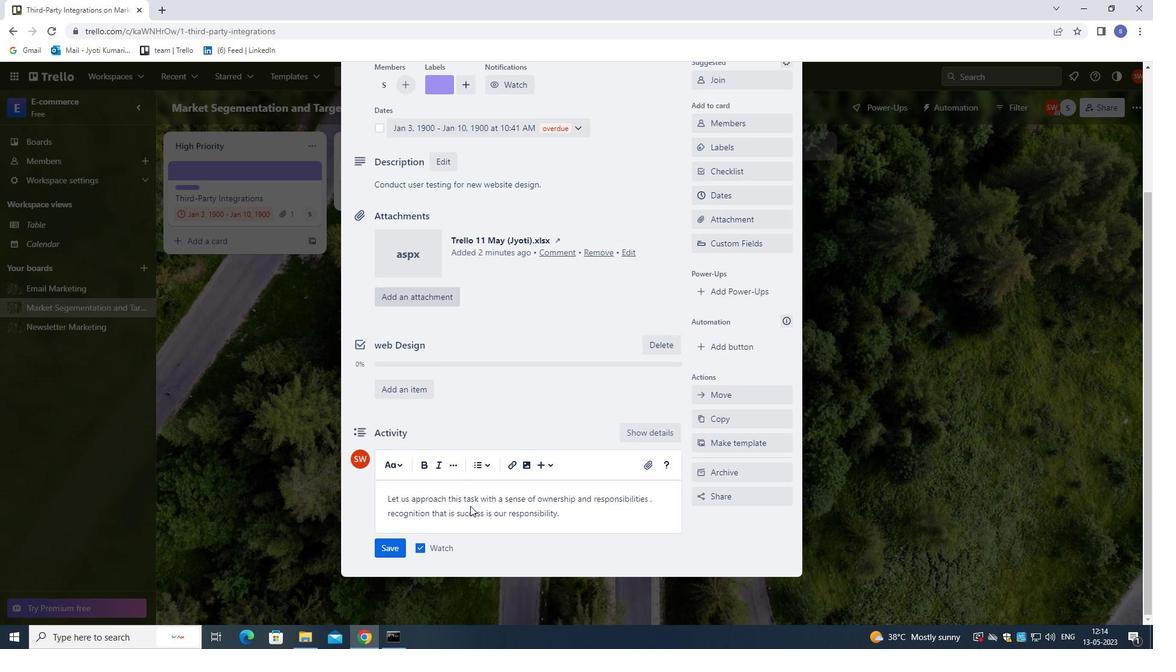 
Action: Mouse moved to (504, 570)
Screenshot: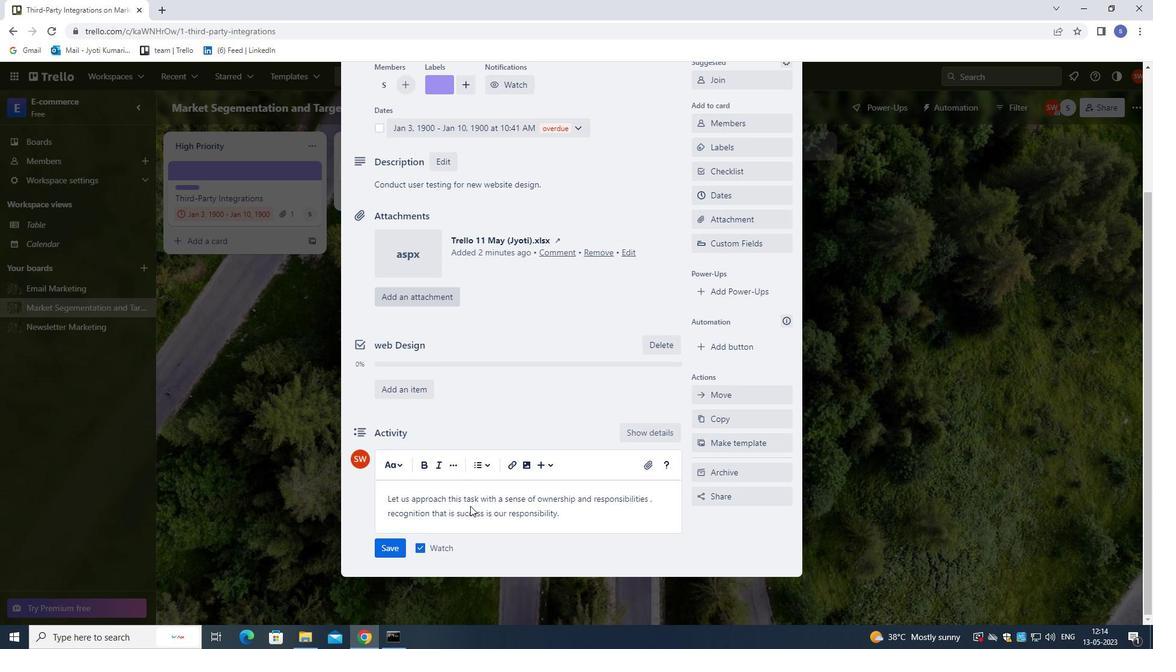
Action: Mouse scrolled (504, 570) with delta (0, 0)
Screenshot: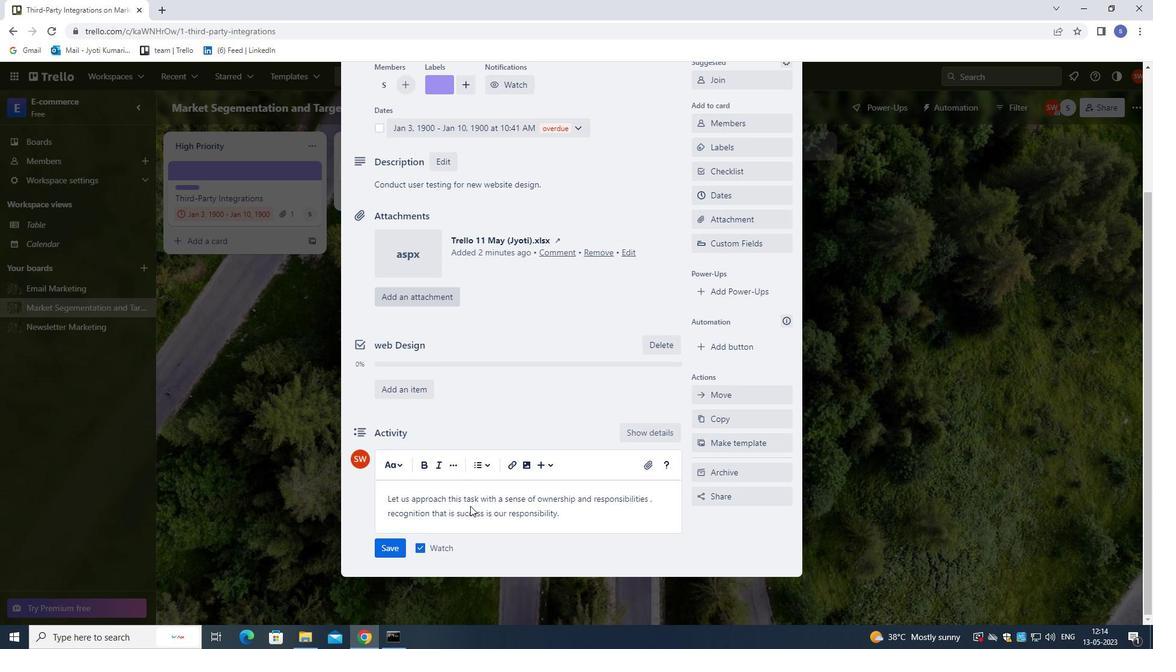
Action: Mouse scrolled (504, 570) with delta (0, 0)
Screenshot: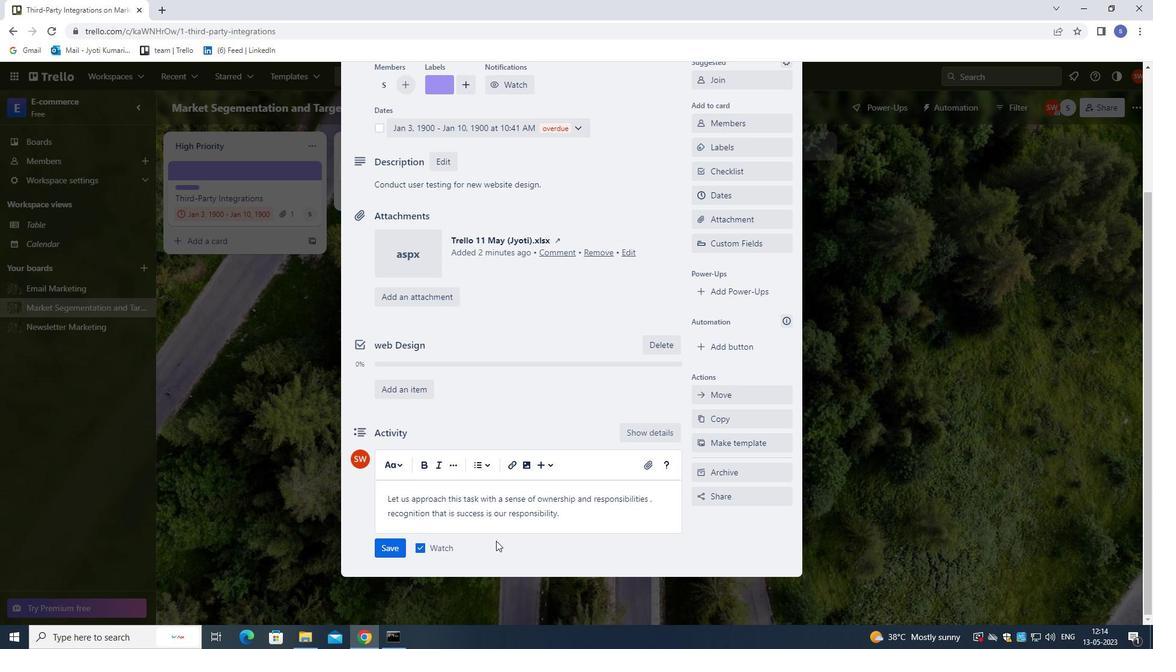 
Action: Mouse moved to (504, 572)
Screenshot: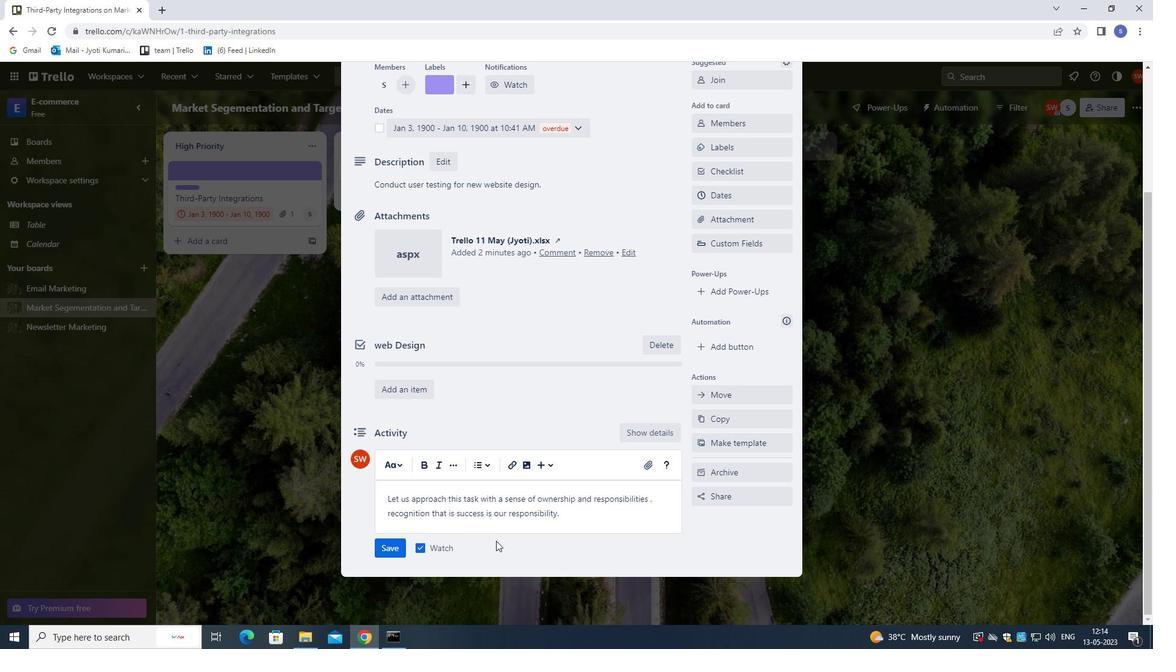 
Action: Mouse scrolled (504, 571) with delta (0, 0)
Screenshot: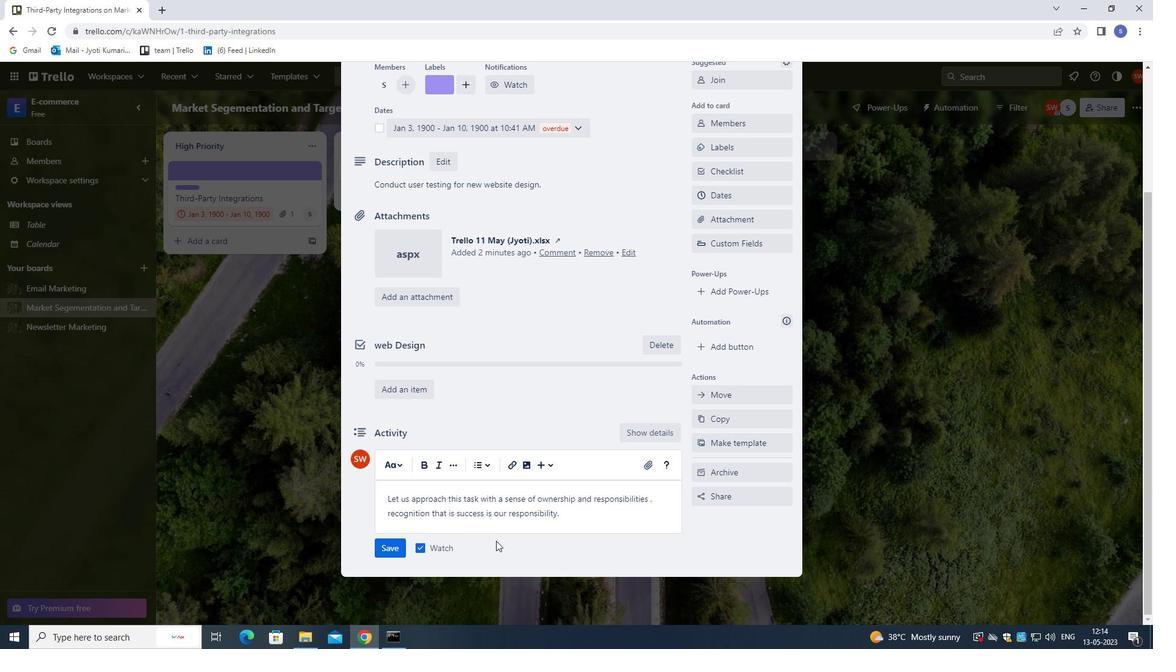 
Action: Mouse moved to (390, 545)
Screenshot: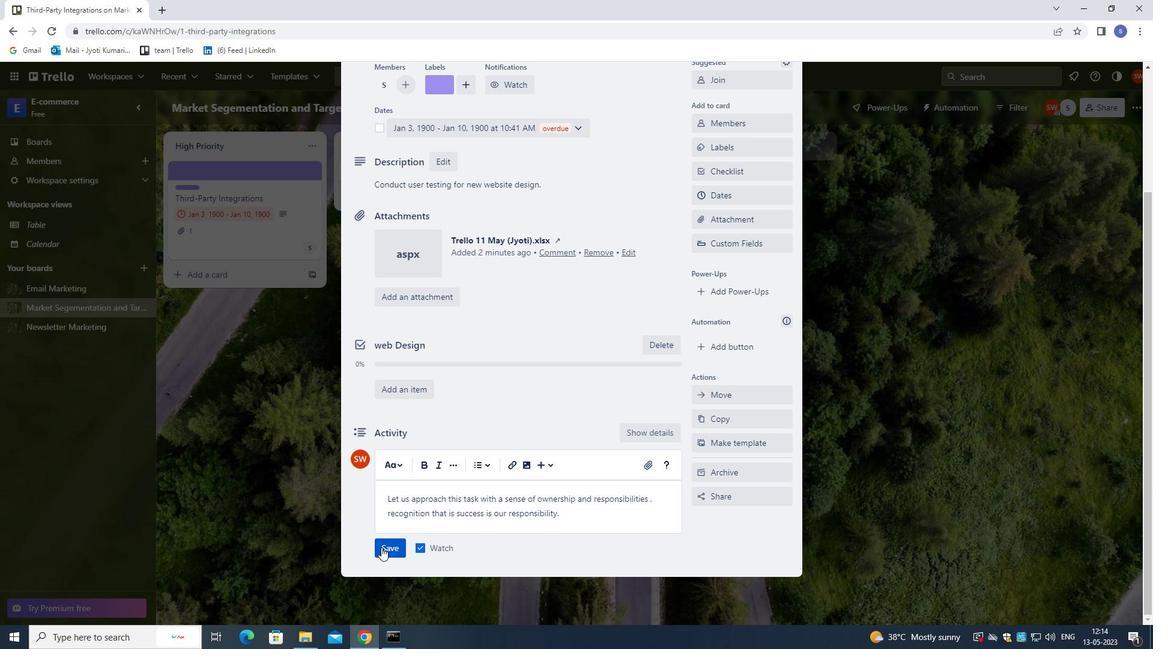 
Action: Mouse pressed left at (390, 545)
Screenshot: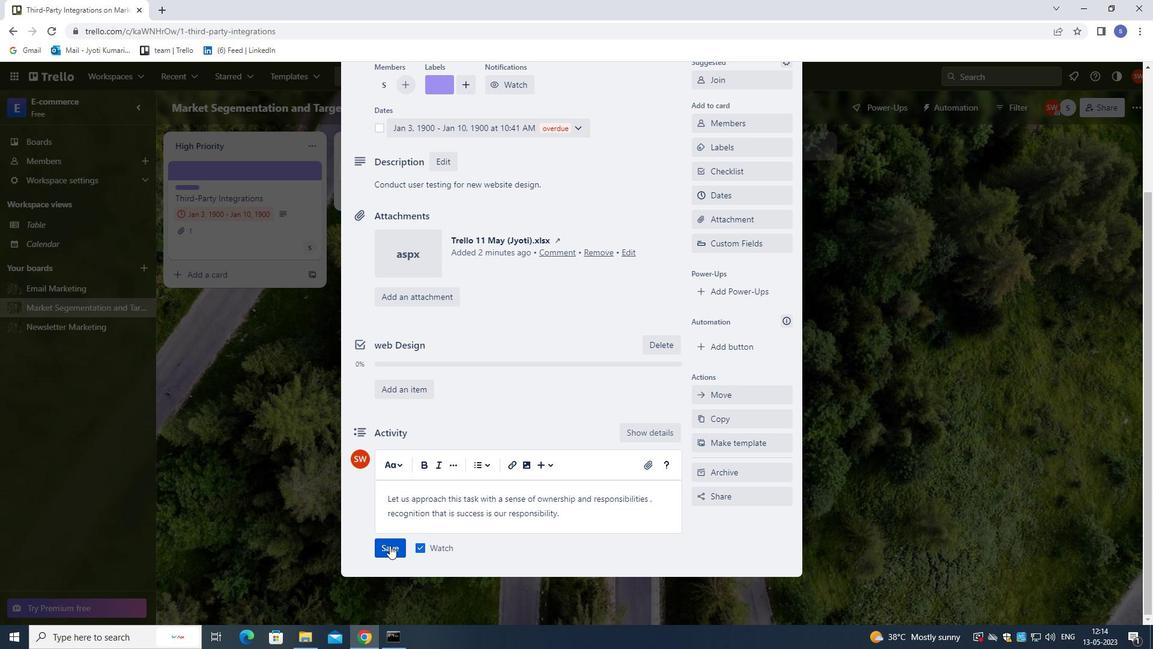 
Action: Mouse moved to (501, 530)
Screenshot: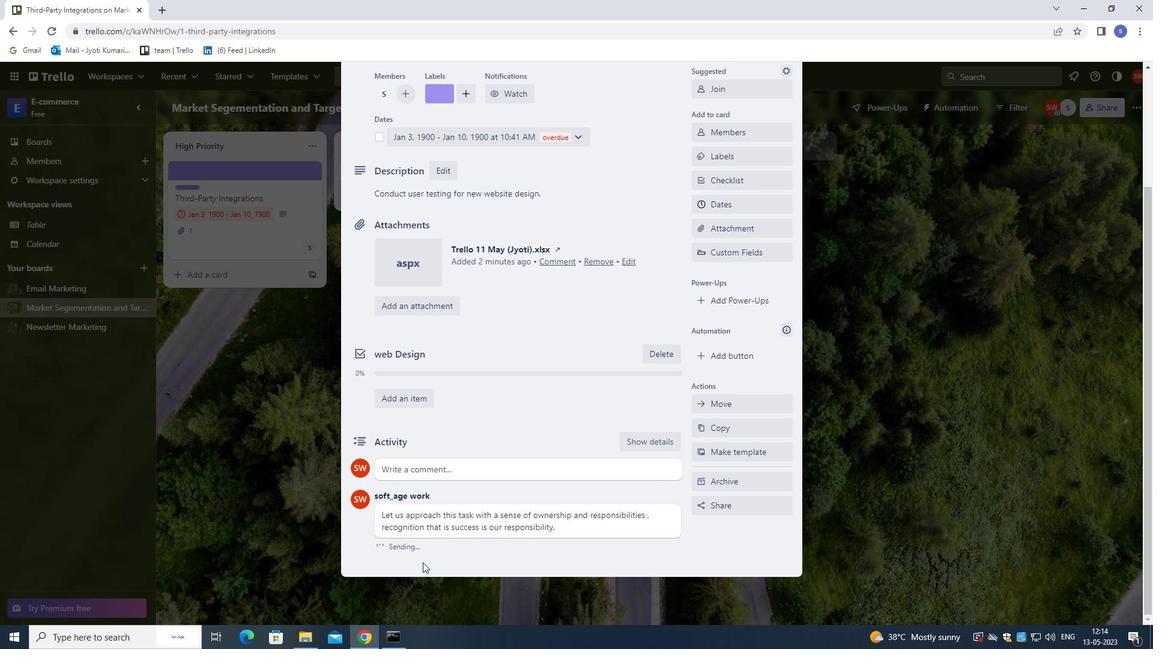 
Action: Mouse scrolled (501, 531) with delta (0, 0)
Screenshot: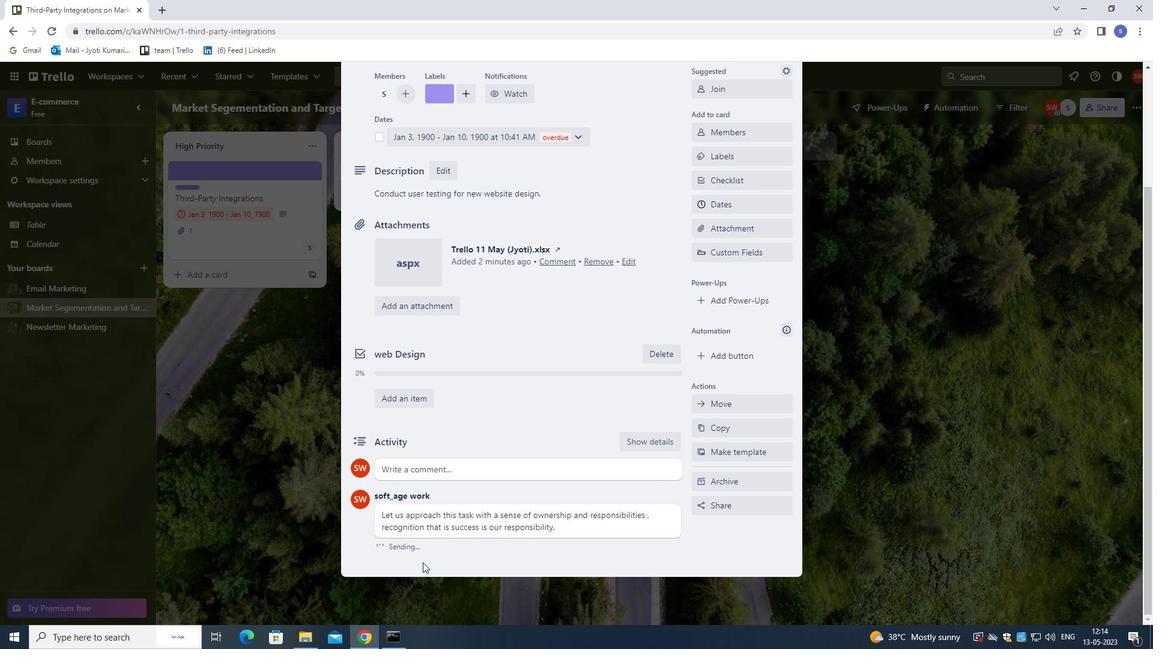 
Action: Mouse moved to (519, 514)
Screenshot: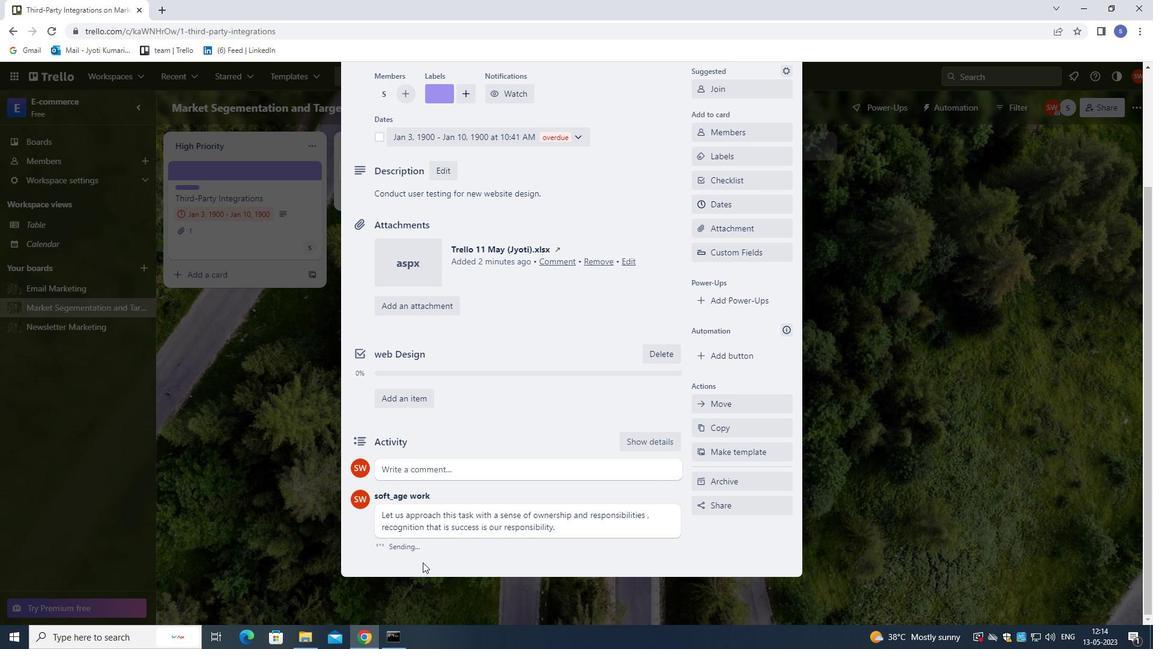 
Action: Mouse scrolled (519, 515) with delta (0, 0)
Screenshot: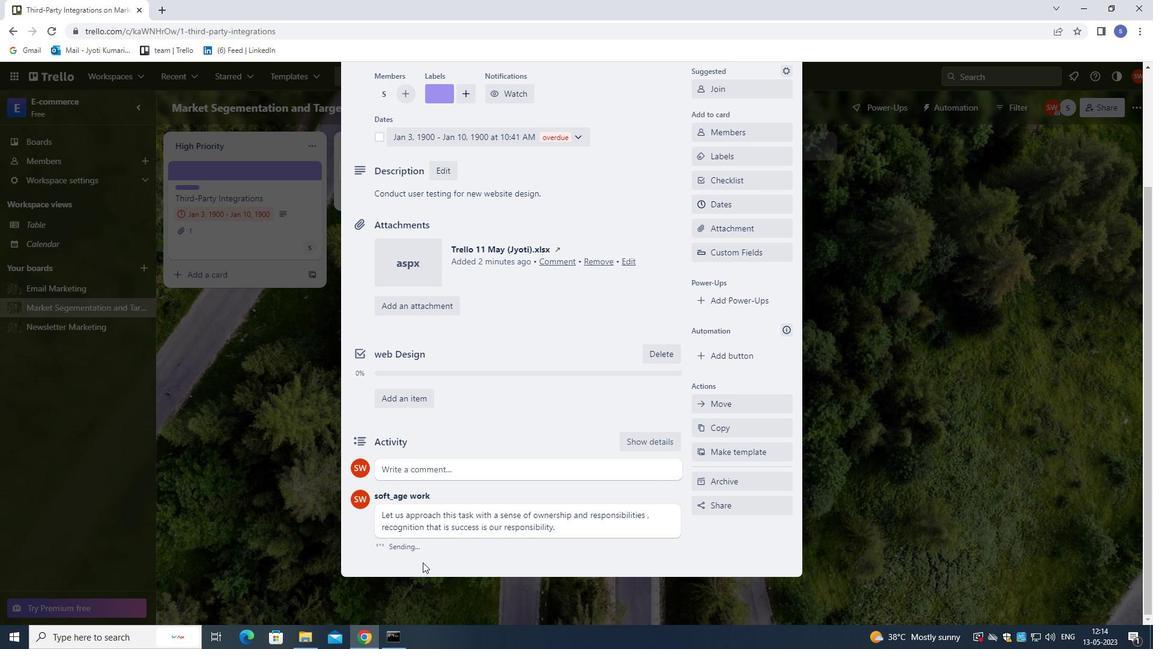 
Action: Mouse moved to (536, 493)
Screenshot: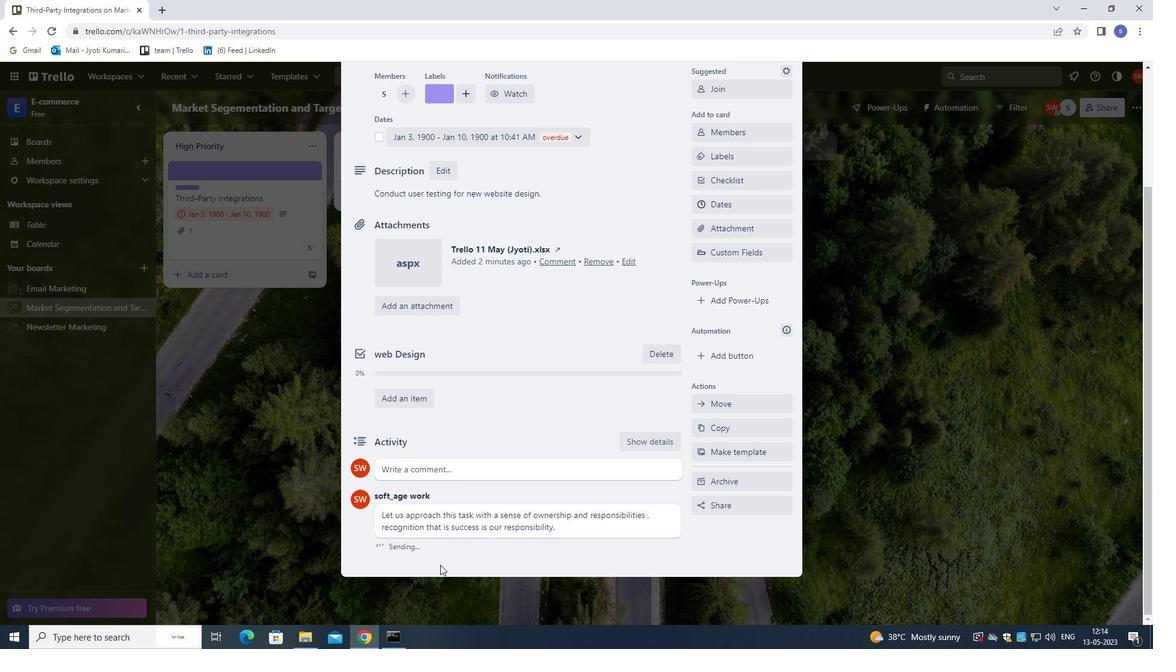 
Action: Mouse scrolled (536, 494) with delta (0, 0)
Screenshot: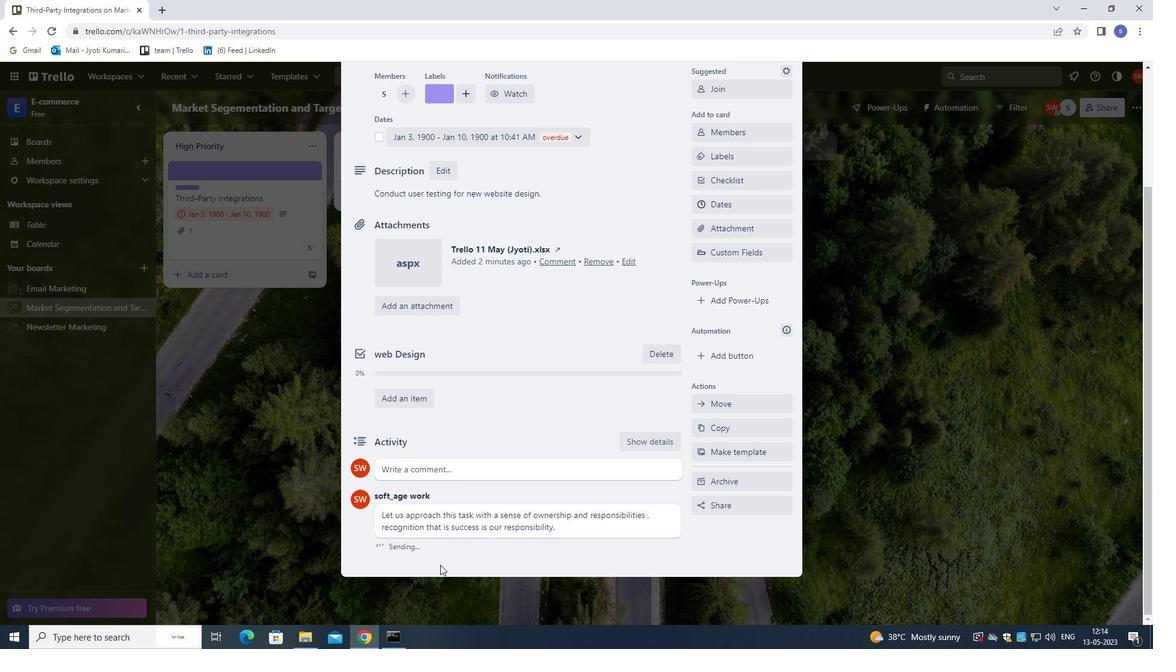 
Action: Mouse moved to (566, 458)
Screenshot: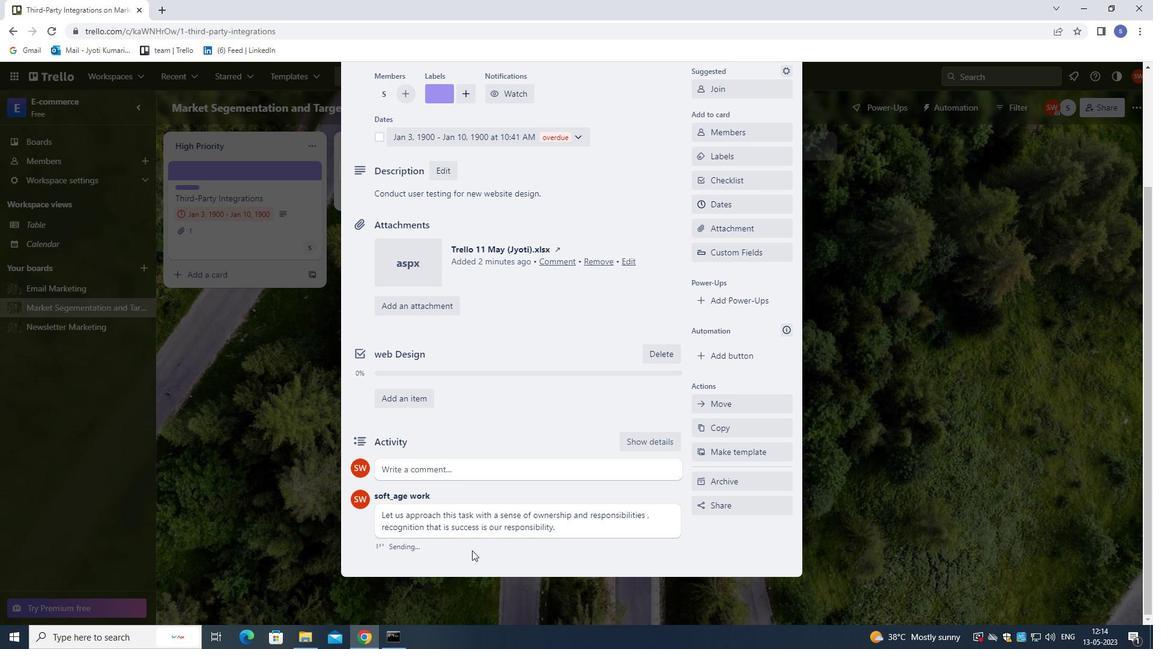 
Action: Mouse scrolled (566, 459) with delta (0, 0)
Screenshot: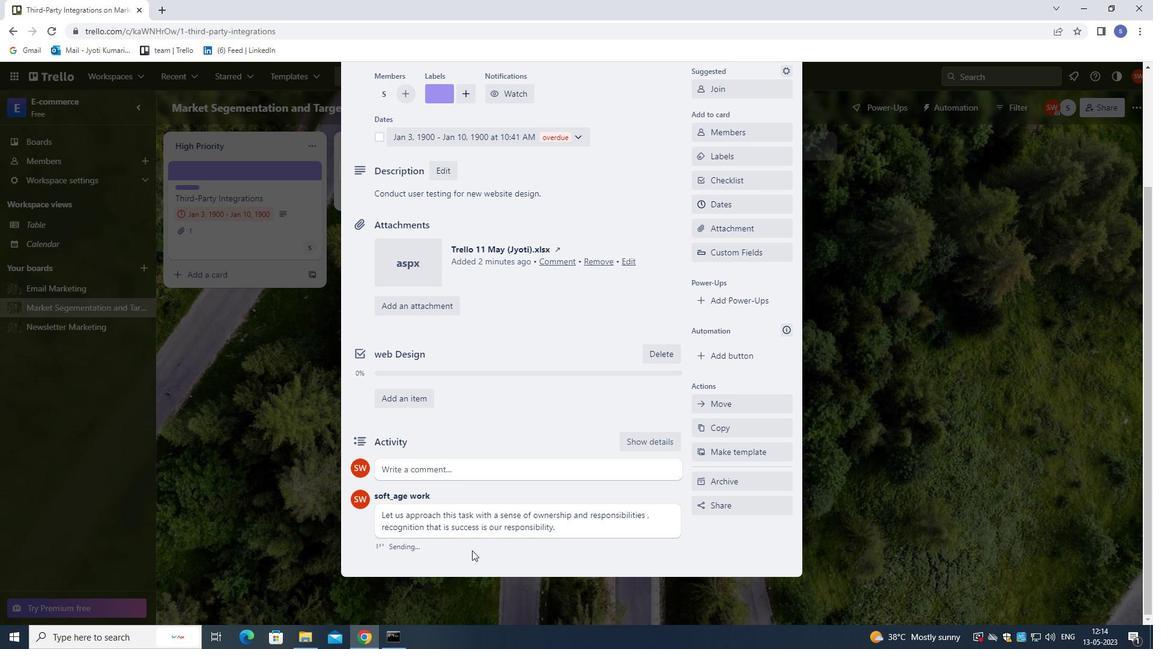 
Action: Mouse moved to (793, 101)
Screenshot: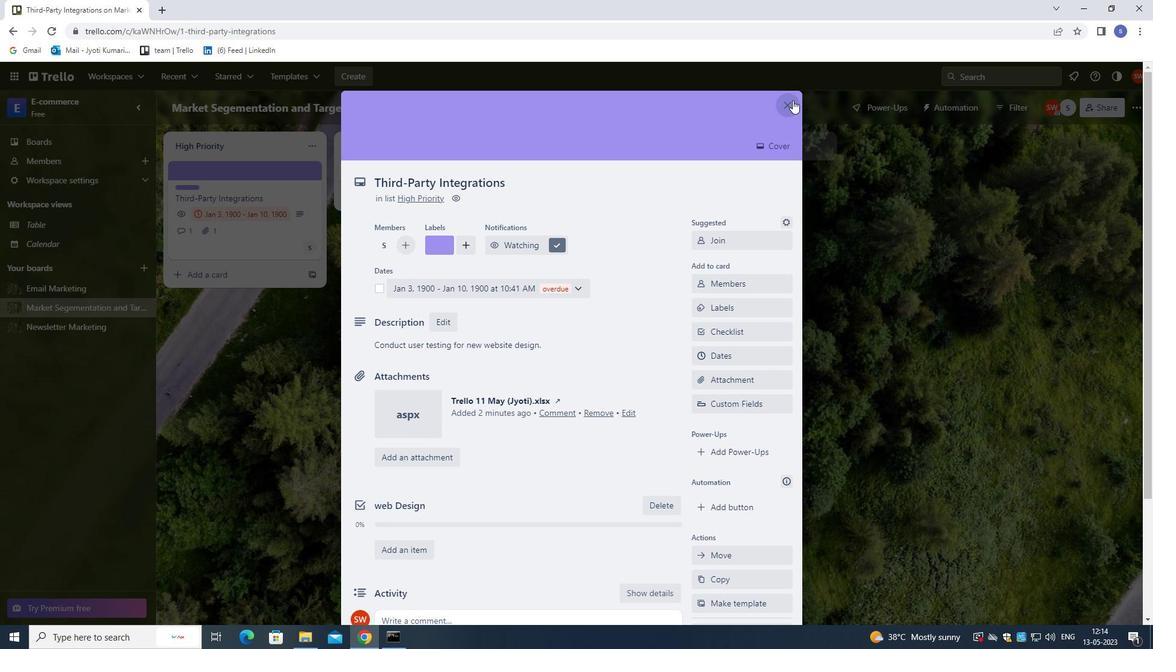 
Action: Mouse pressed left at (793, 101)
Screenshot: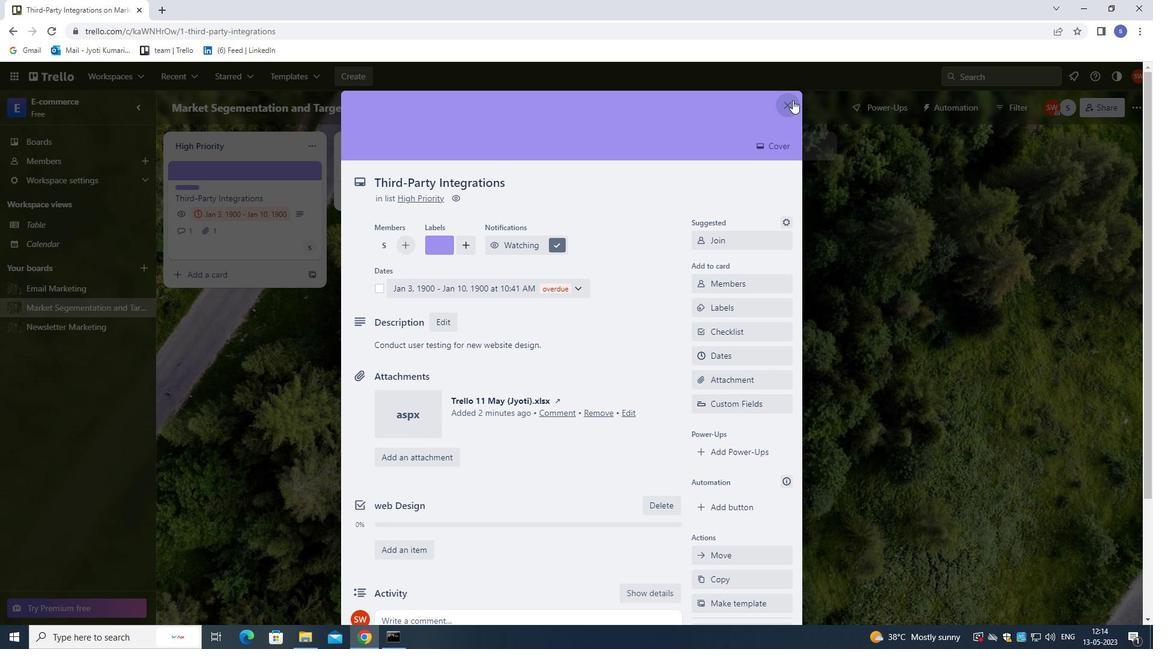 
Action: Mouse moved to (795, 102)
Screenshot: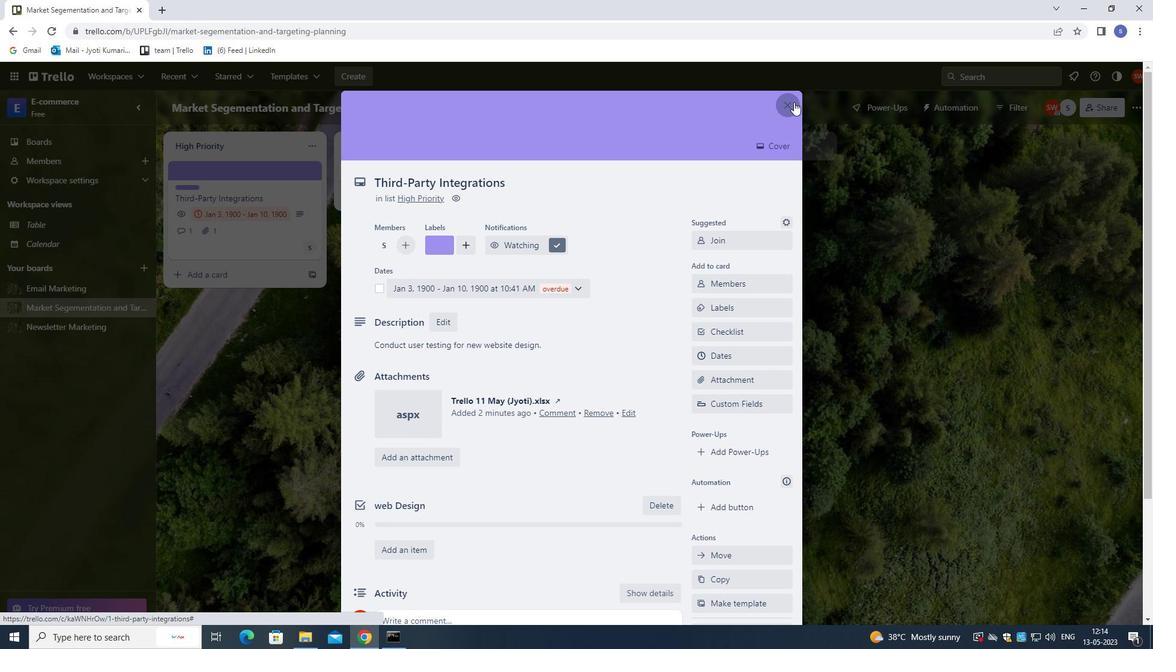 
